 Task: Look for space in Schönebeck, Germany from 10th July, 2023 to 25th July, 2023 for 3 adults, 1 child in price range Rs.15000 to Rs.25000. Place can be shared room with 2 bedrooms having 3 beds and 2 bathrooms. Property type can be house, flat, guest house. Amenities needed are: wifi, TV, free parkinig on premises, gym, breakfast. Booking option can be shelf check-in. Required host language is English.
Action: Mouse pressed left at (560, 131)
Screenshot: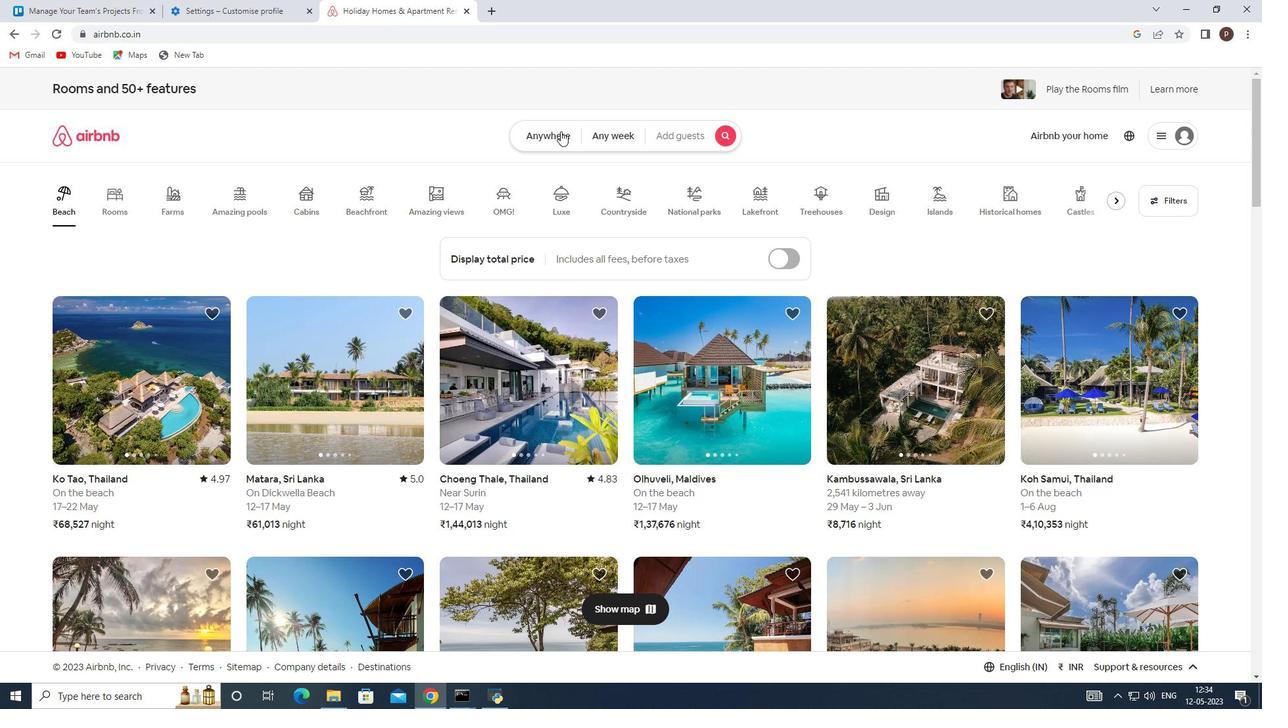 
Action: Mouse moved to (449, 189)
Screenshot: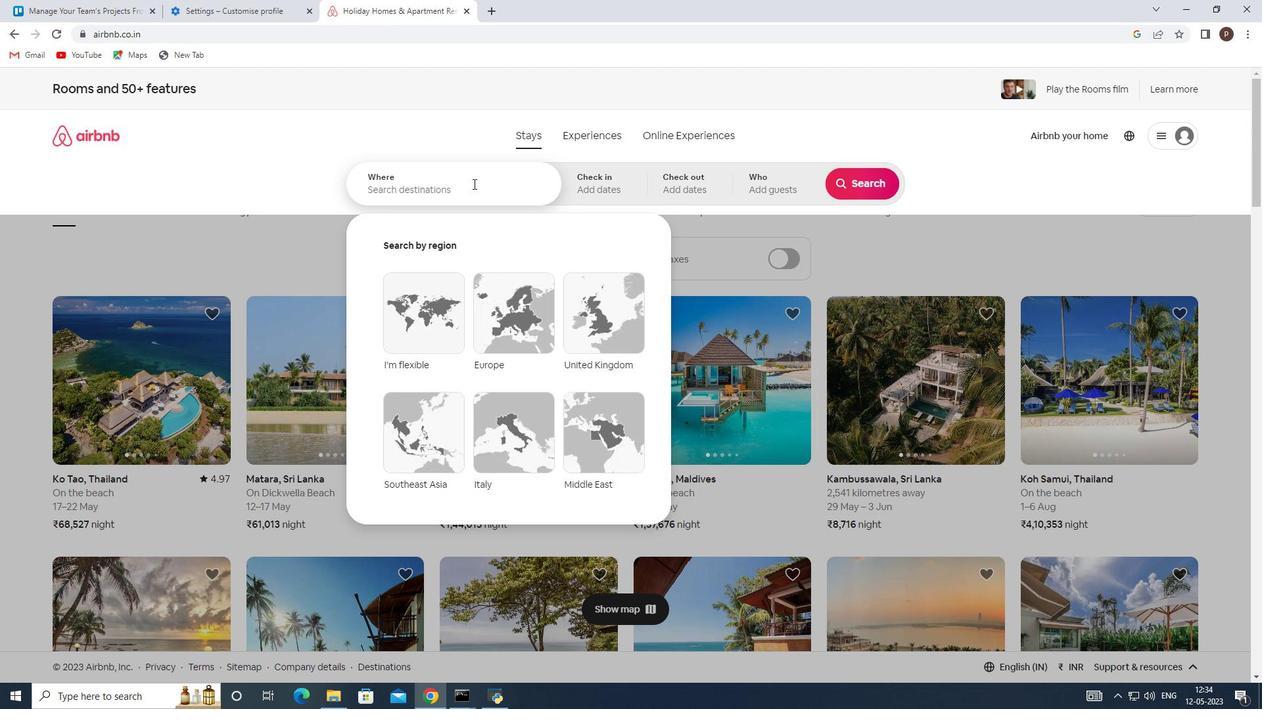 
Action: Mouse pressed left at (449, 189)
Screenshot: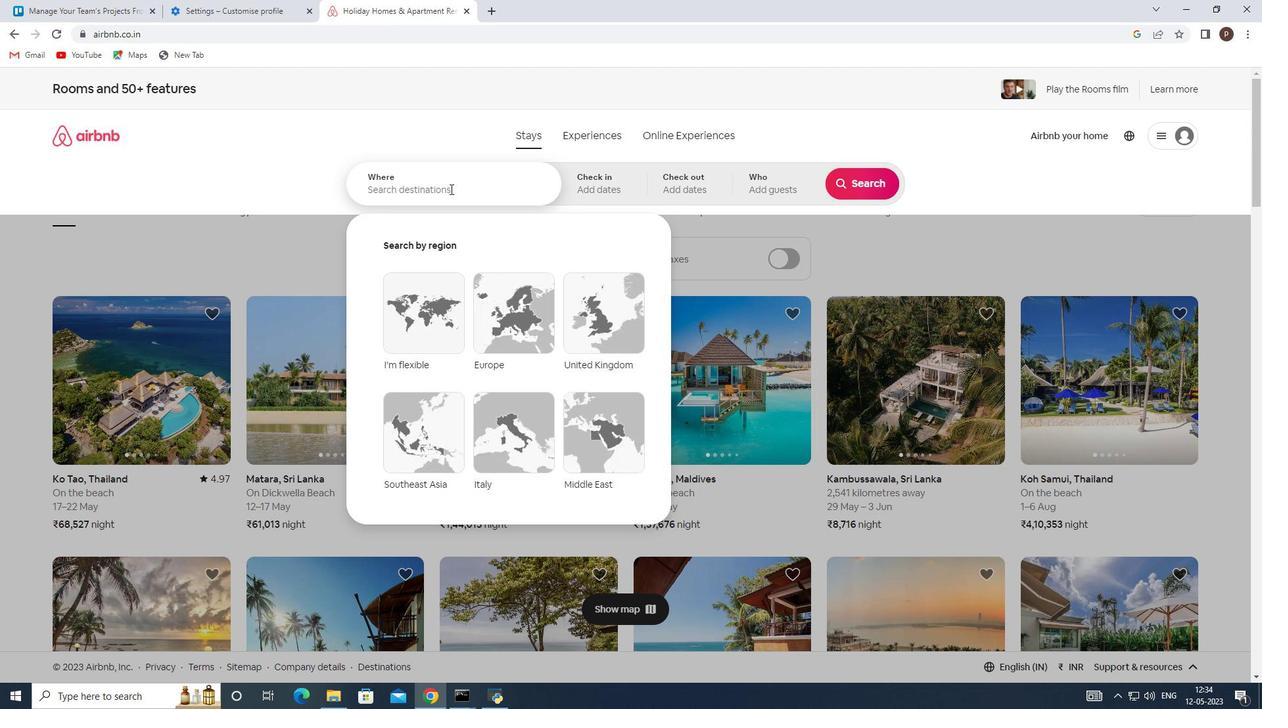 
Action: Key pressed <Key.caps_lock>S<Key.caps_lock>chonebeck,<Key.space><Key.caps_lock>G<Key.caps_lock>ermany
Screenshot: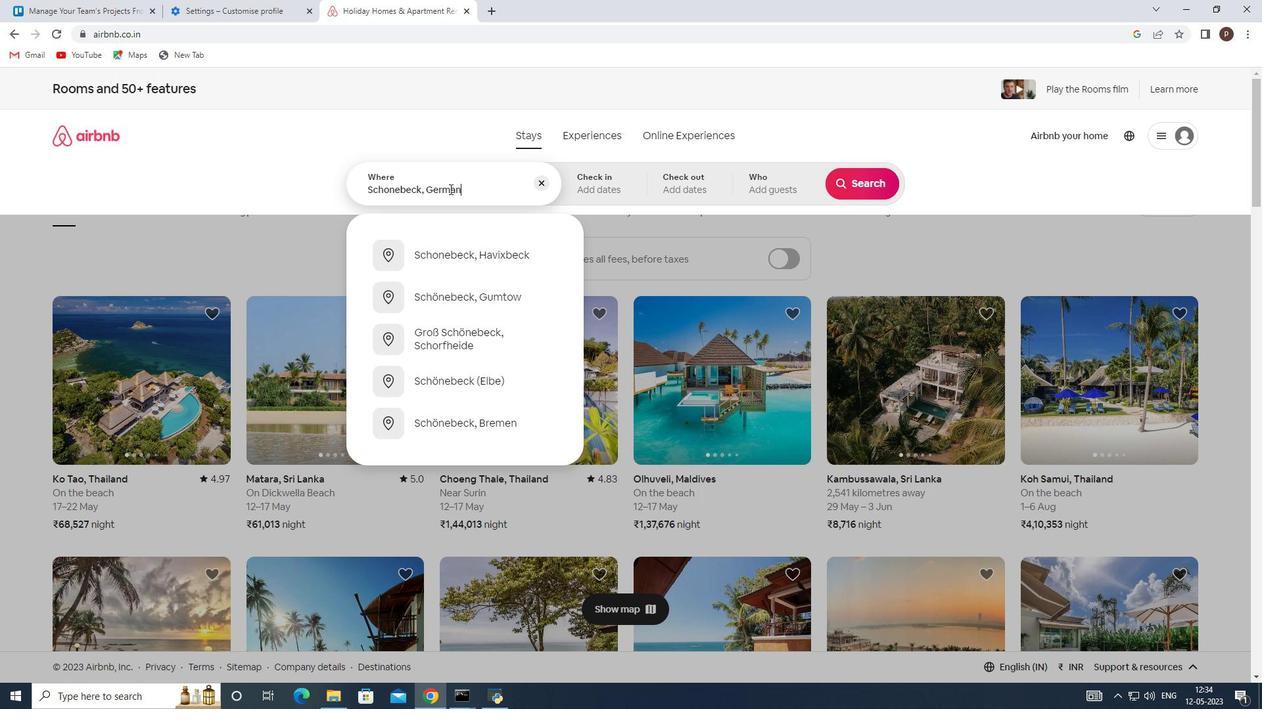 
Action: Mouse moved to (506, 254)
Screenshot: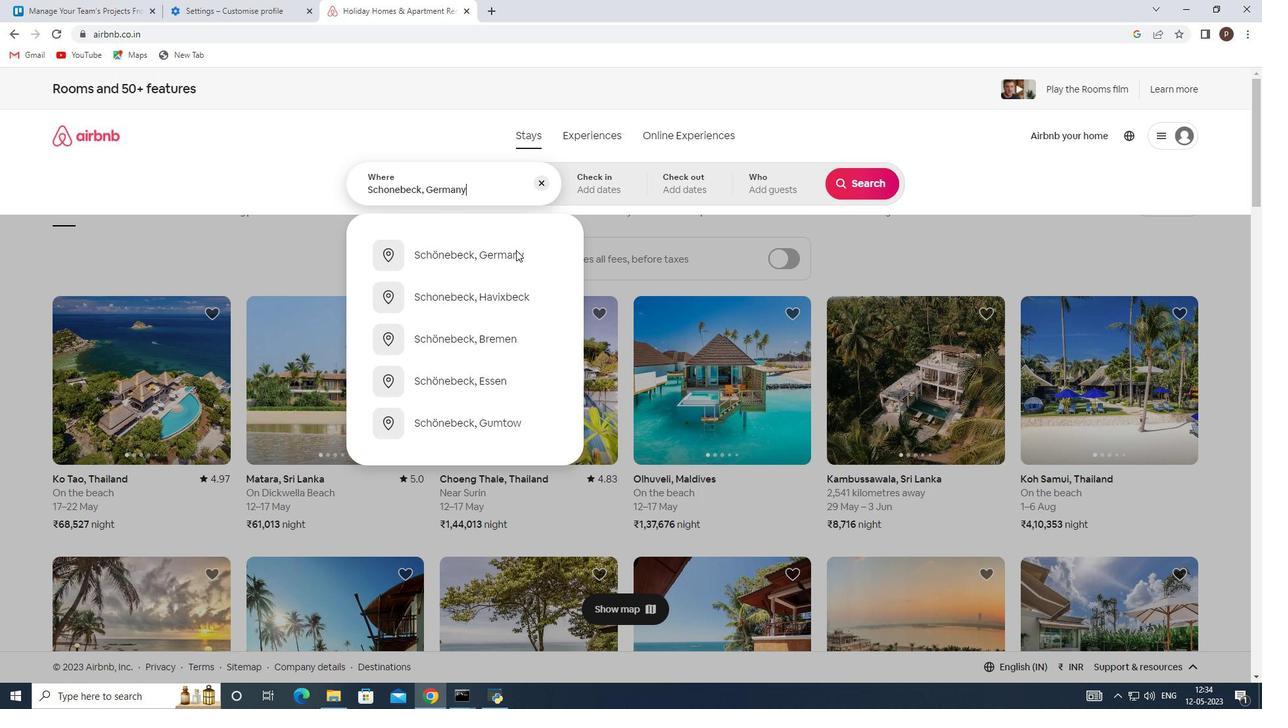 
Action: Mouse pressed left at (506, 254)
Screenshot: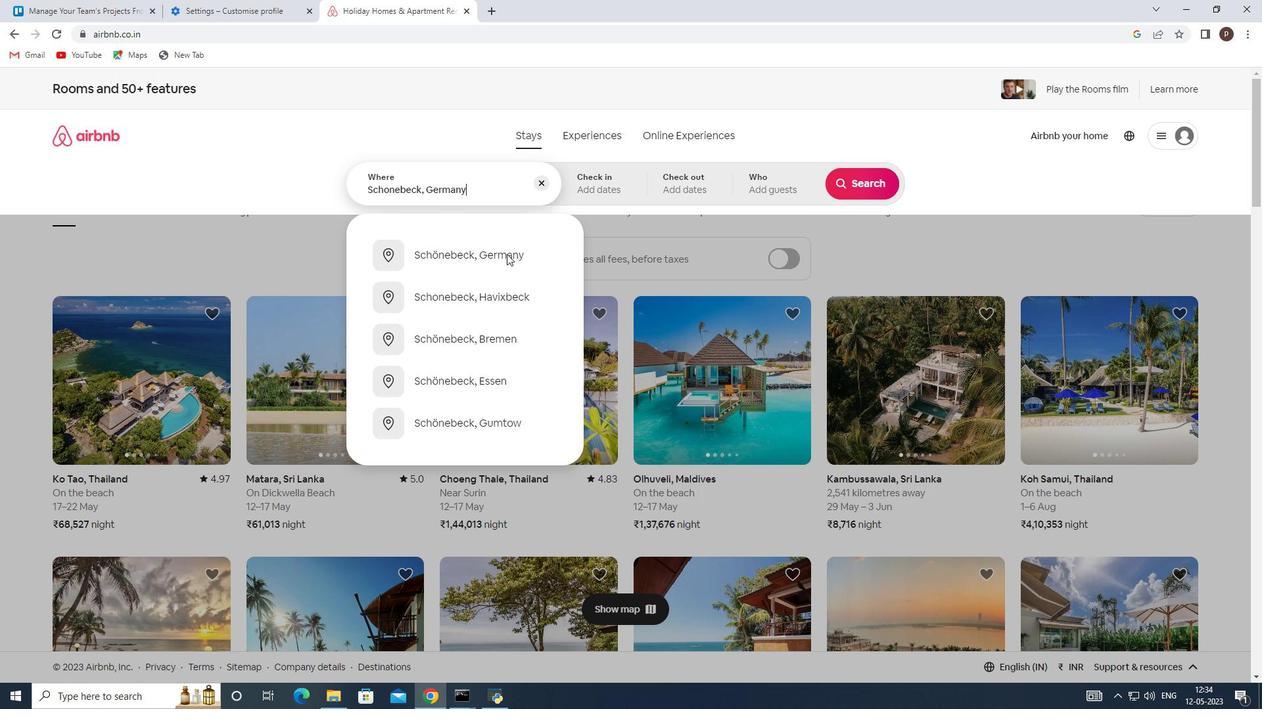 
Action: Mouse moved to (853, 282)
Screenshot: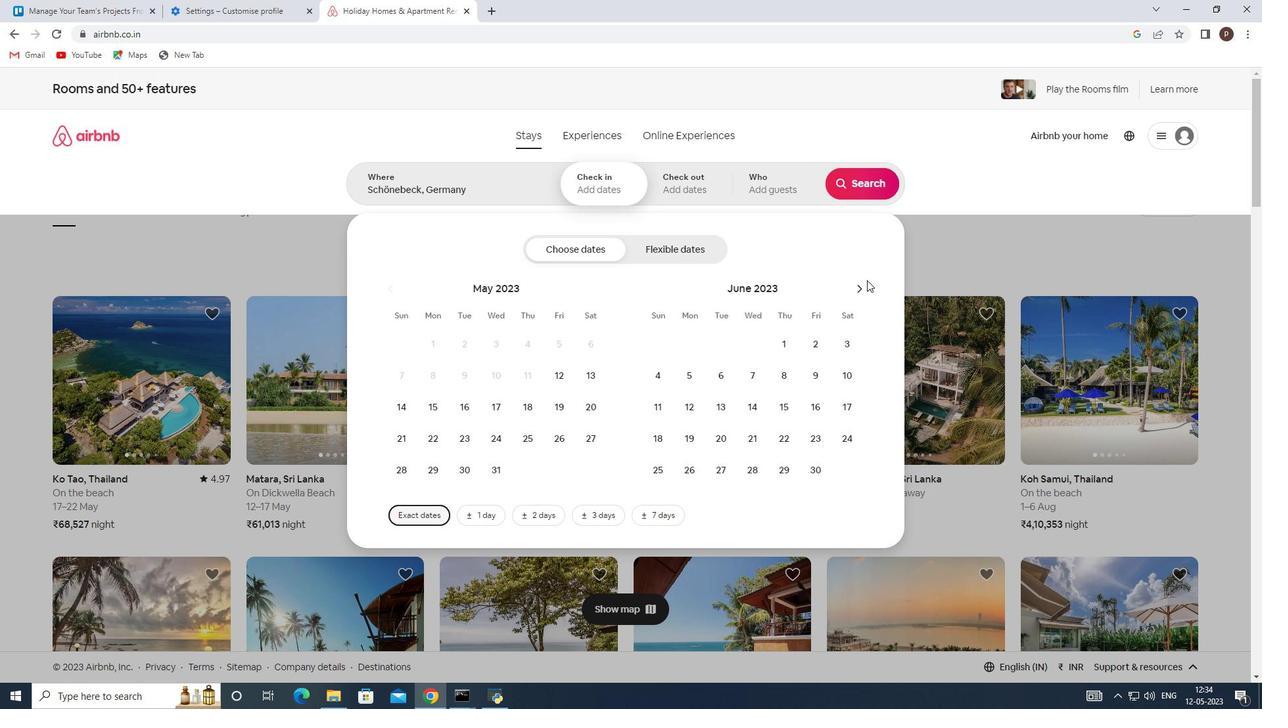 
Action: Mouse pressed left at (853, 282)
Screenshot: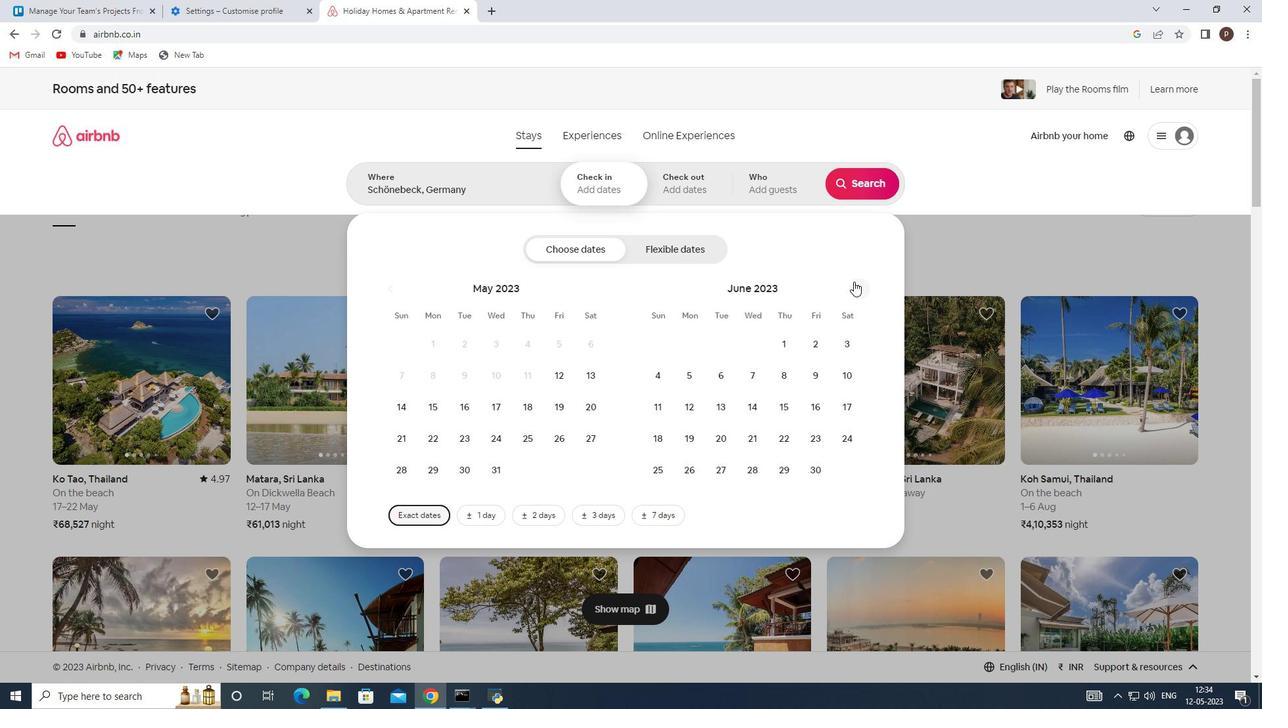 
Action: Mouse moved to (688, 406)
Screenshot: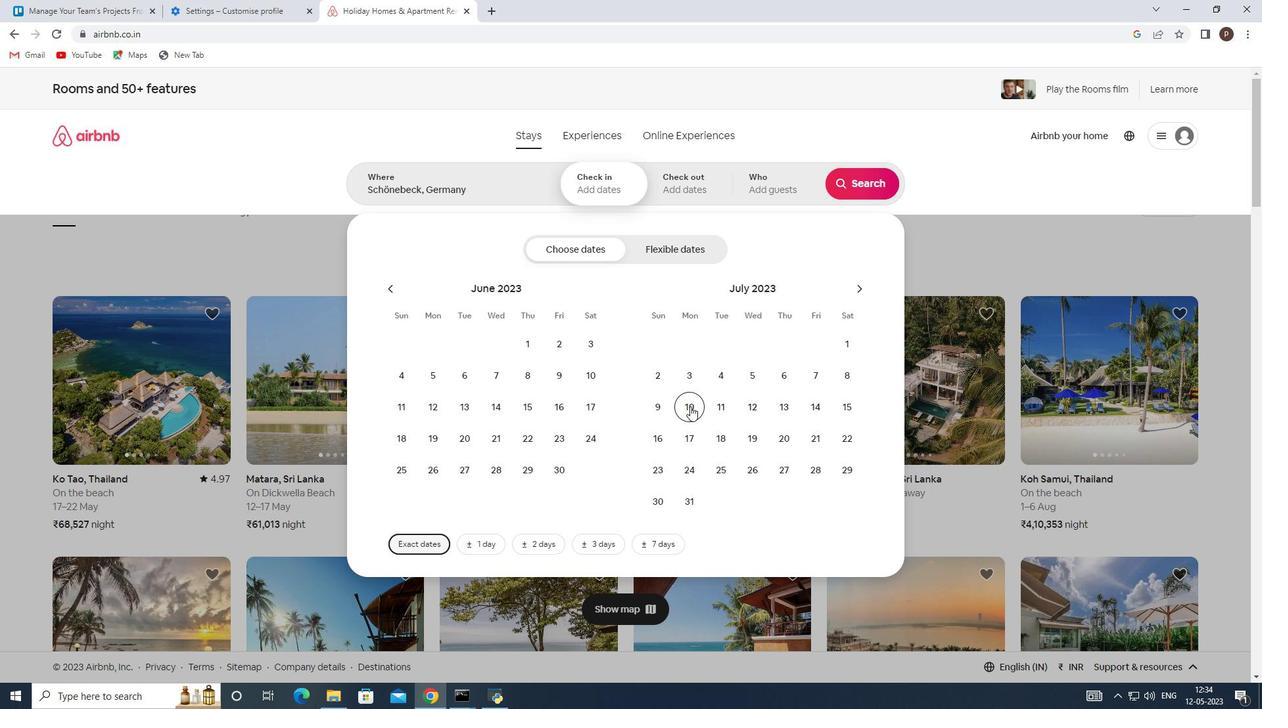 
Action: Mouse pressed left at (688, 406)
Screenshot: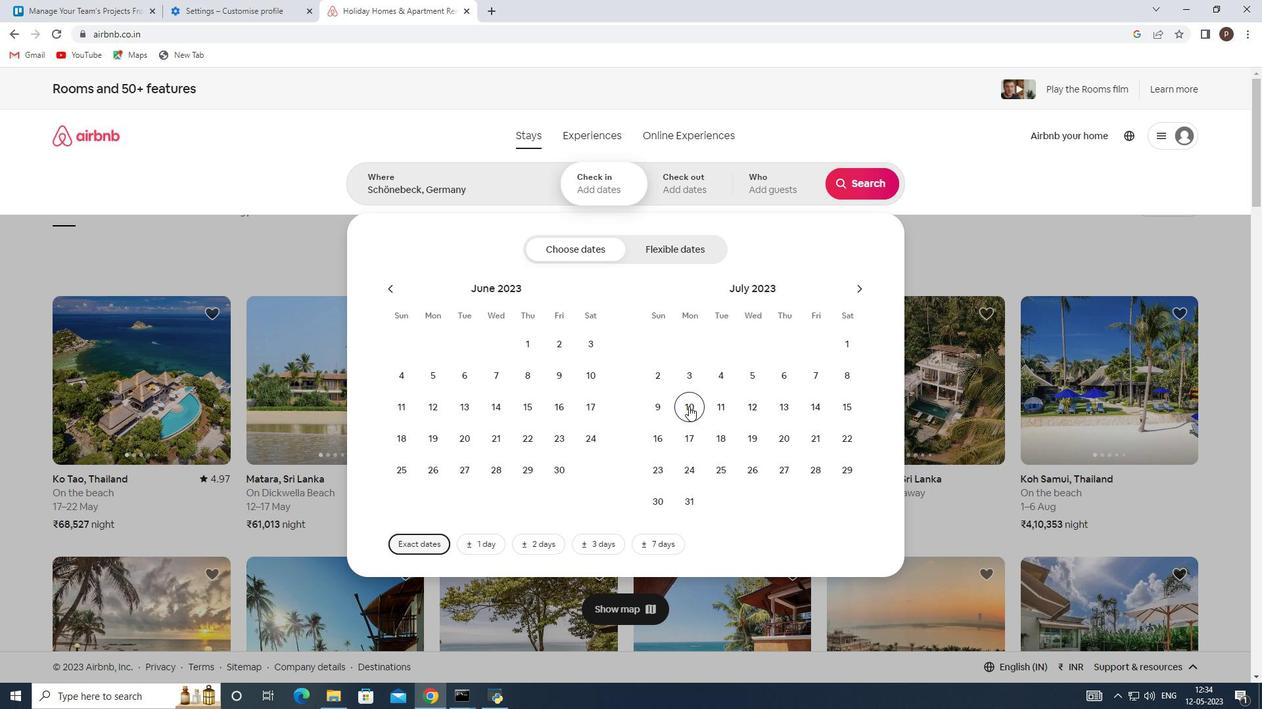 
Action: Mouse moved to (720, 472)
Screenshot: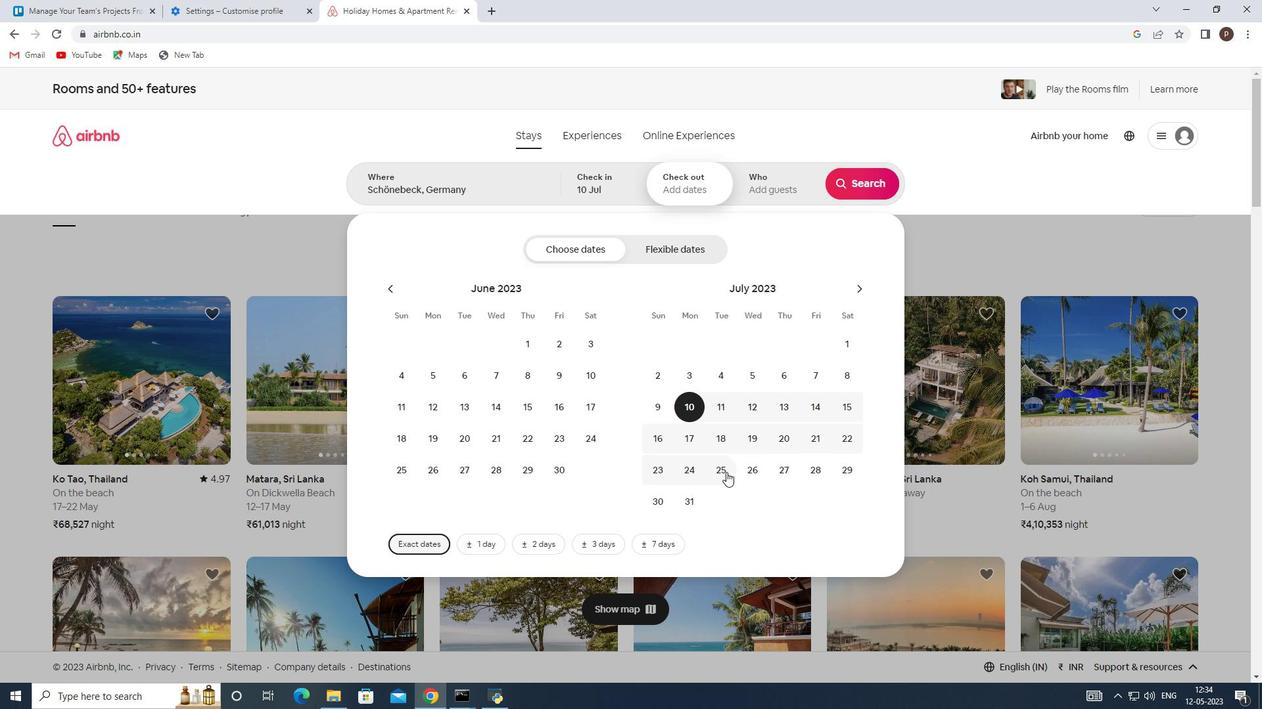 
Action: Mouse pressed left at (720, 472)
Screenshot: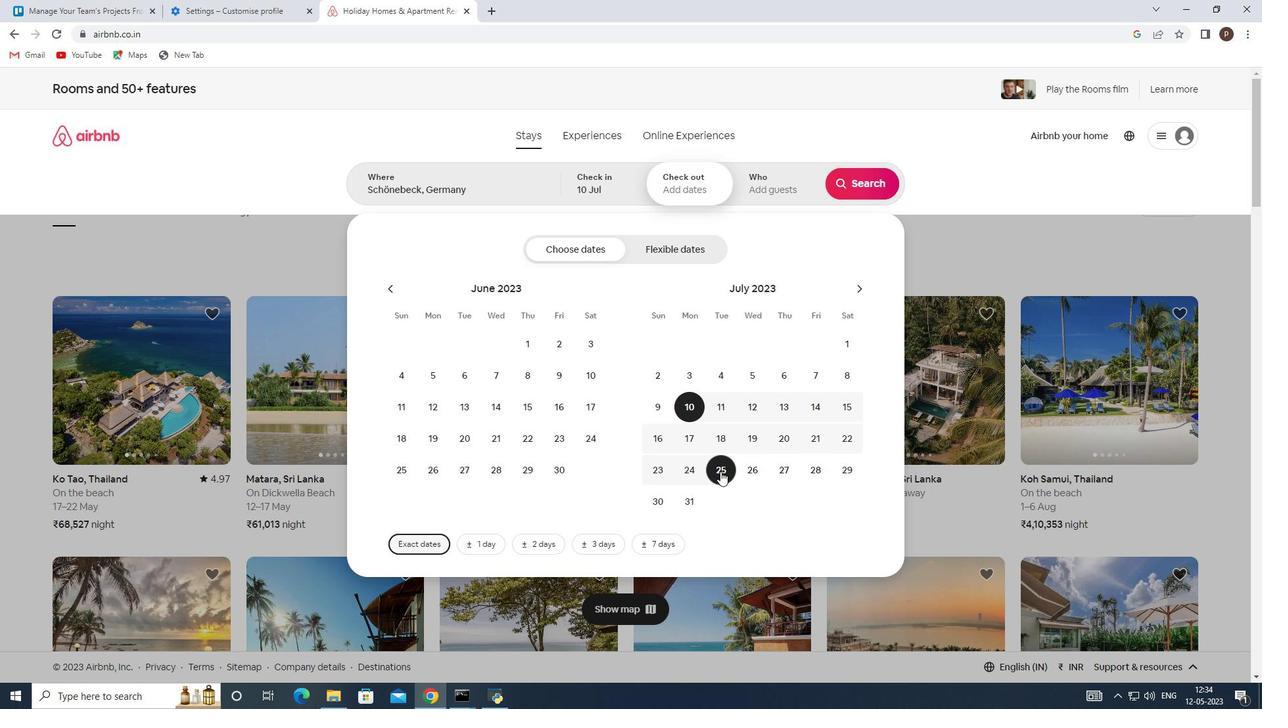 
Action: Mouse moved to (786, 186)
Screenshot: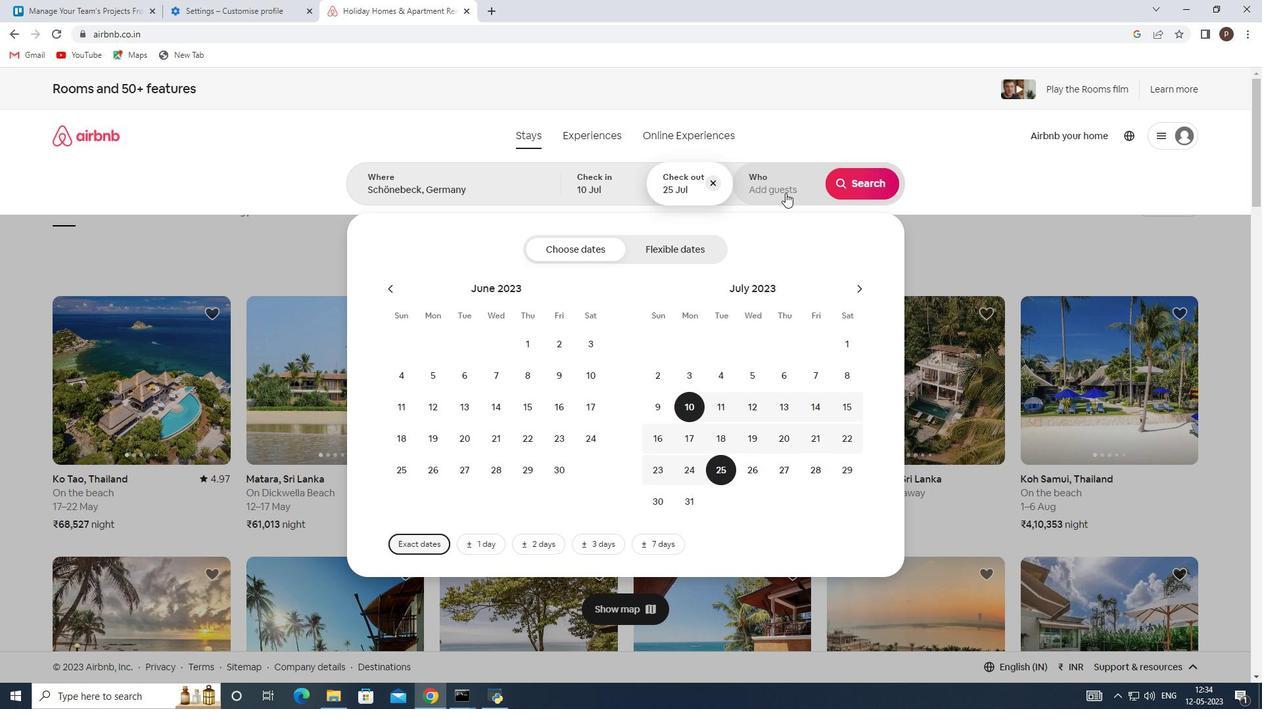 
Action: Mouse pressed left at (786, 186)
Screenshot: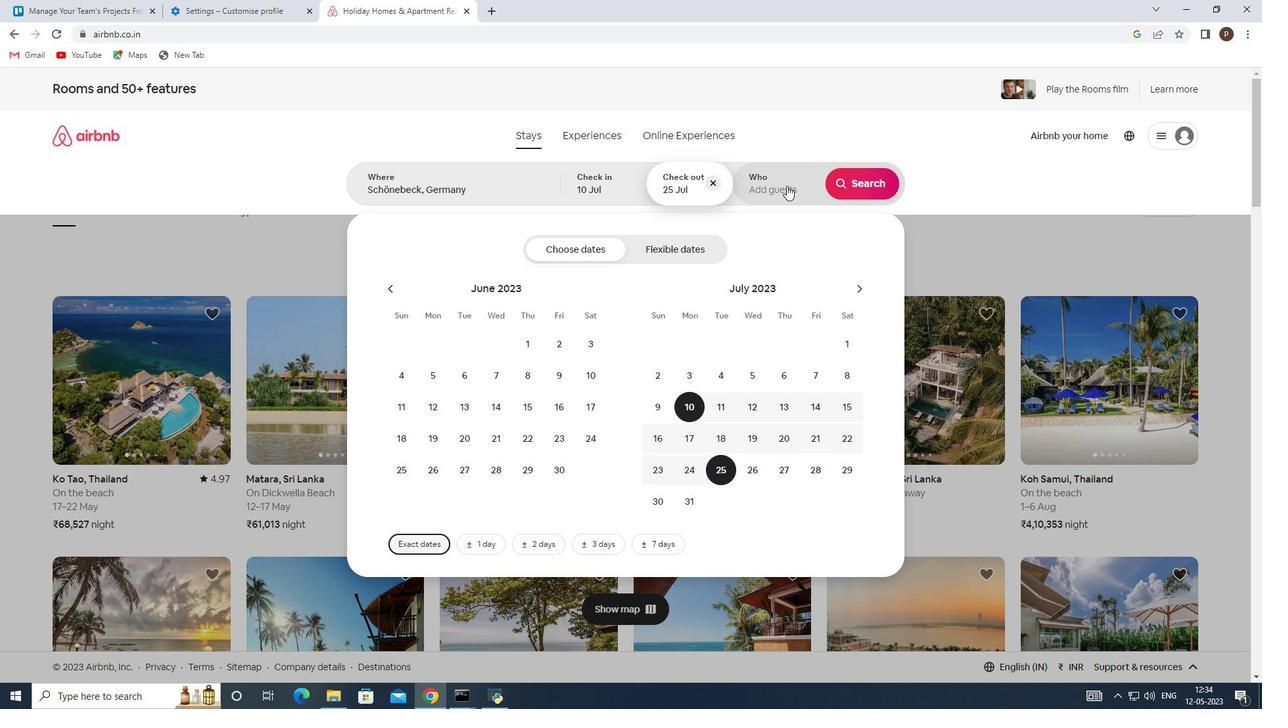 
Action: Mouse moved to (860, 249)
Screenshot: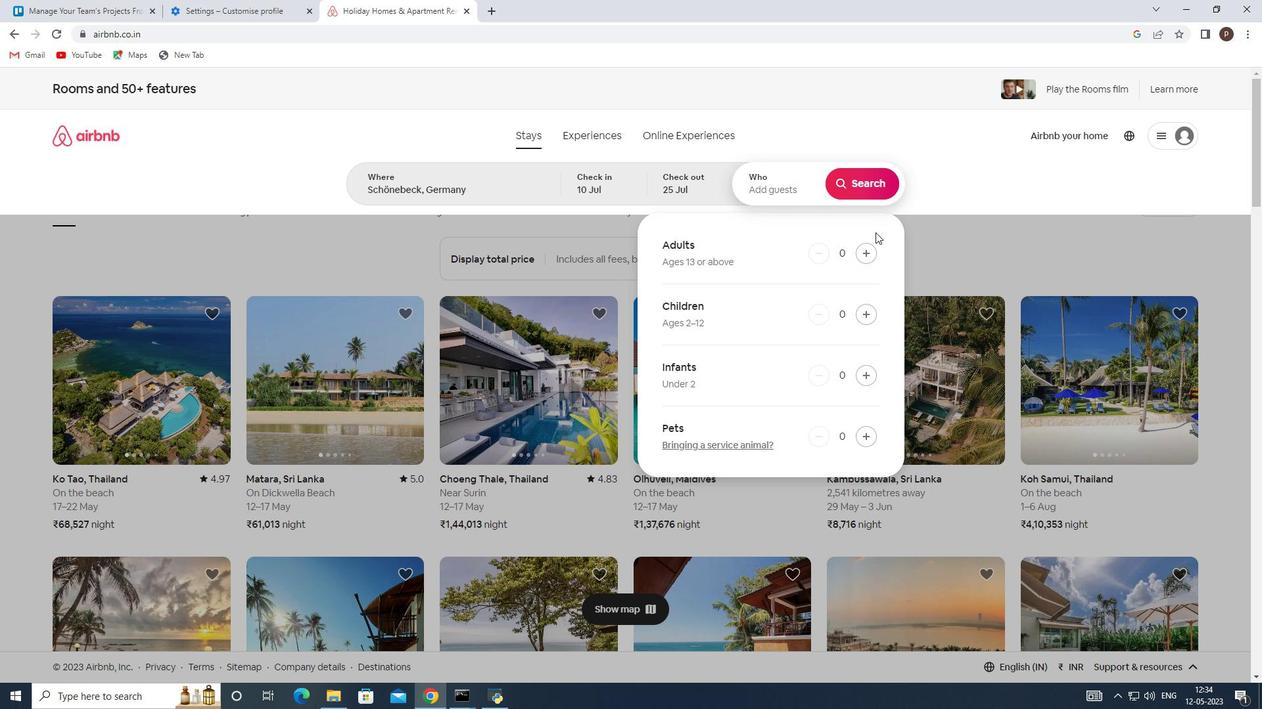 
Action: Mouse pressed left at (860, 249)
Screenshot: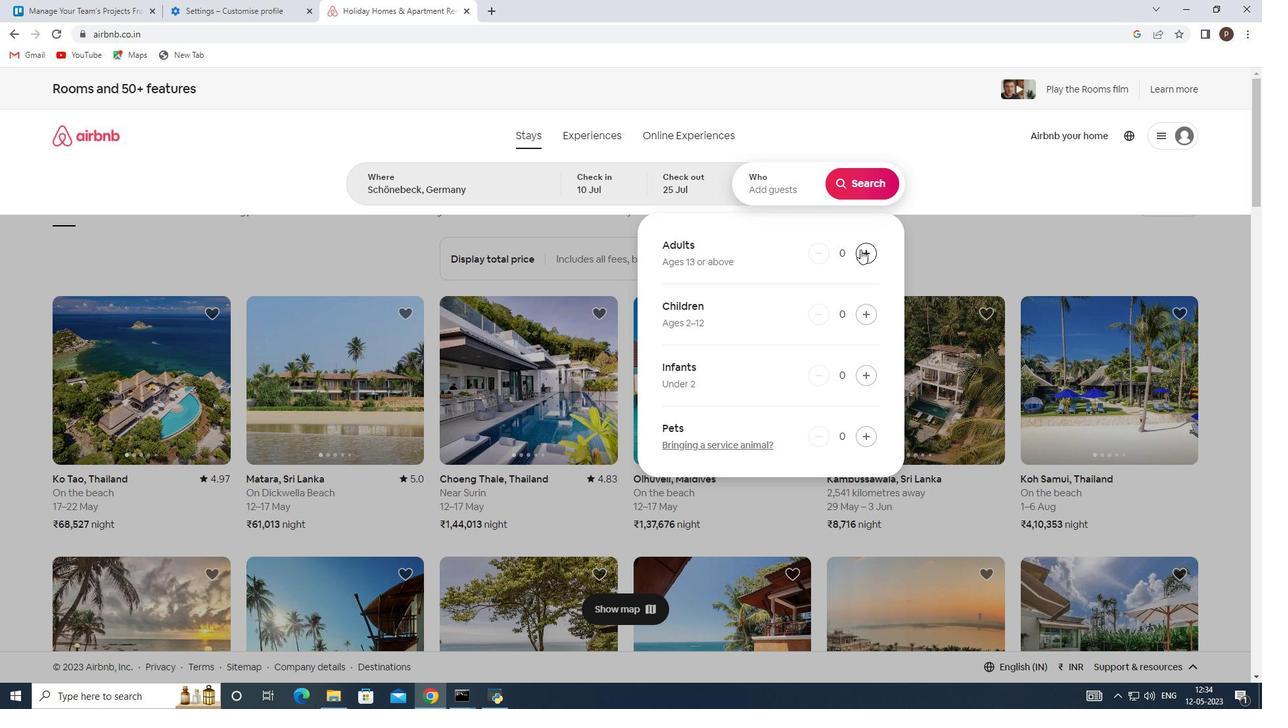 
Action: Mouse pressed left at (860, 249)
Screenshot: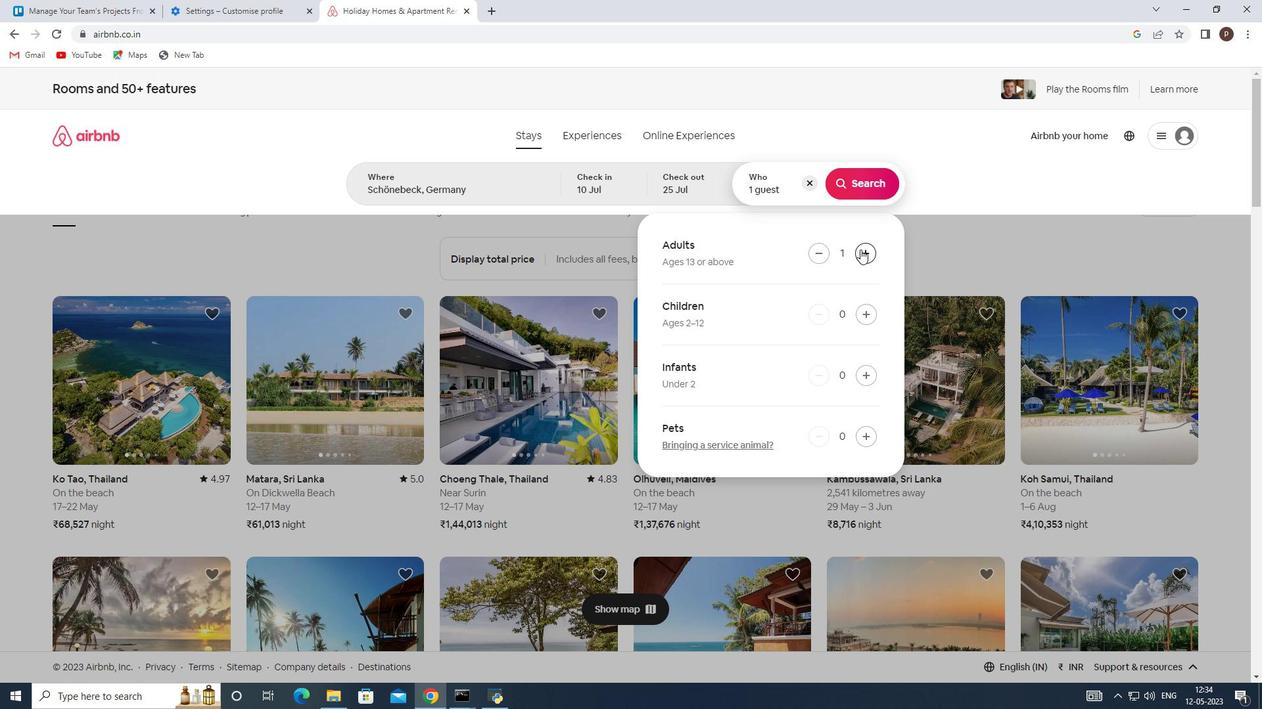 
Action: Mouse pressed left at (860, 249)
Screenshot: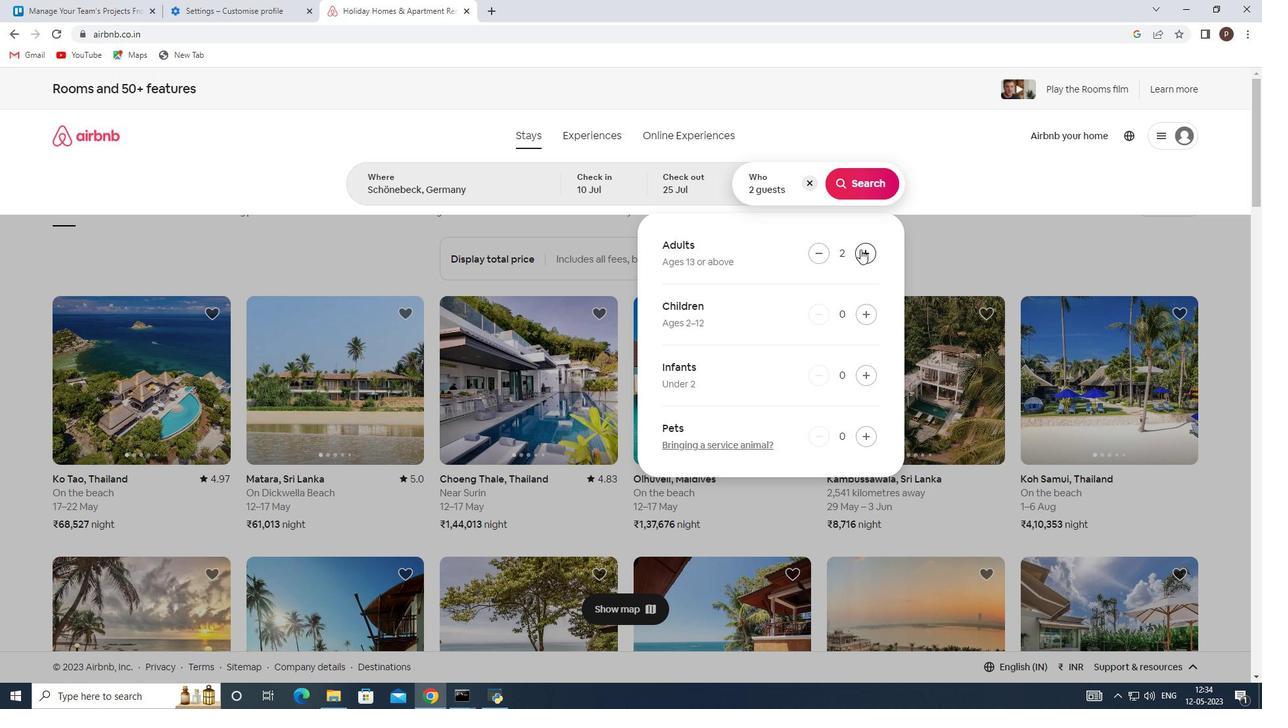 
Action: Mouse moved to (866, 321)
Screenshot: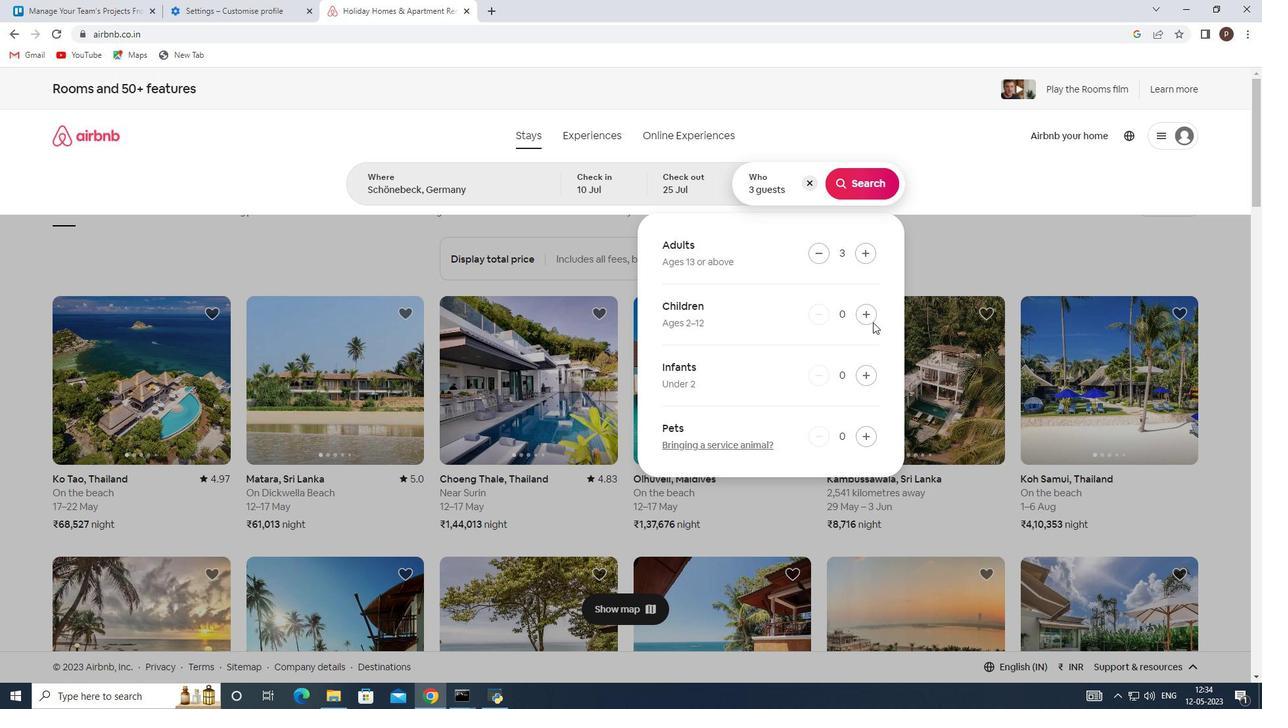 
Action: Mouse pressed left at (866, 321)
Screenshot: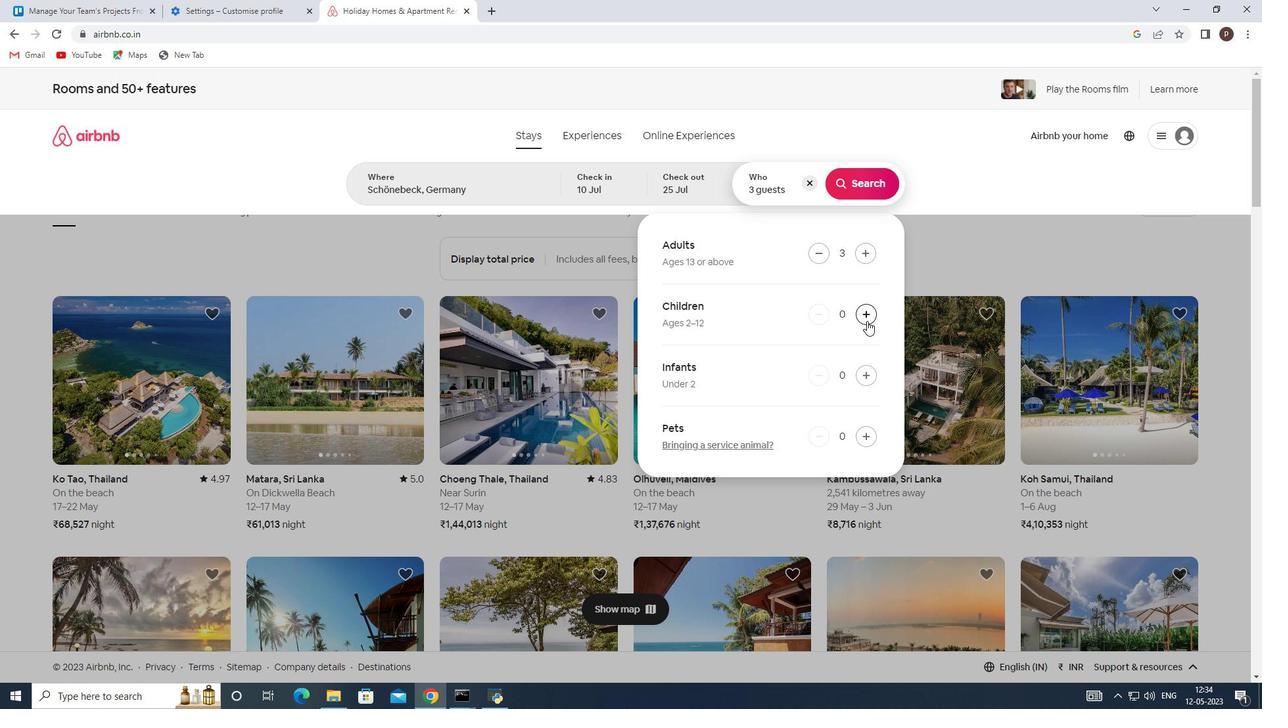 
Action: Mouse moved to (861, 180)
Screenshot: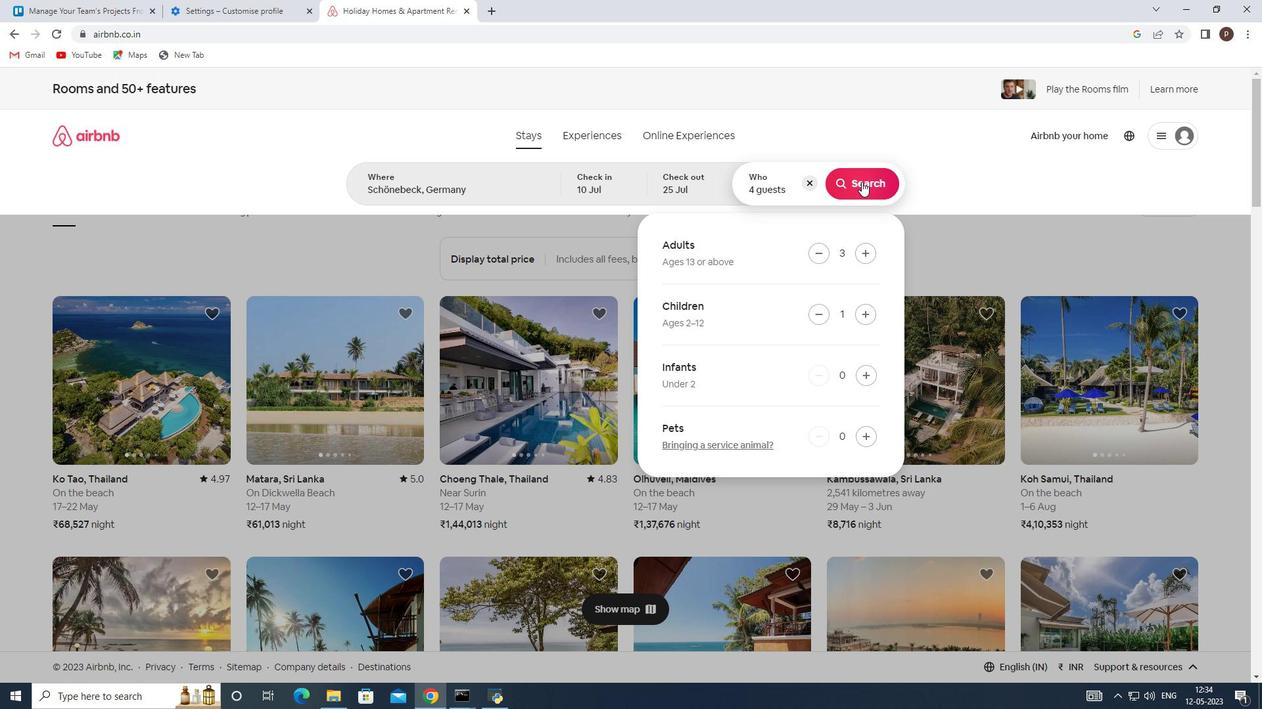 
Action: Mouse pressed left at (861, 180)
Screenshot: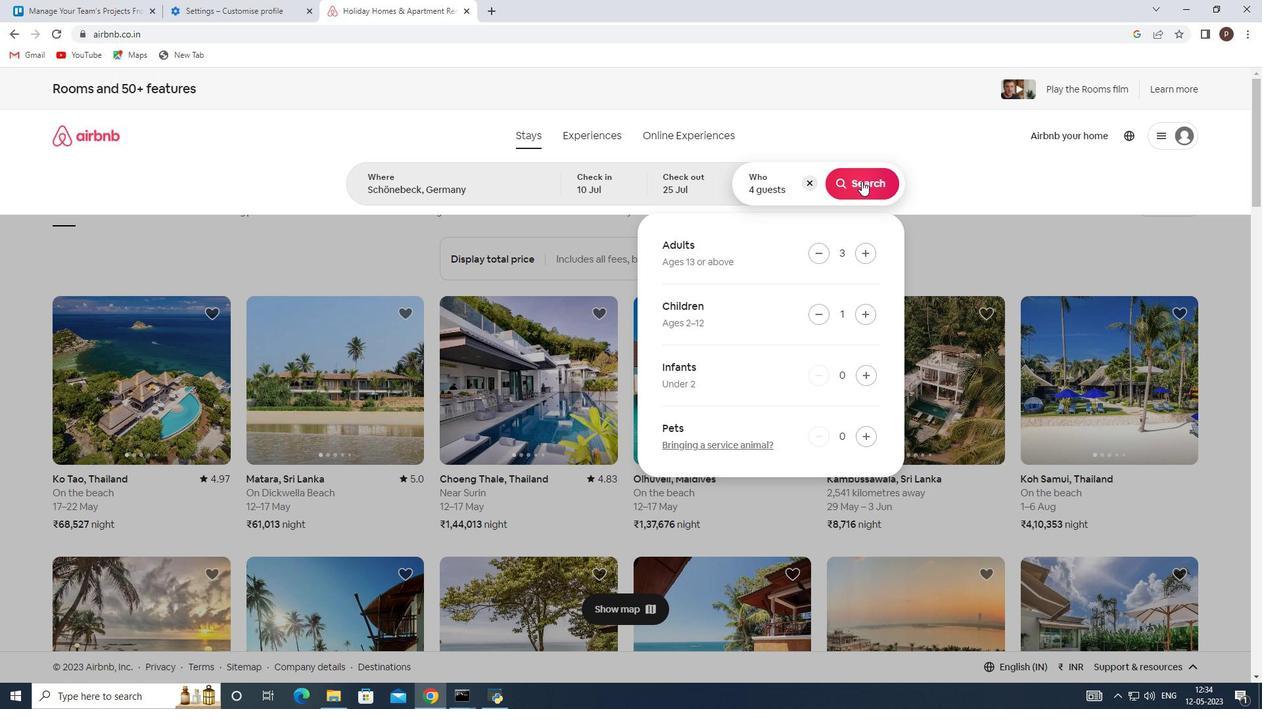 
Action: Mouse moved to (1193, 149)
Screenshot: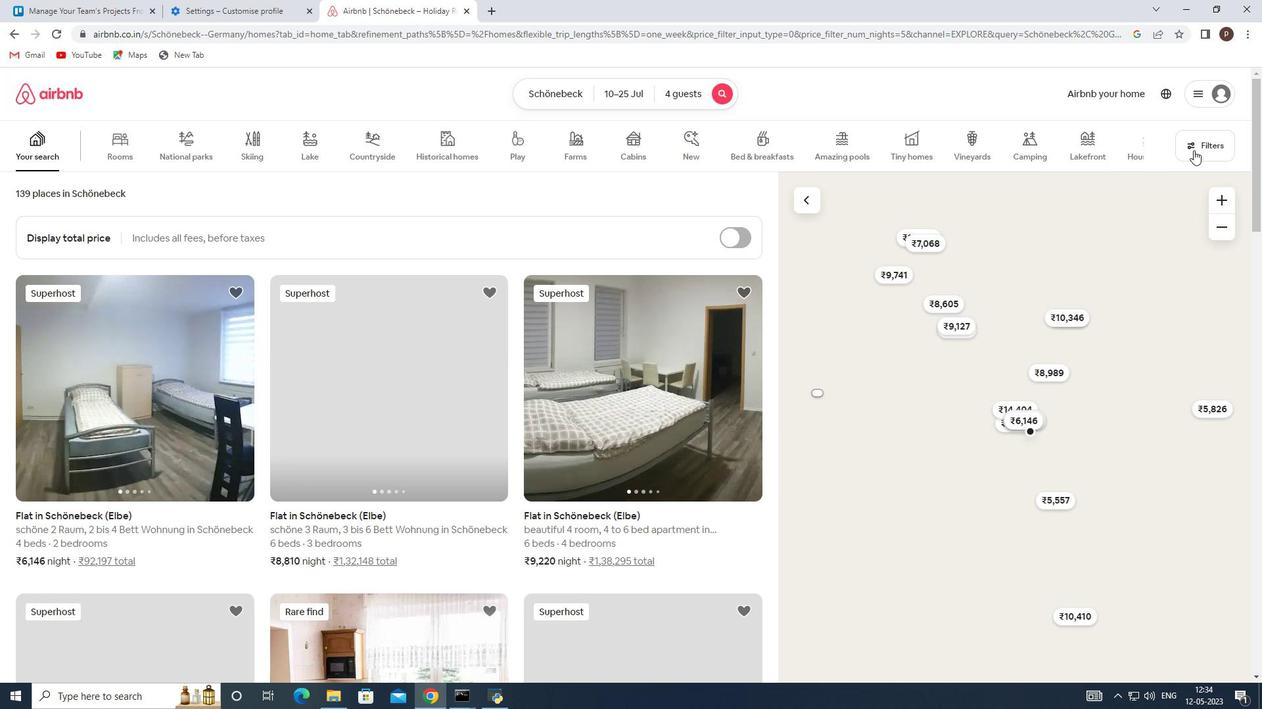 
Action: Mouse pressed left at (1193, 149)
Screenshot: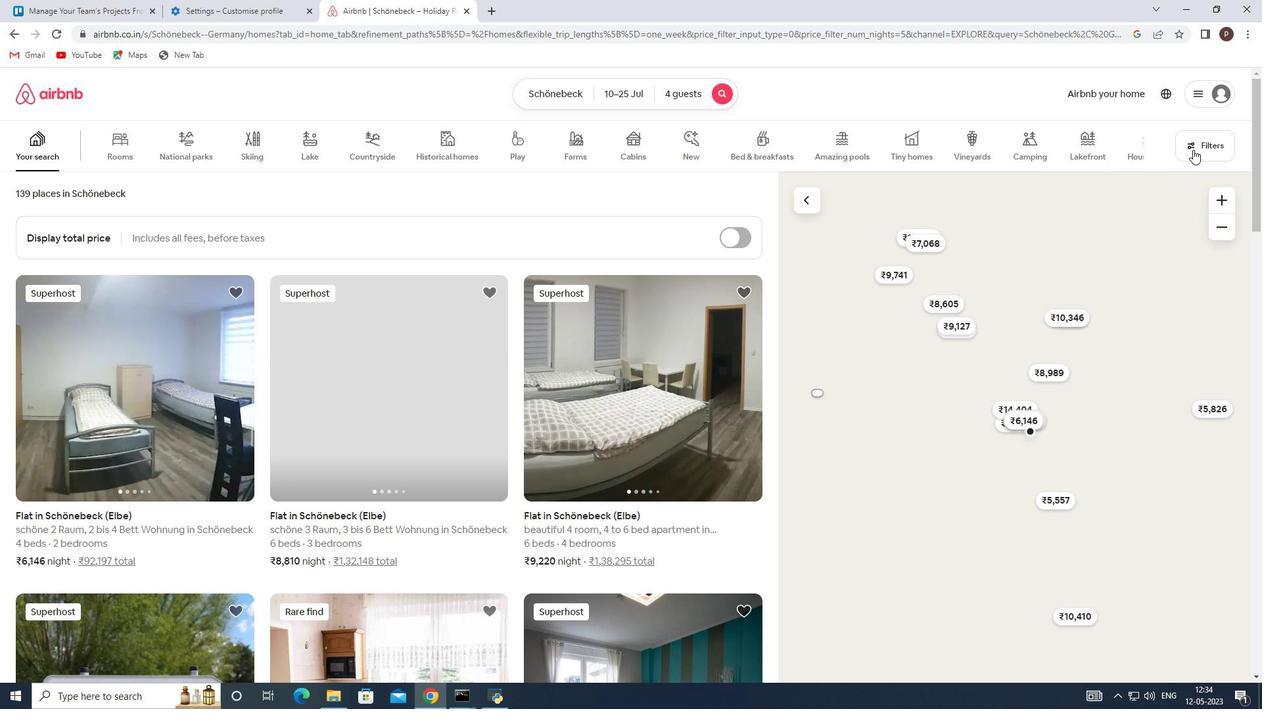
Action: Mouse moved to (439, 472)
Screenshot: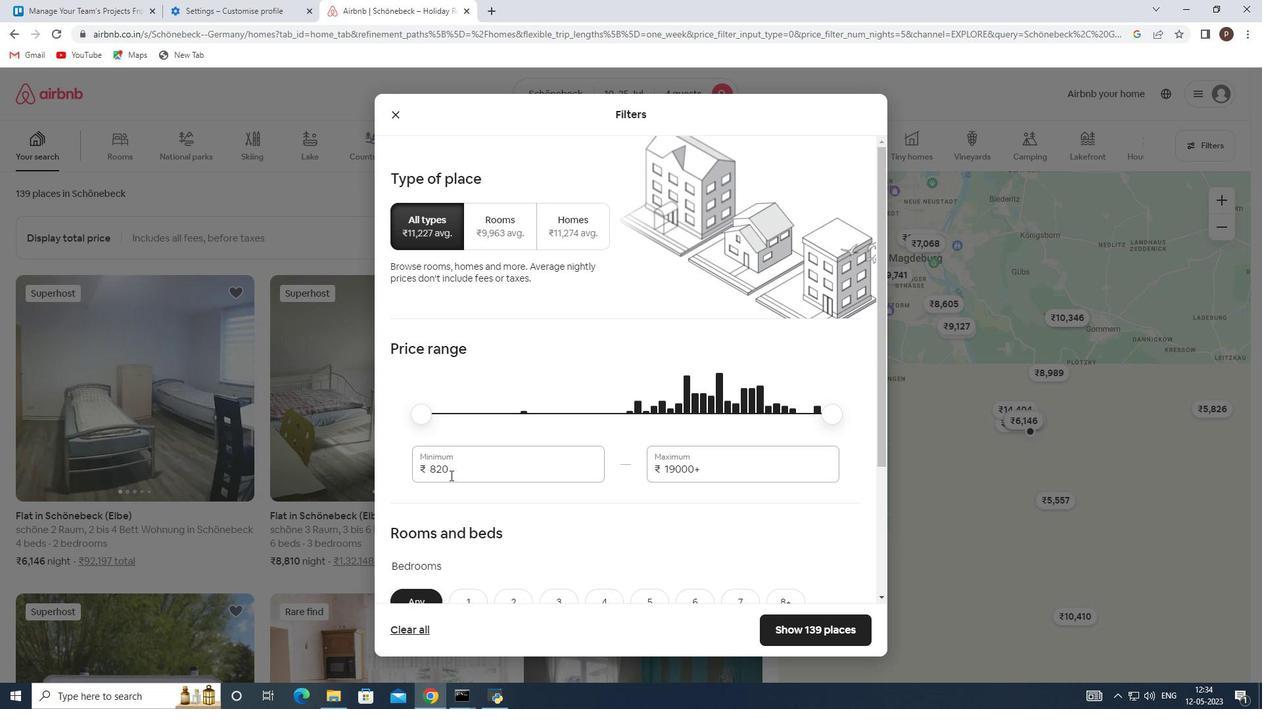 
Action: Mouse pressed left at (439, 472)
Screenshot: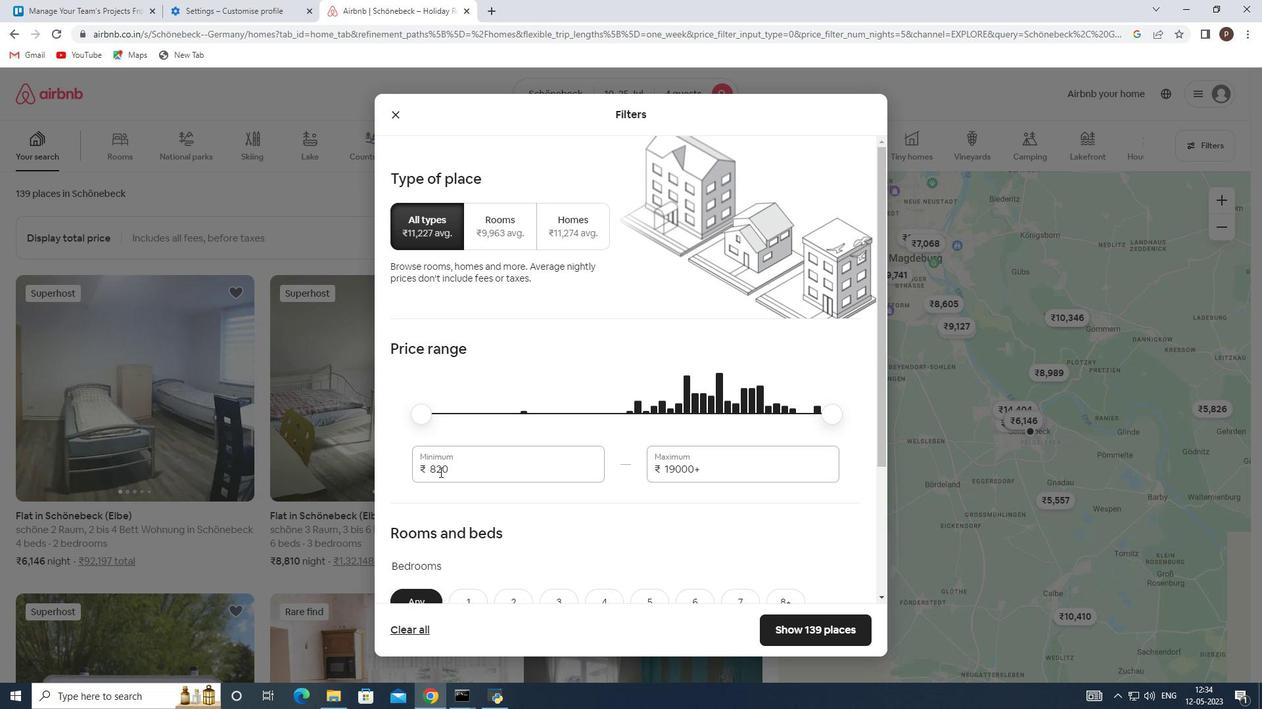 
Action: Mouse moved to (439, 472)
Screenshot: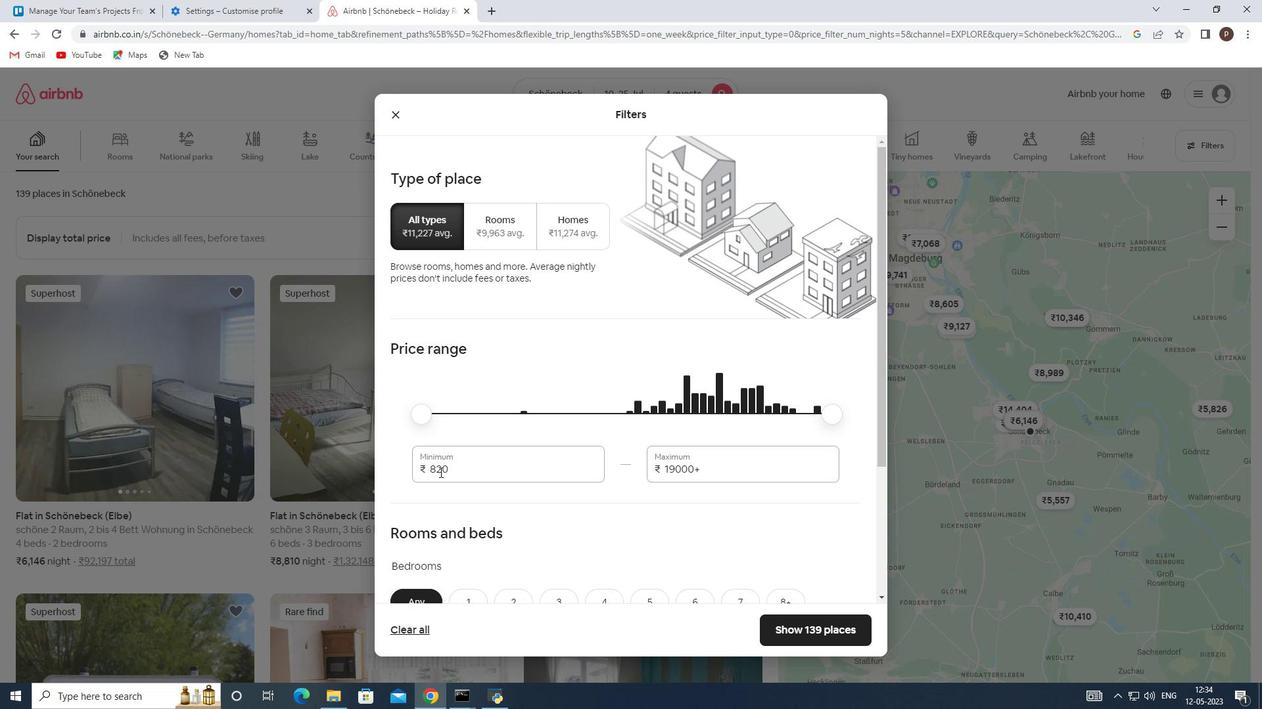 
Action: Mouse pressed left at (439, 472)
Screenshot: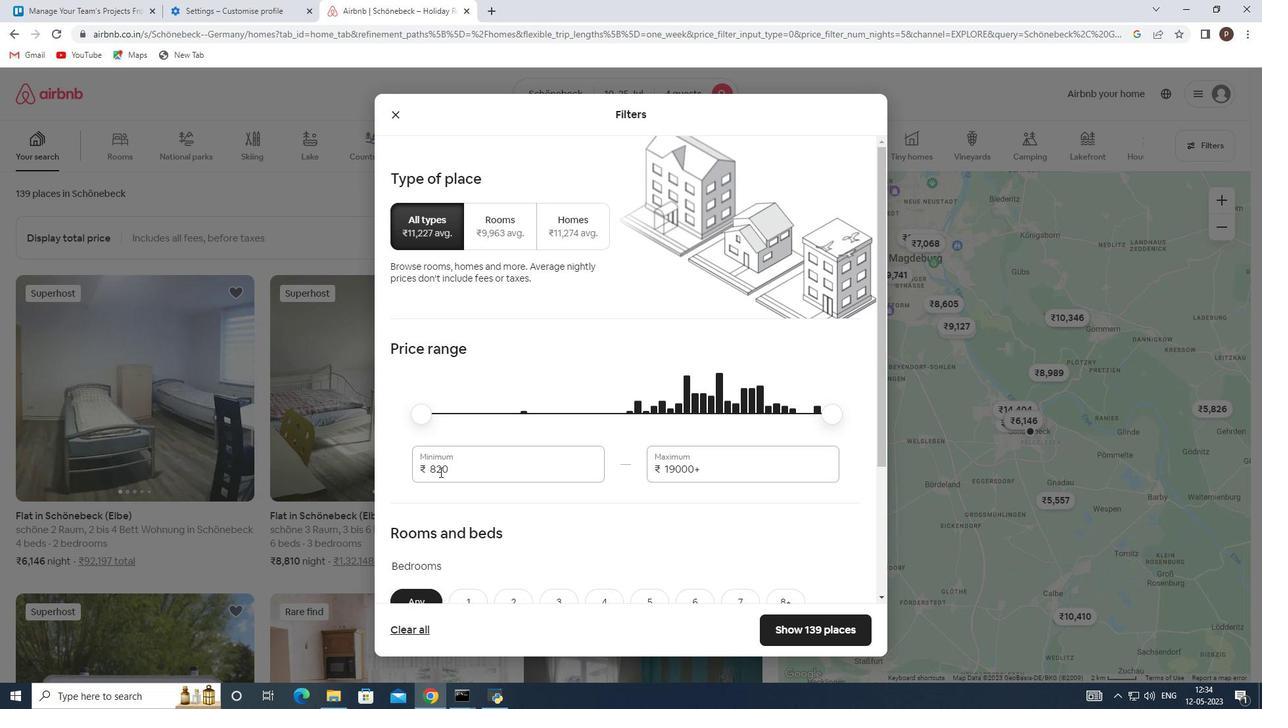 
Action: Key pressed 15000<Key.tab>25000
Screenshot: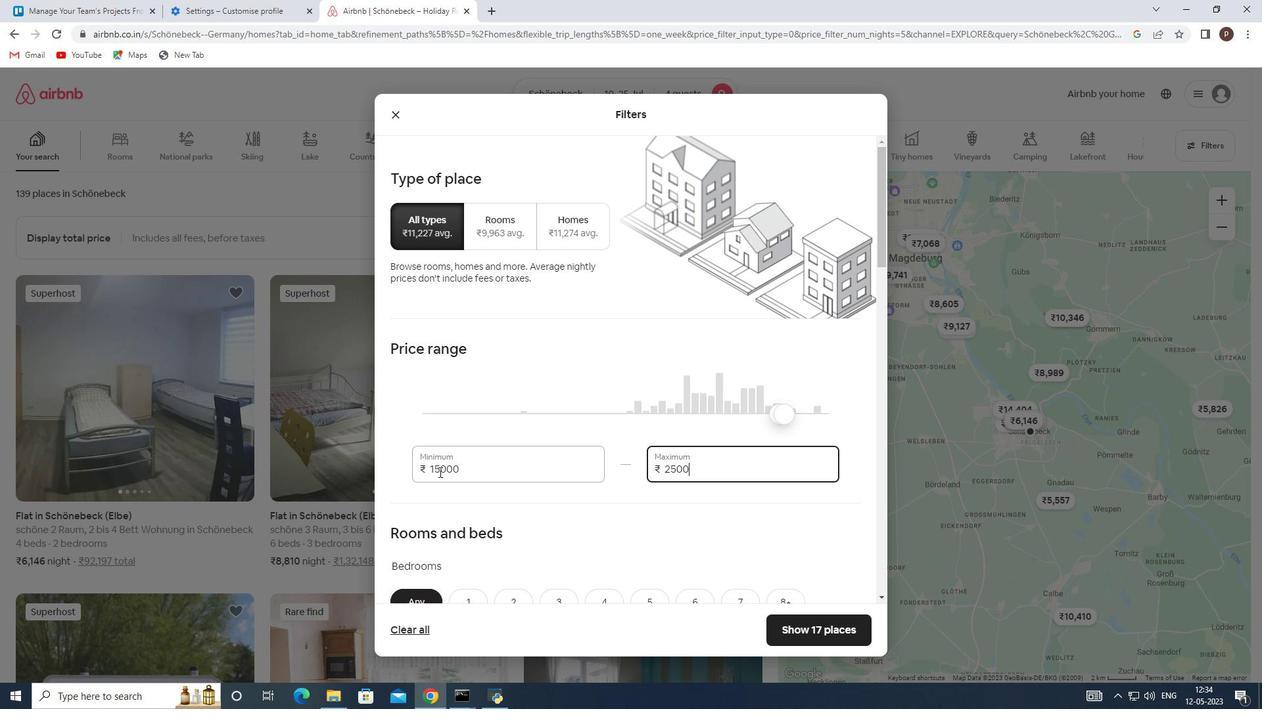 
Action: Mouse moved to (493, 466)
Screenshot: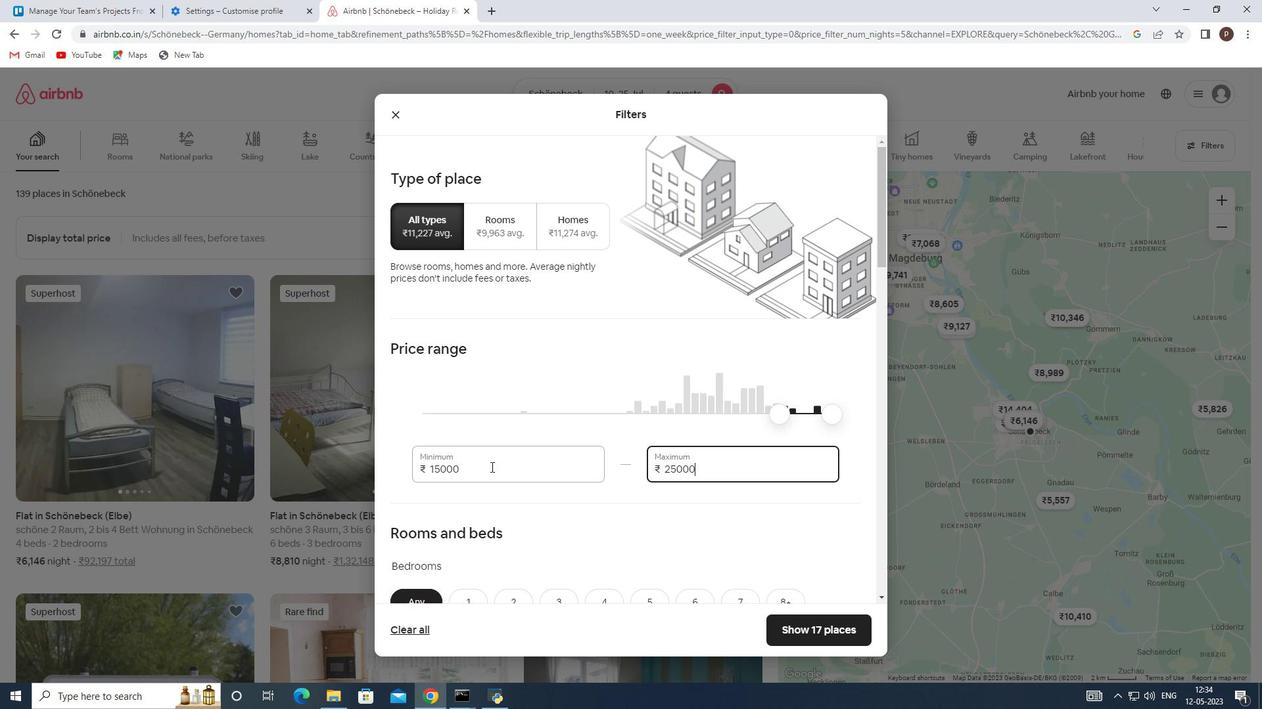 
Action: Mouse scrolled (493, 466) with delta (0, 0)
Screenshot: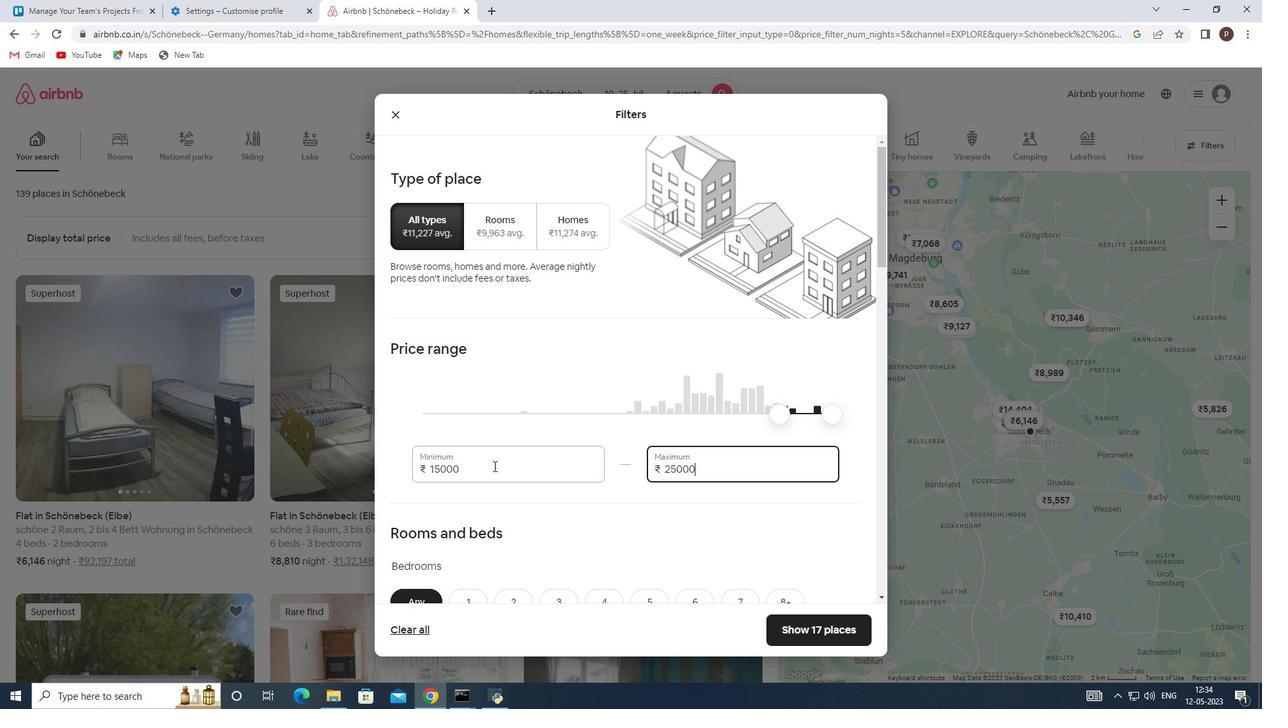 
Action: Mouse moved to (524, 450)
Screenshot: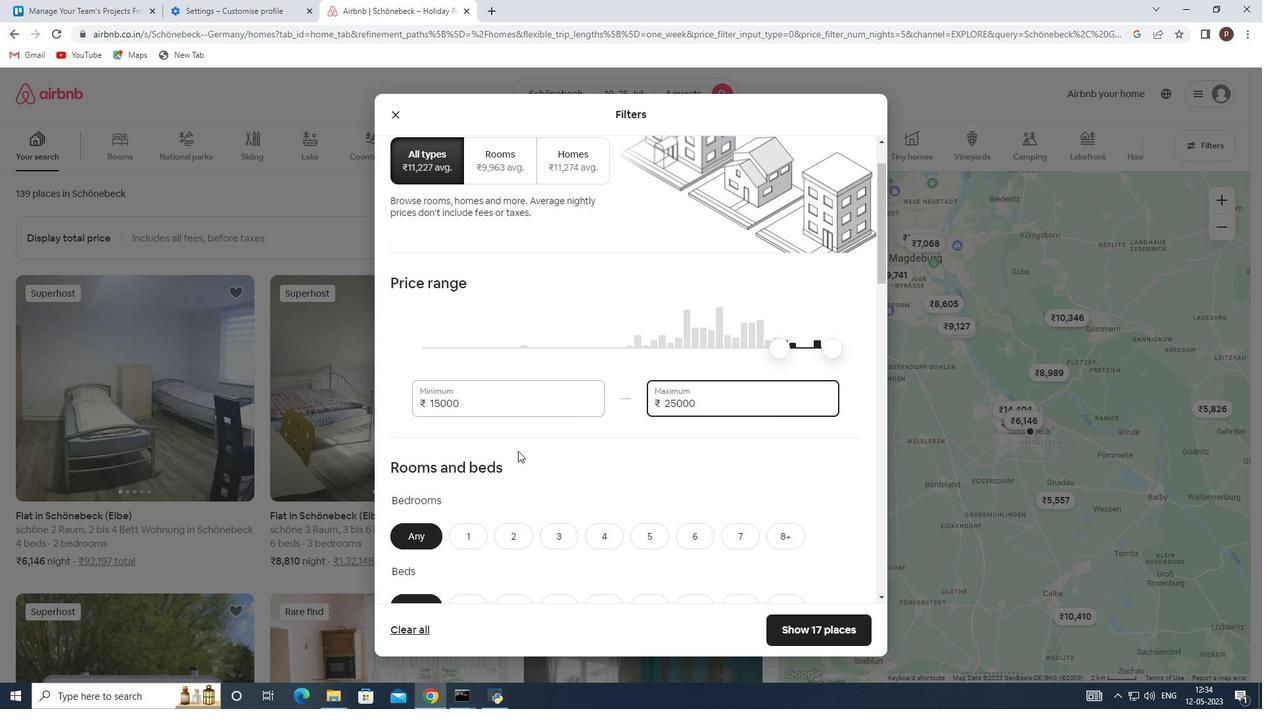 
Action: Mouse scrolled (524, 449) with delta (0, 0)
Screenshot: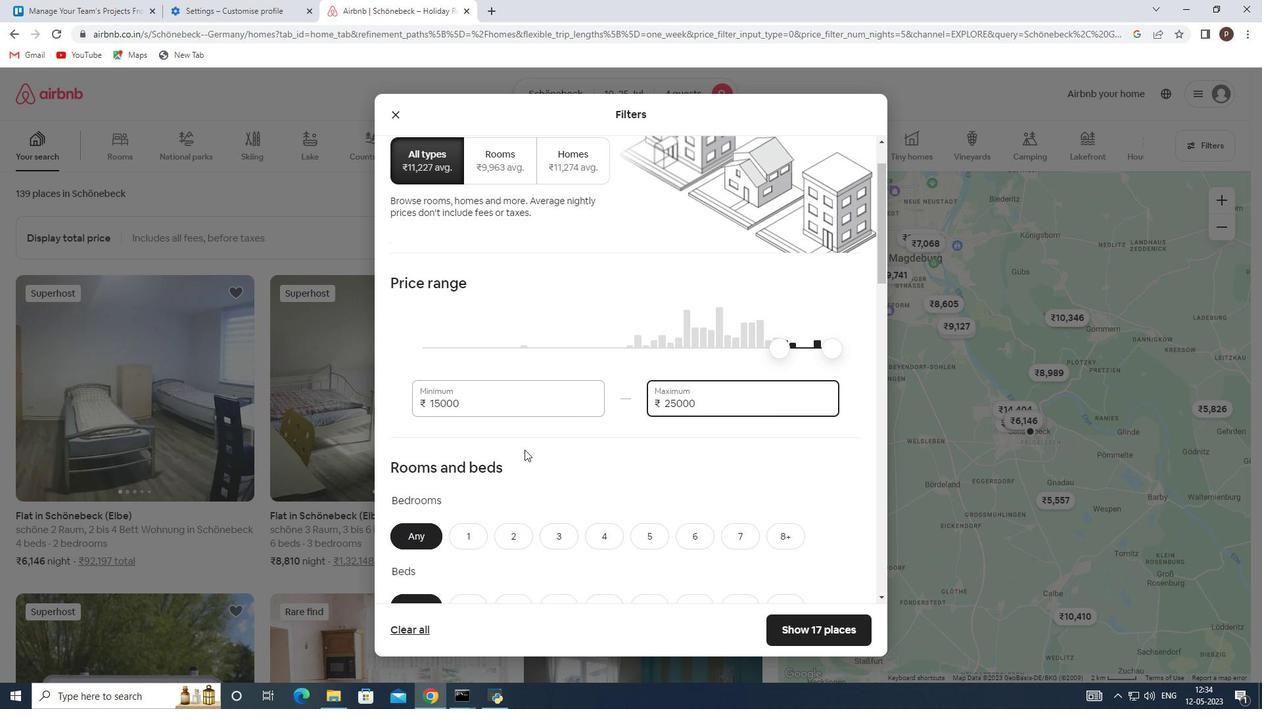 
Action: Mouse scrolled (524, 449) with delta (0, 0)
Screenshot: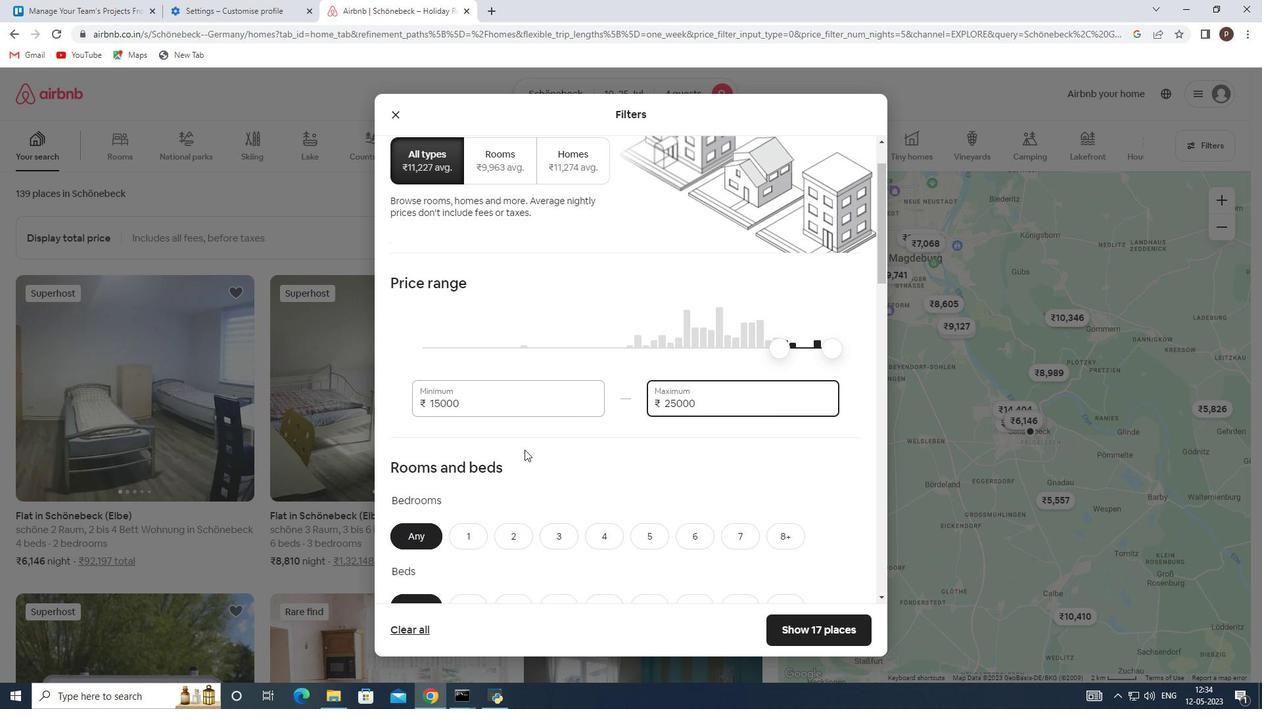 
Action: Mouse moved to (517, 405)
Screenshot: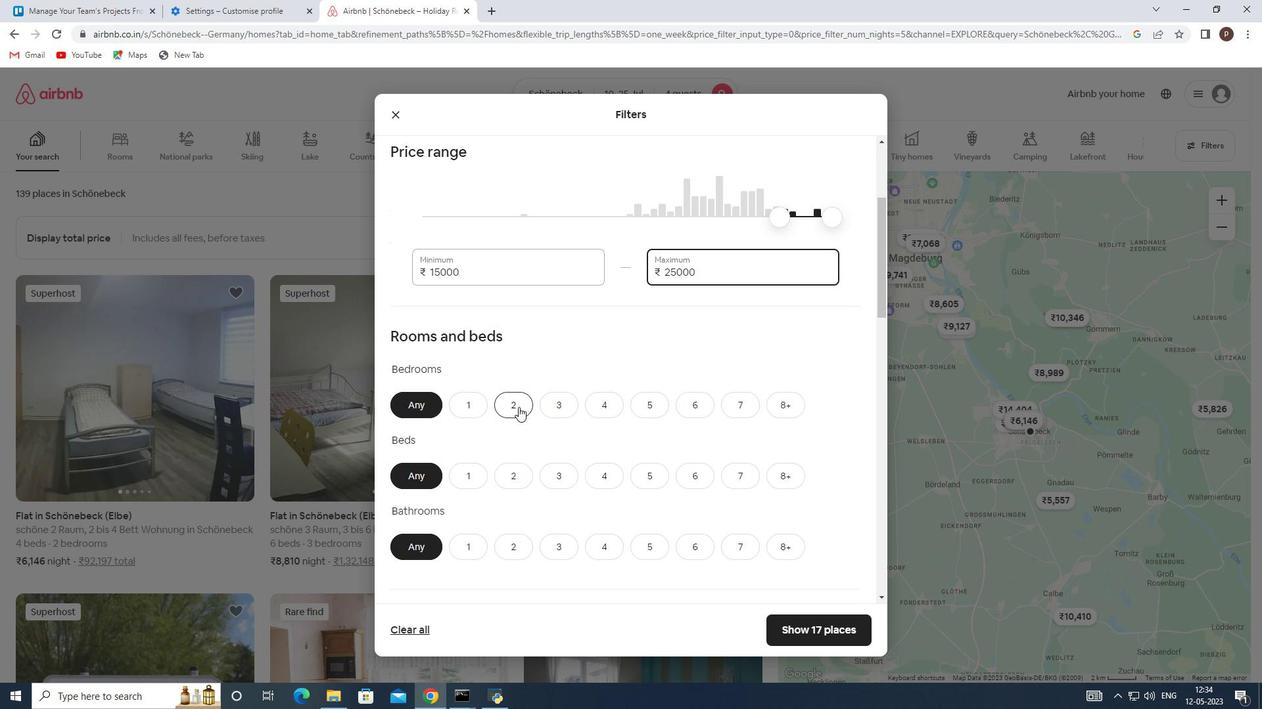 
Action: Mouse pressed left at (517, 405)
Screenshot: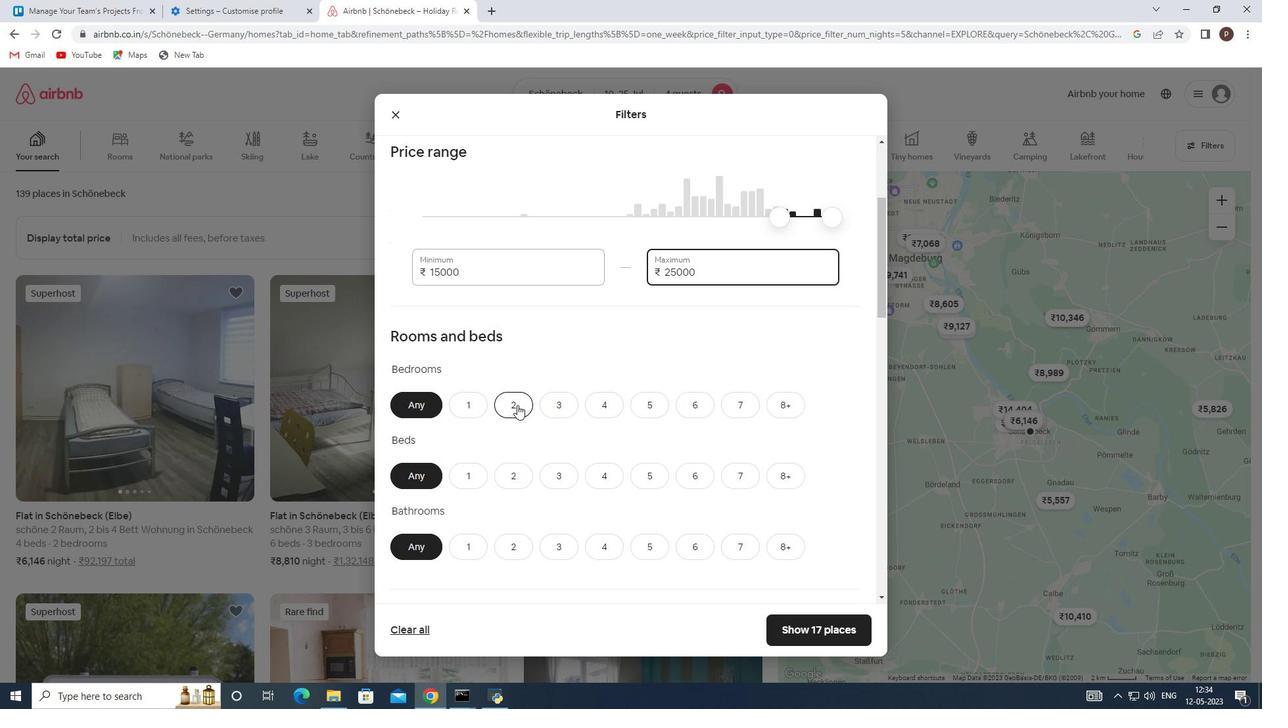 
Action: Mouse moved to (575, 471)
Screenshot: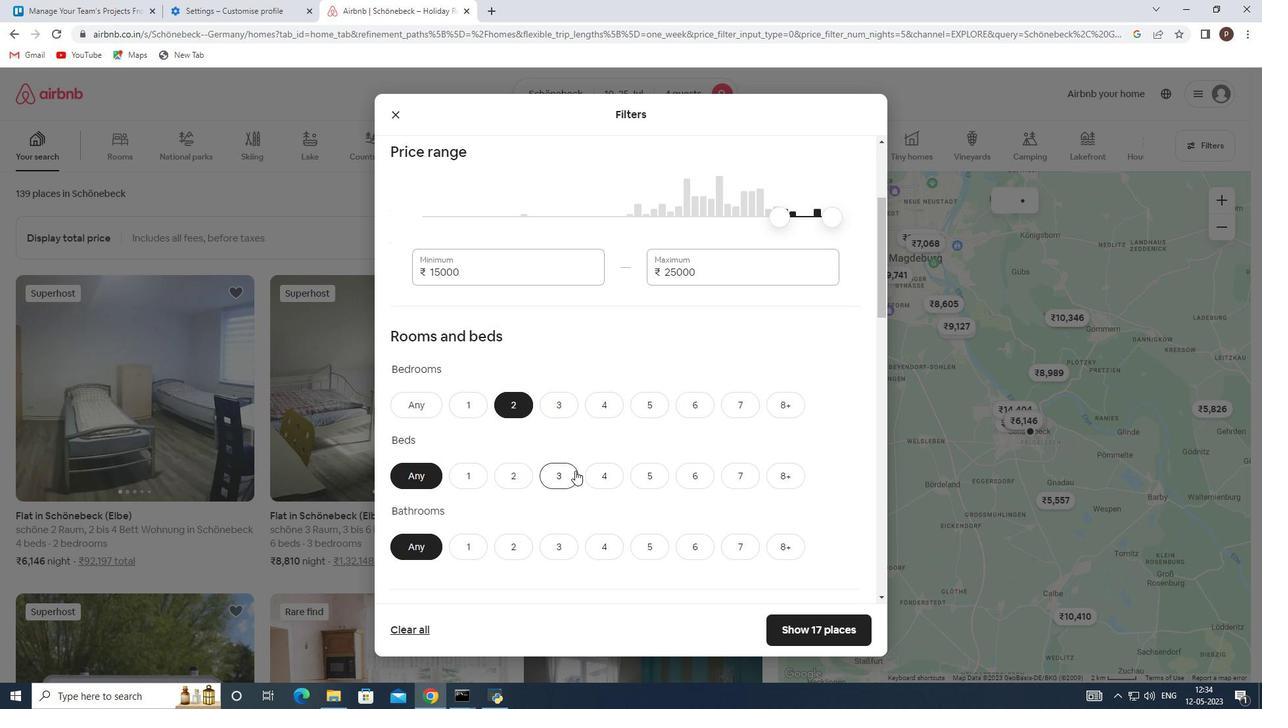 
Action: Mouse pressed left at (575, 471)
Screenshot: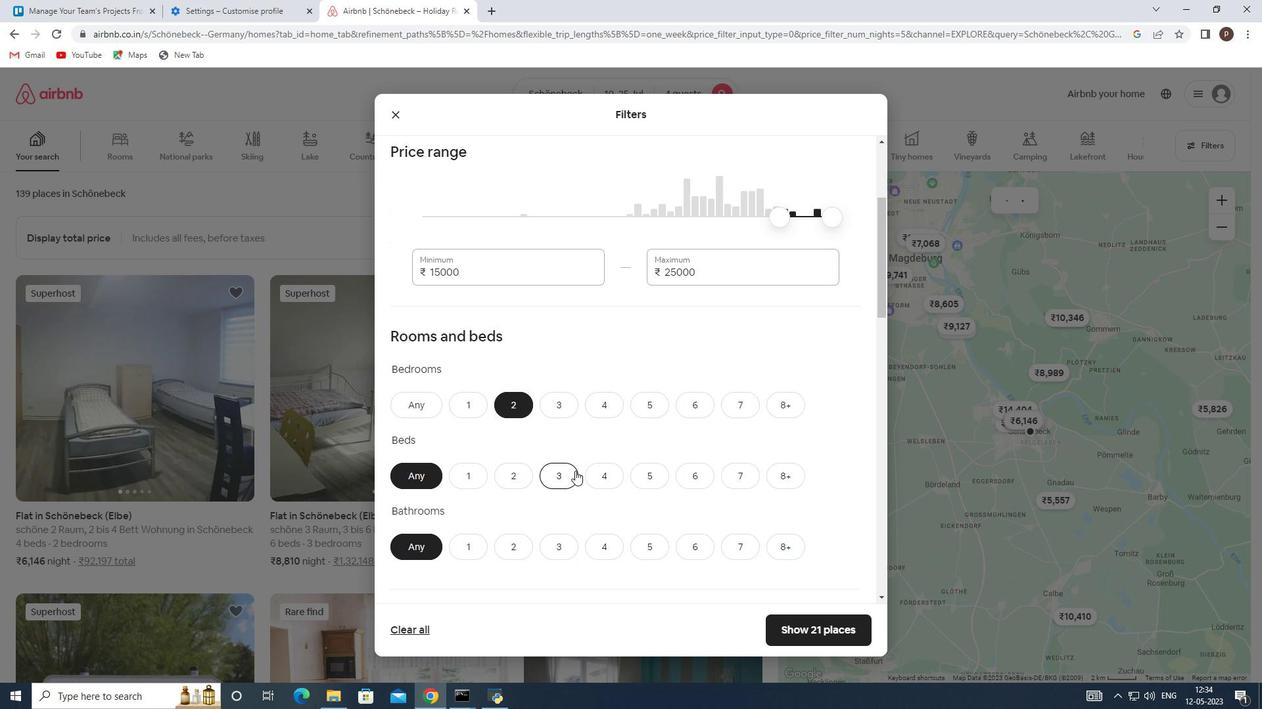
Action: Mouse moved to (512, 544)
Screenshot: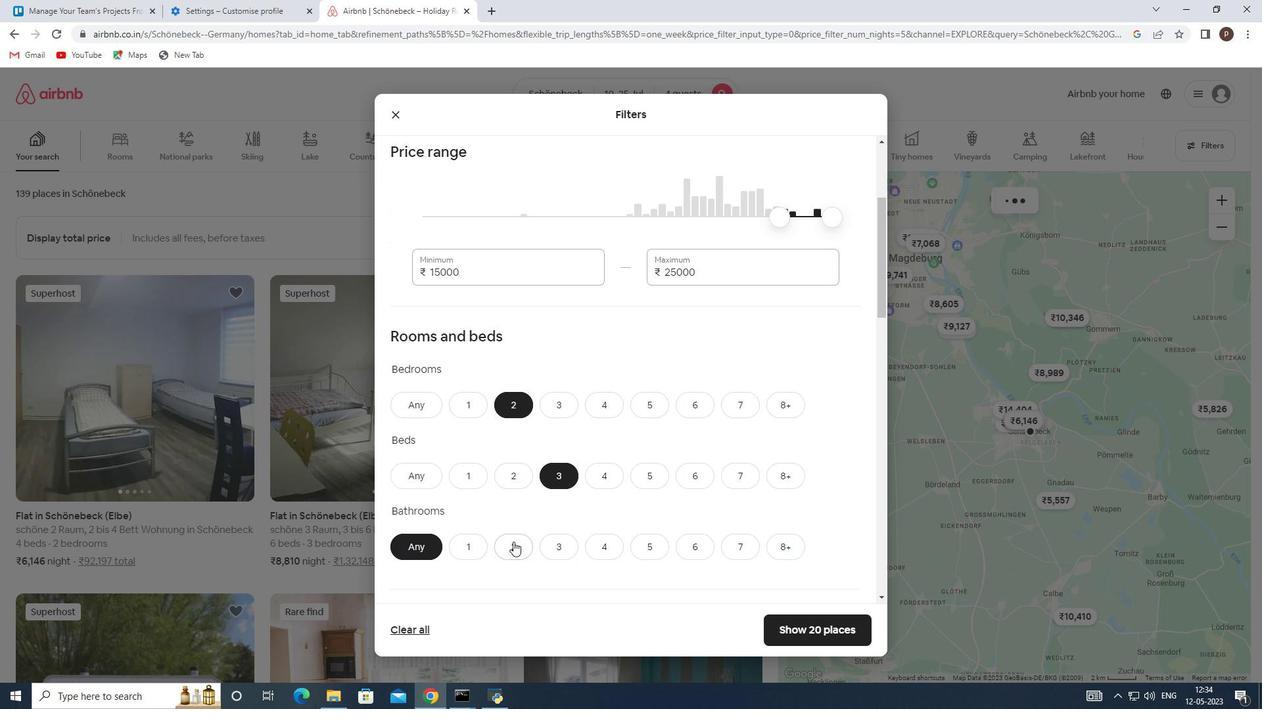 
Action: Mouse pressed left at (512, 544)
Screenshot: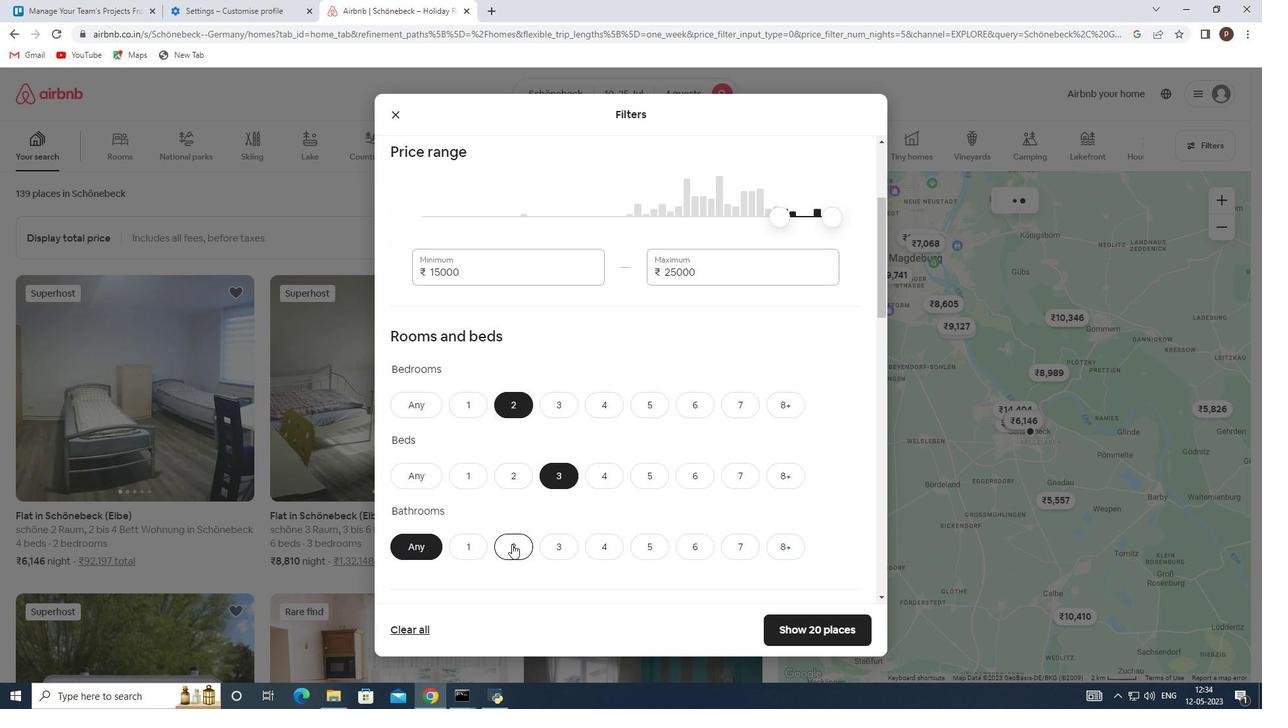 
Action: Mouse moved to (570, 452)
Screenshot: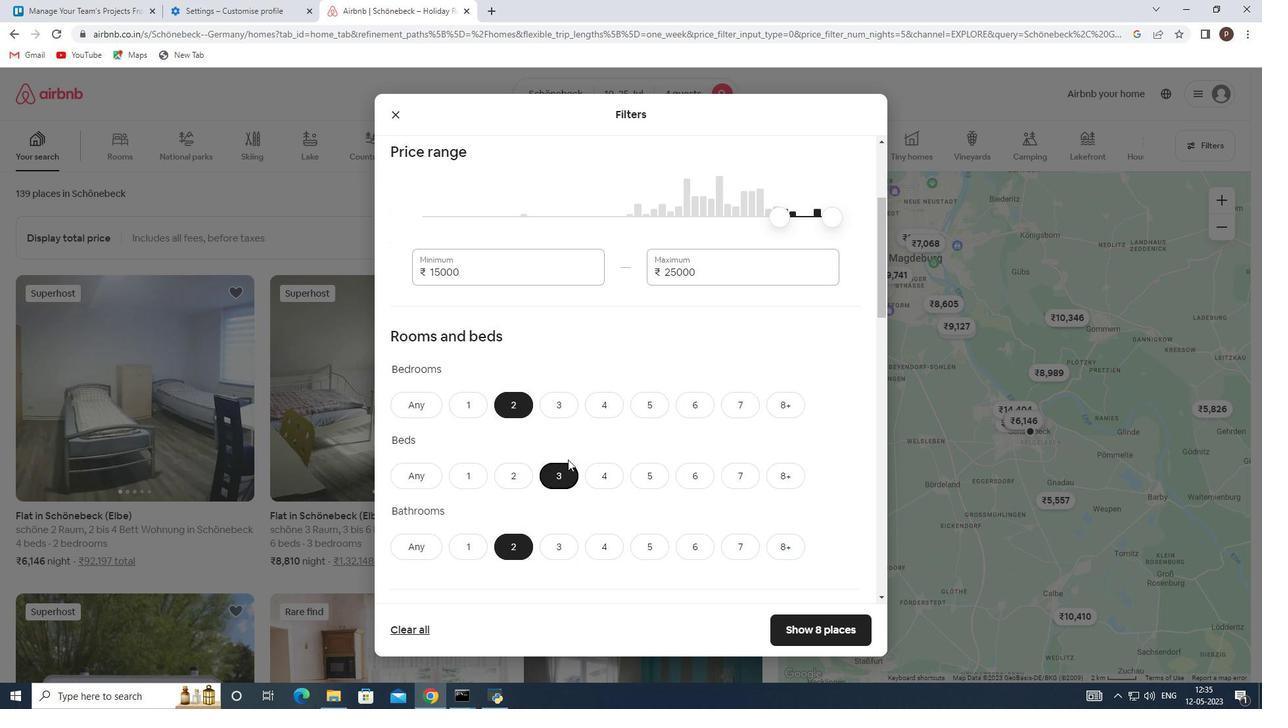 
Action: Mouse scrolled (570, 451) with delta (0, 0)
Screenshot: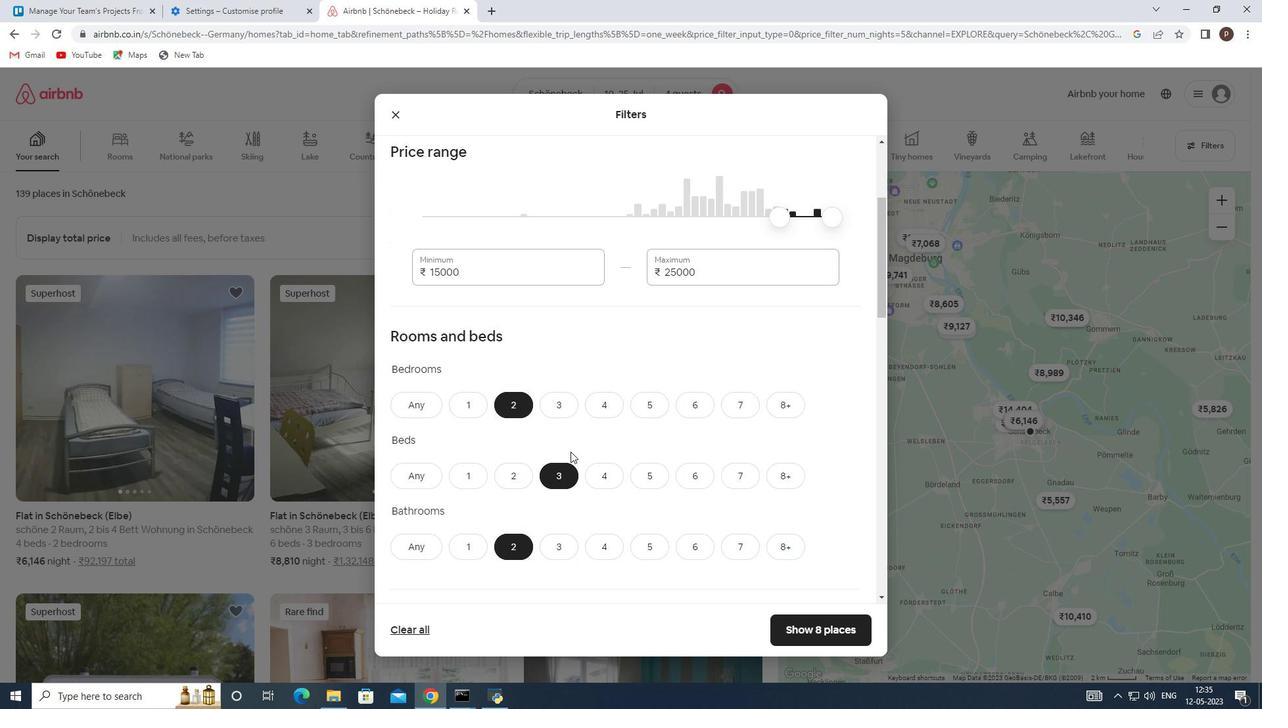 
Action: Mouse moved to (569, 422)
Screenshot: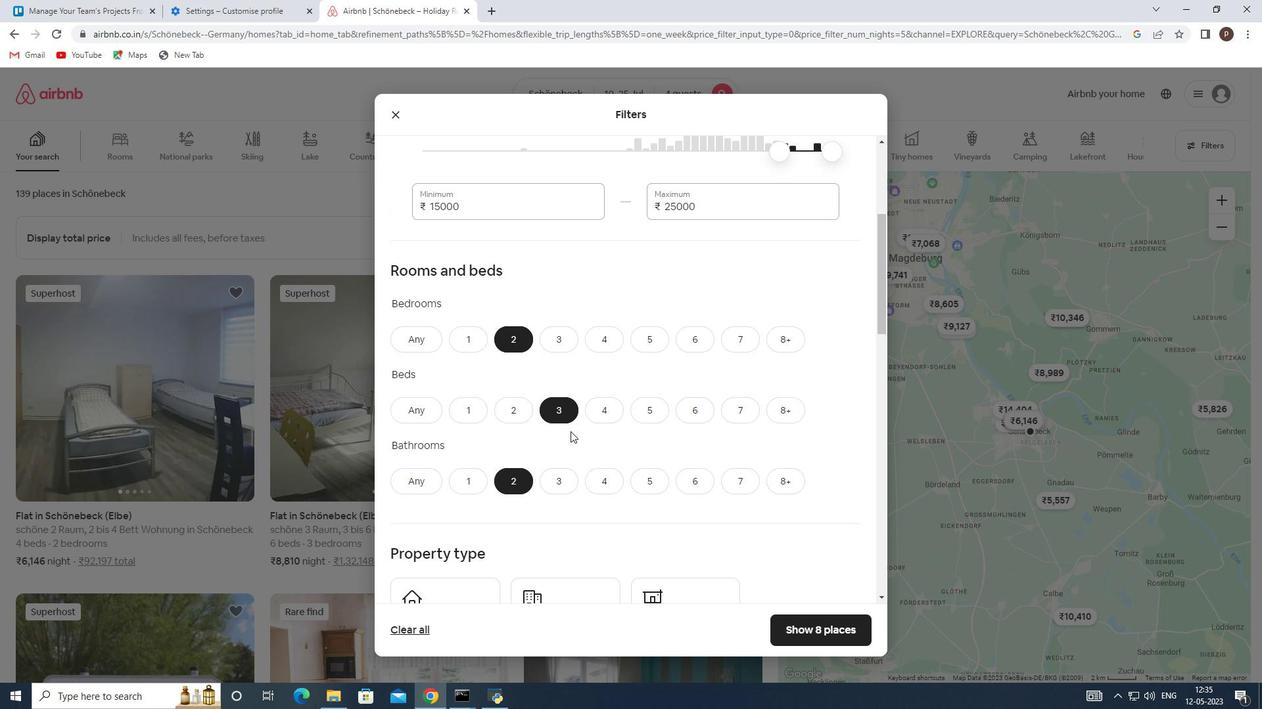
Action: Mouse scrolled (569, 421) with delta (0, 0)
Screenshot: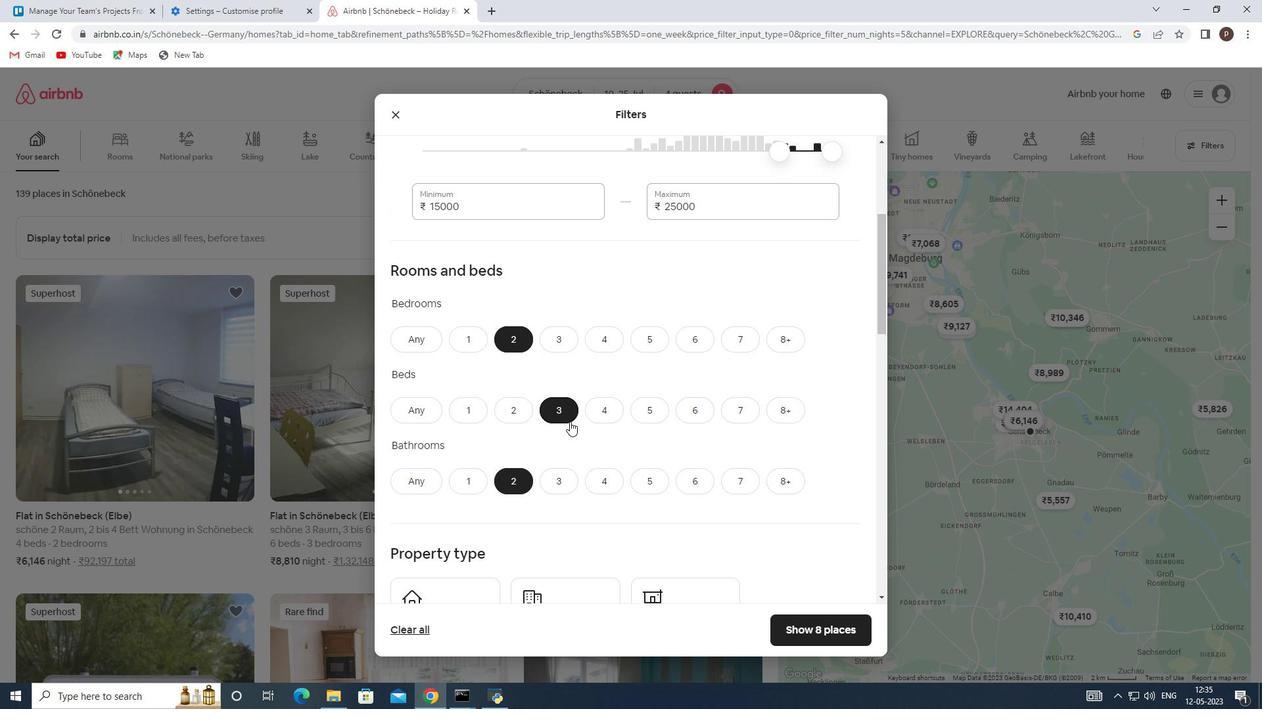
Action: Mouse moved to (571, 421)
Screenshot: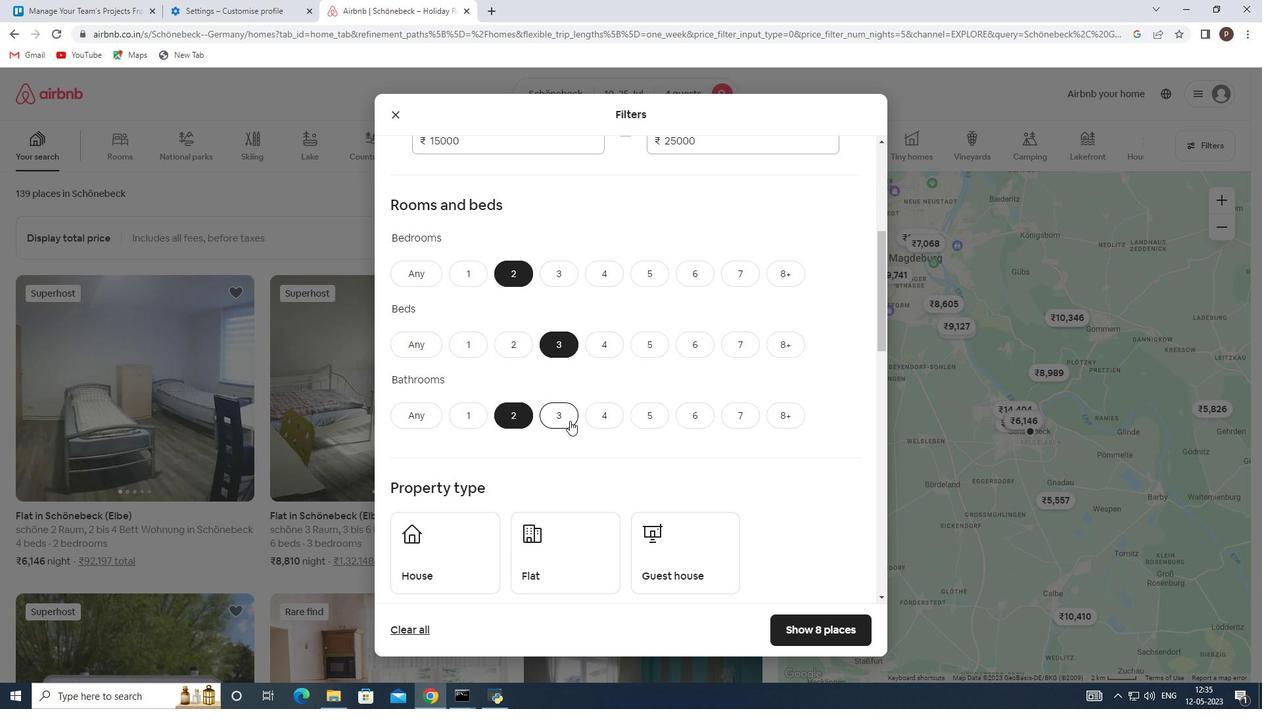 
Action: Mouse scrolled (571, 420) with delta (0, 0)
Screenshot: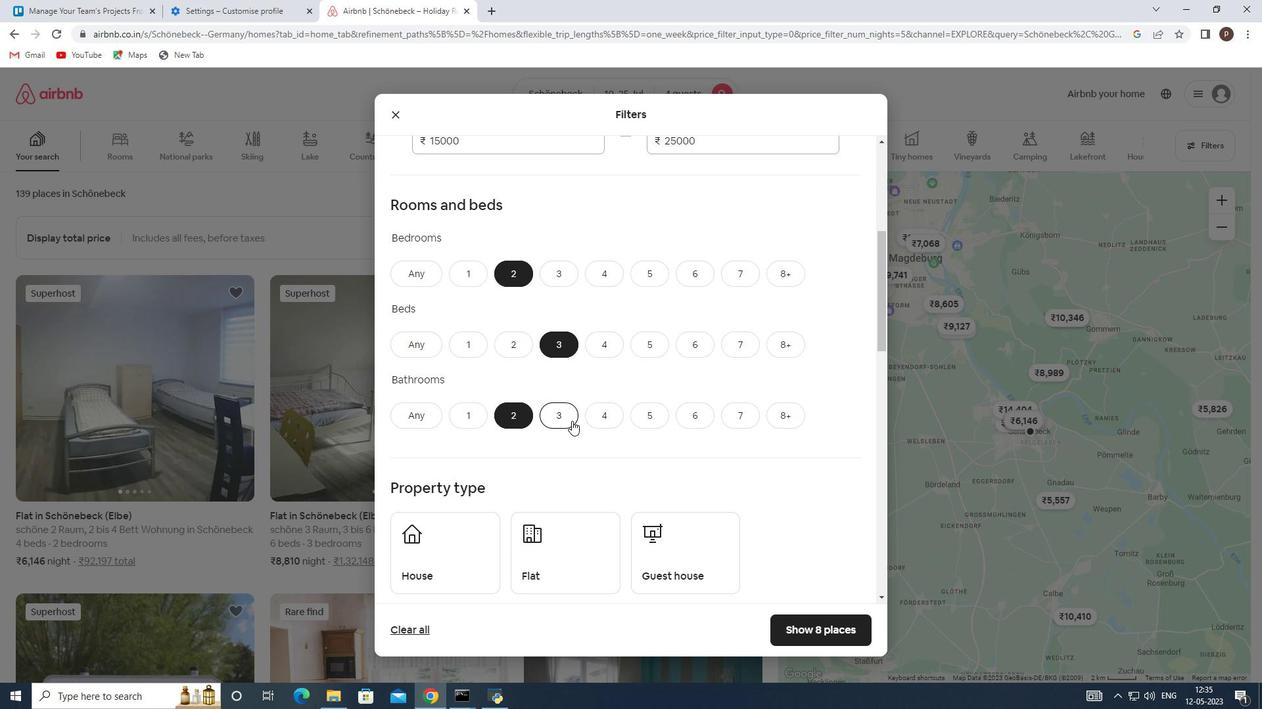 
Action: Mouse moved to (465, 486)
Screenshot: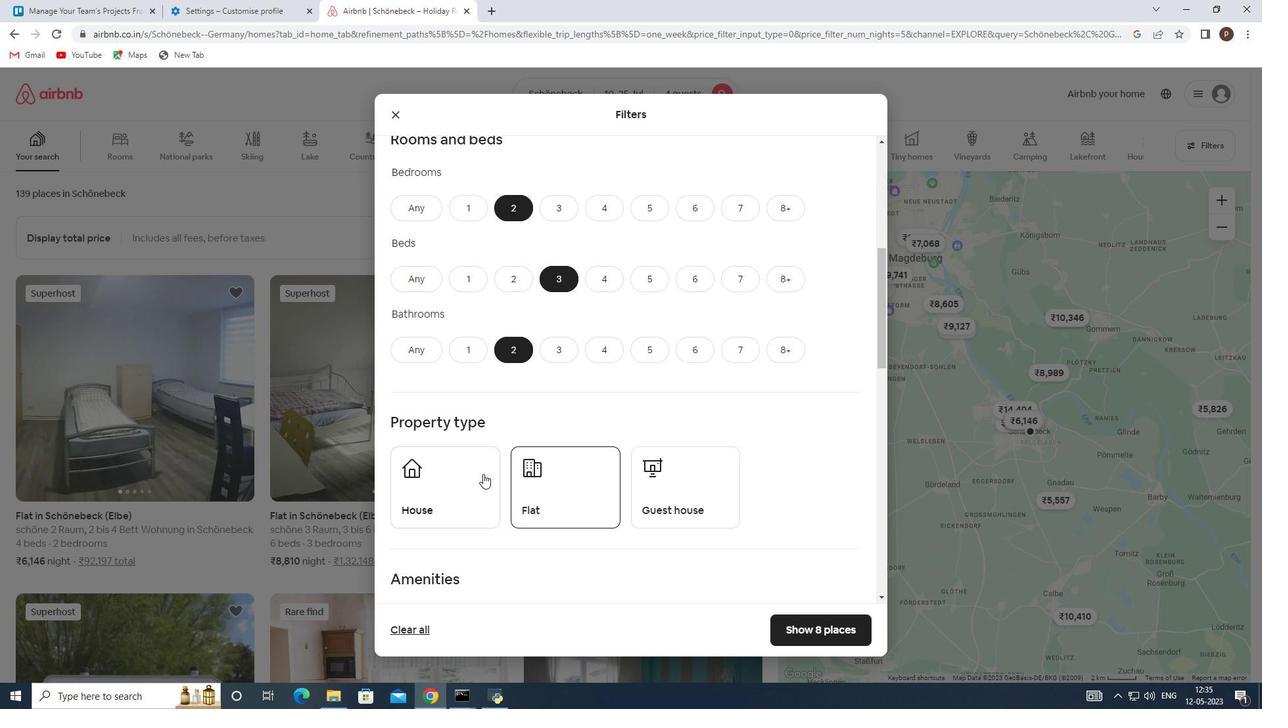 
Action: Mouse pressed left at (465, 486)
Screenshot: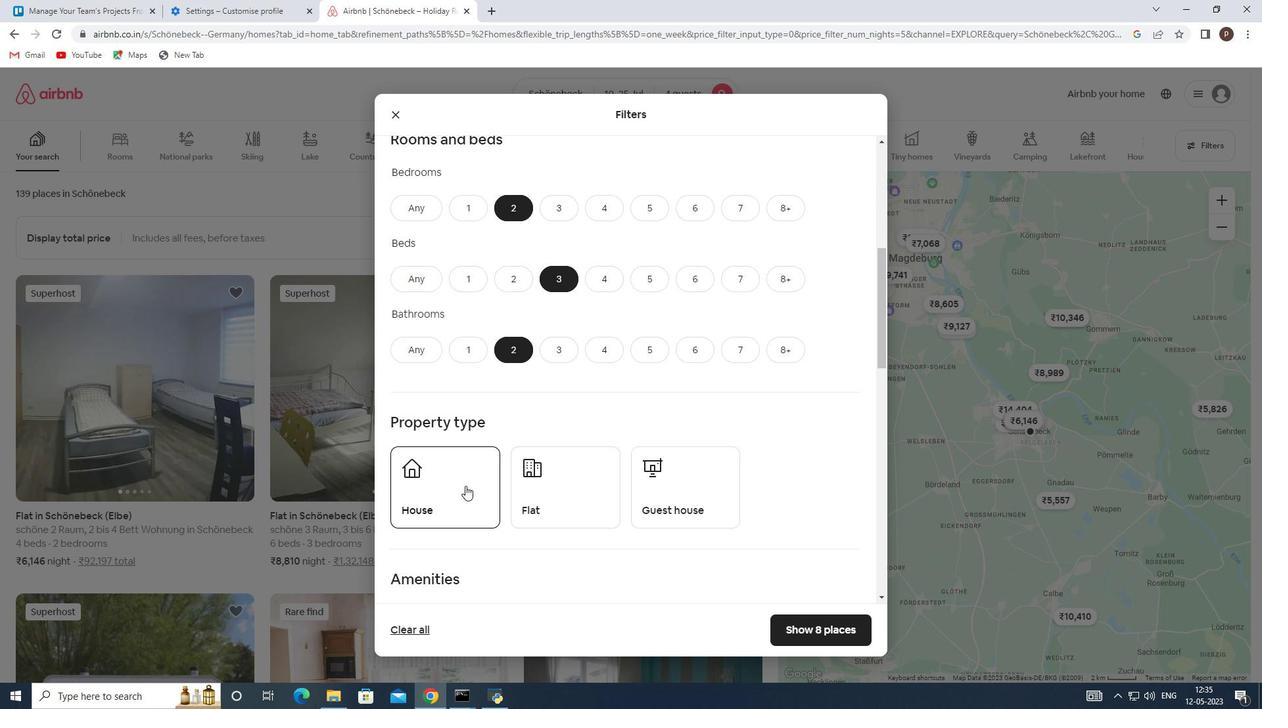 
Action: Mouse moved to (549, 487)
Screenshot: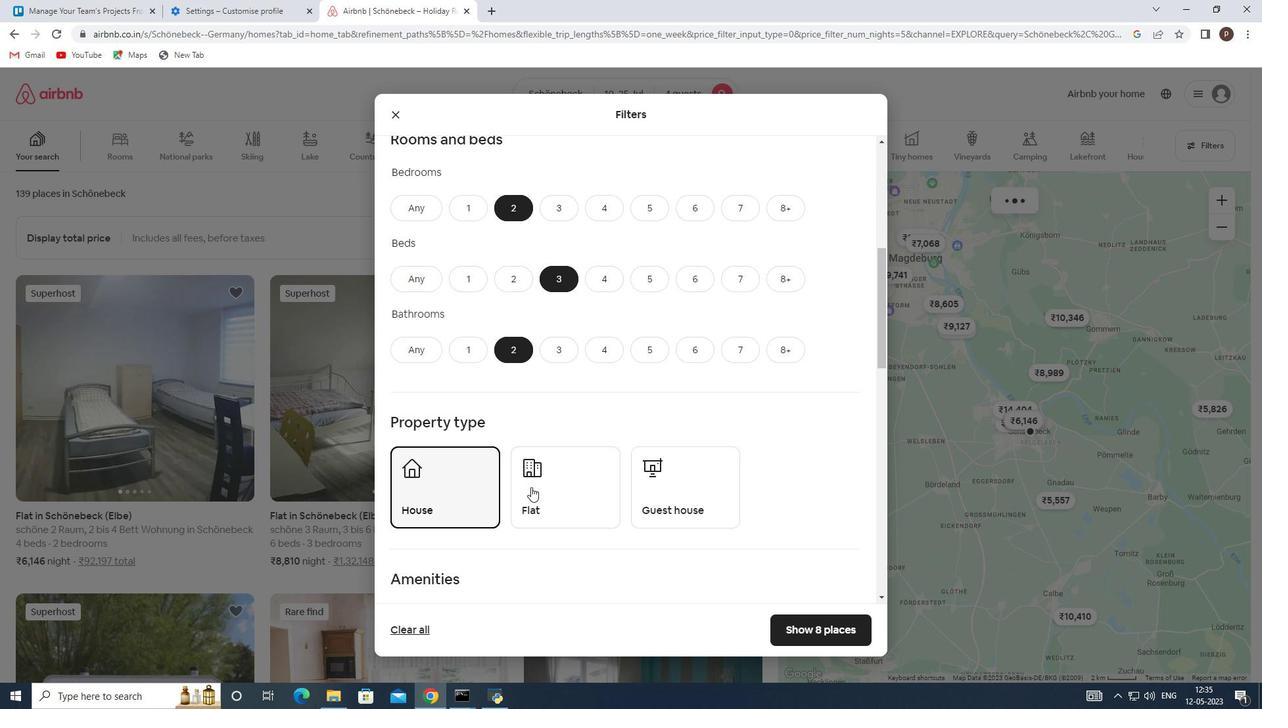 
Action: Mouse pressed left at (549, 487)
Screenshot: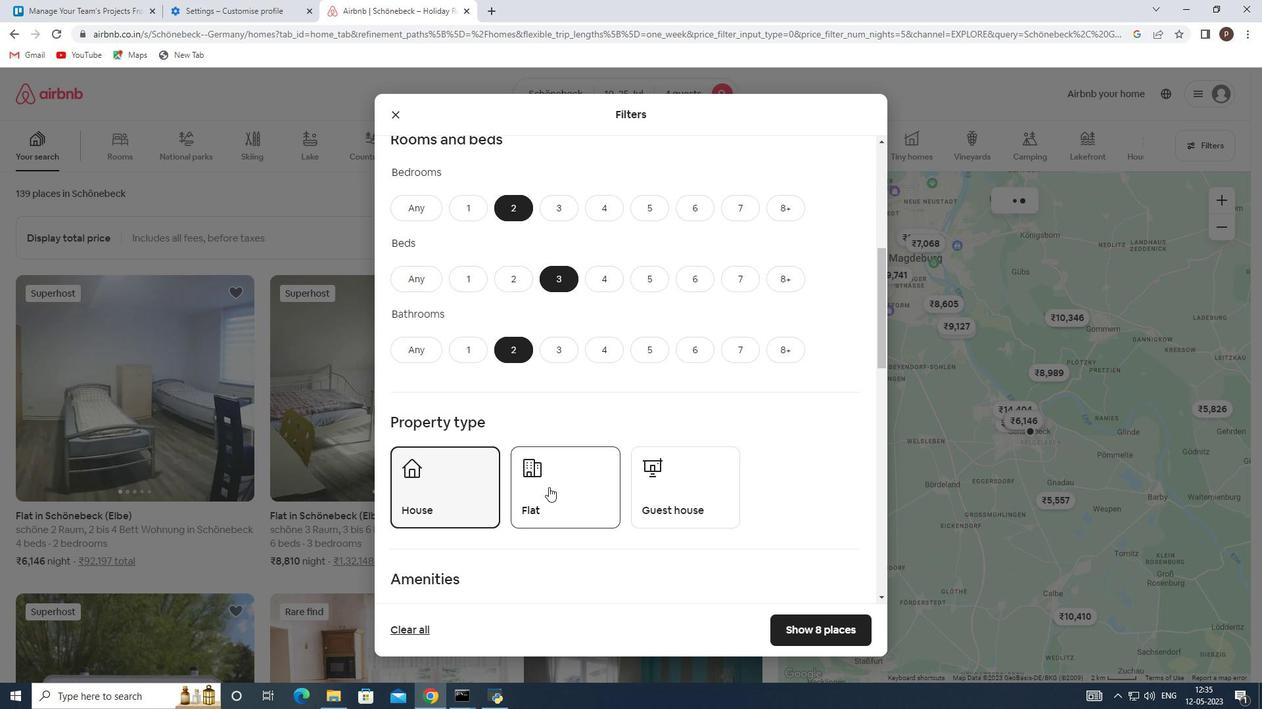 
Action: Mouse moved to (662, 486)
Screenshot: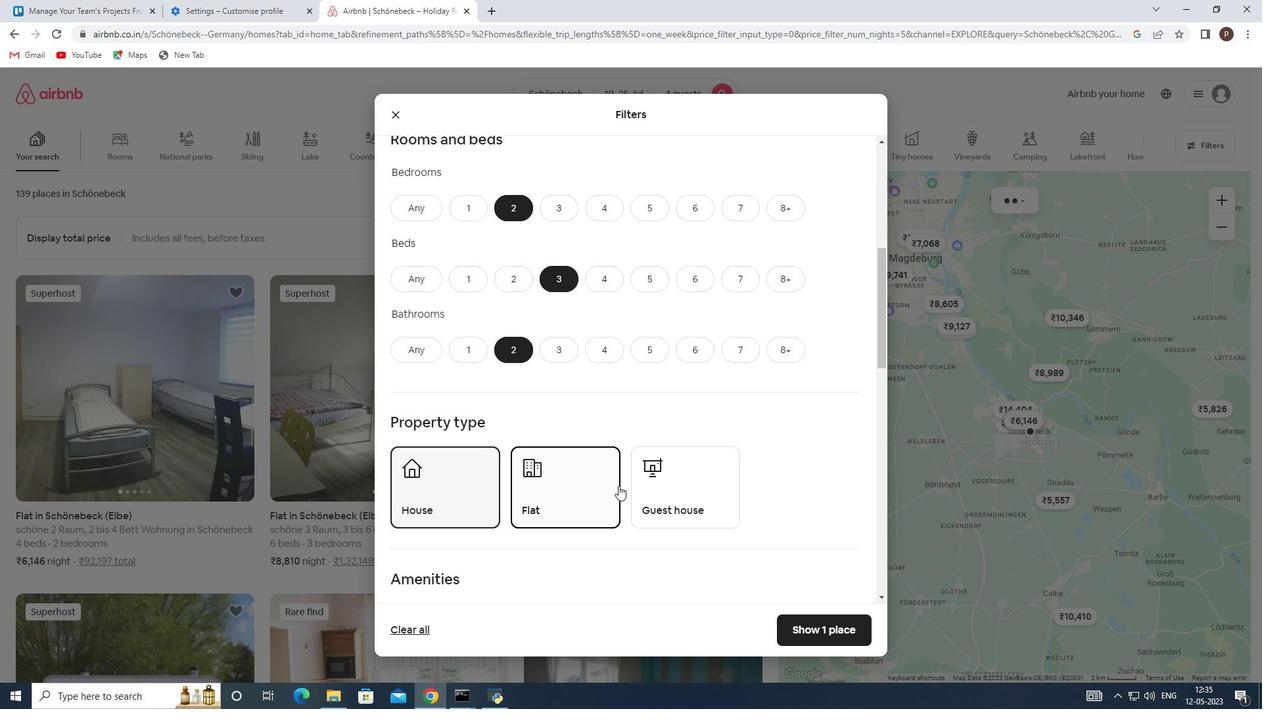 
Action: Mouse pressed left at (662, 486)
Screenshot: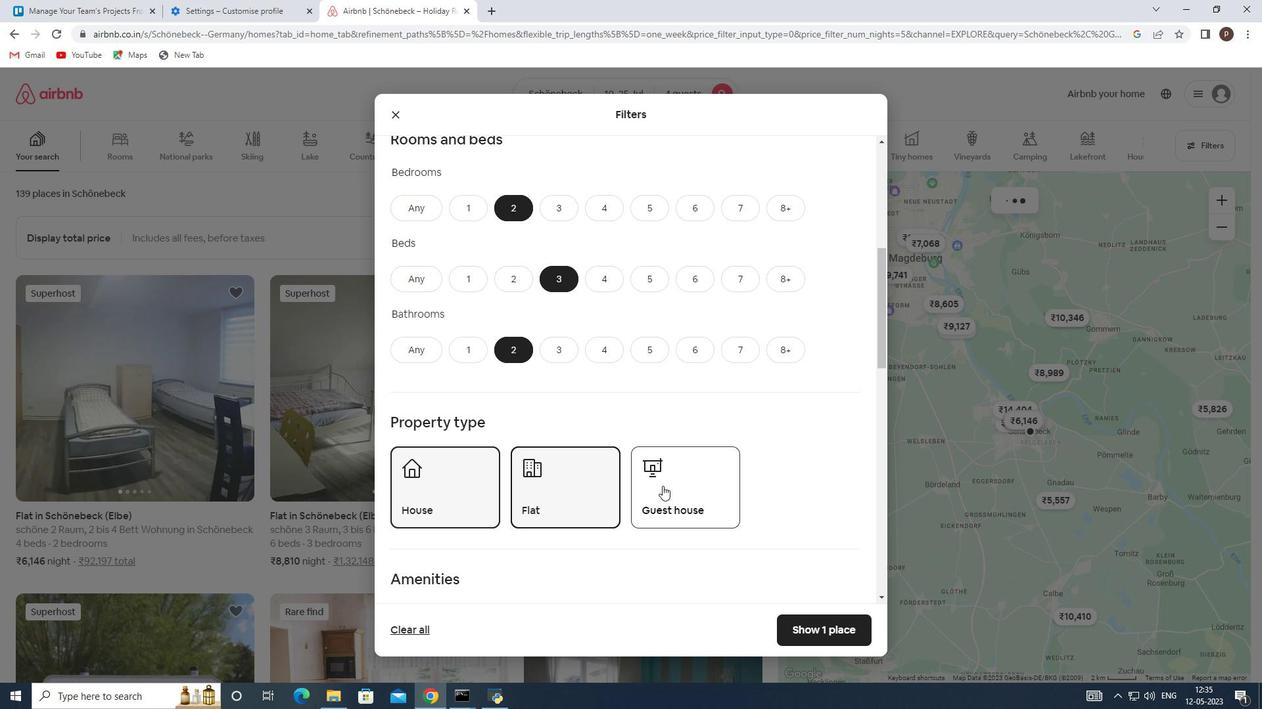 
Action: Mouse moved to (647, 495)
Screenshot: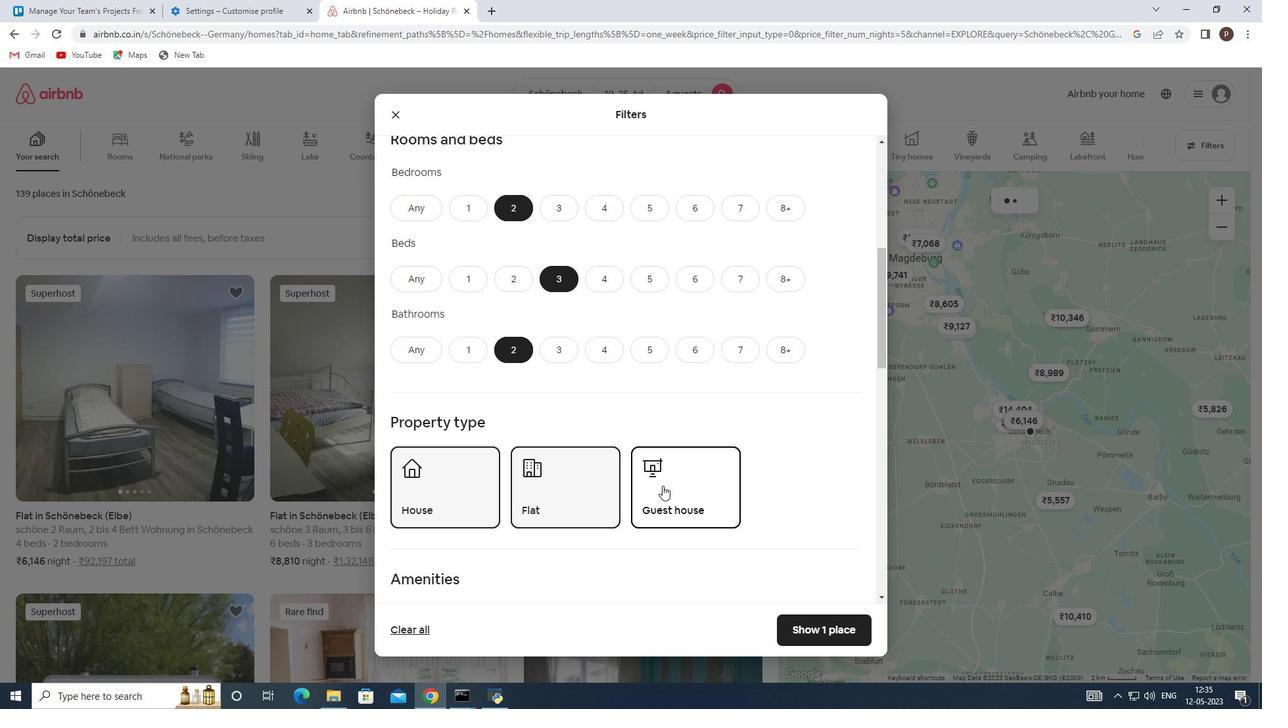 
Action: Mouse scrolled (647, 495) with delta (0, 0)
Screenshot: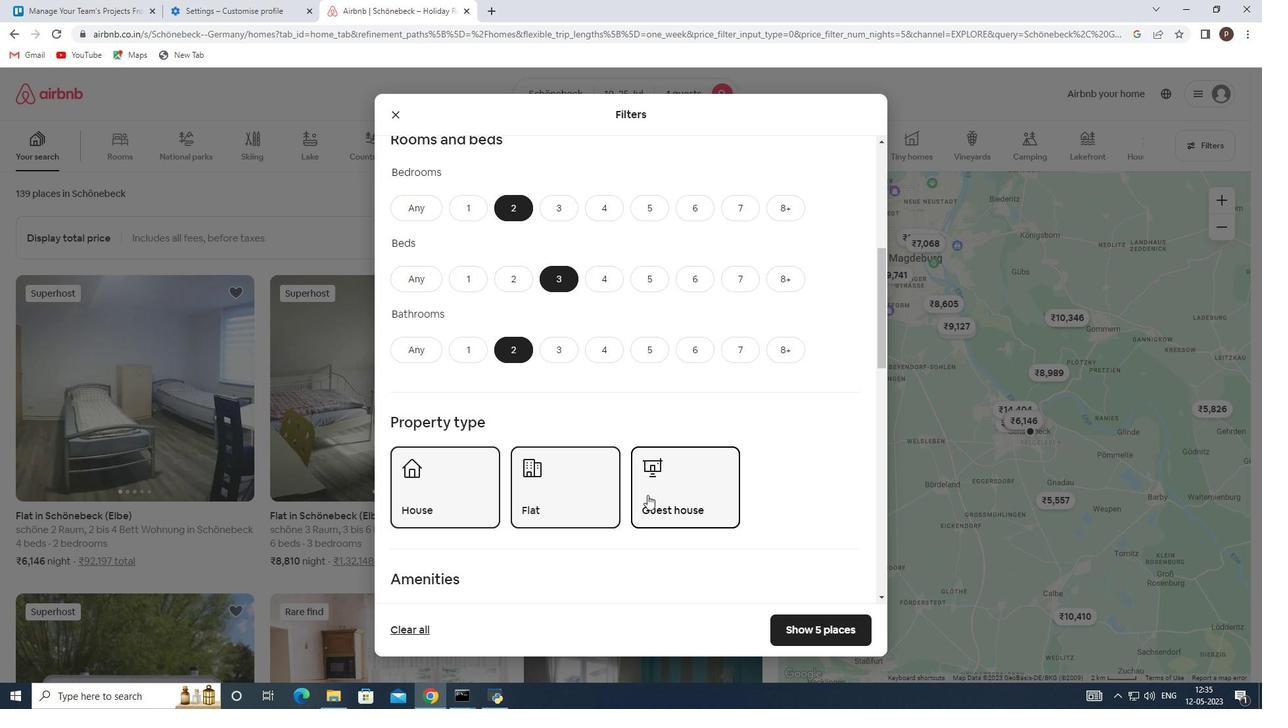 
Action: Mouse scrolled (647, 495) with delta (0, 0)
Screenshot: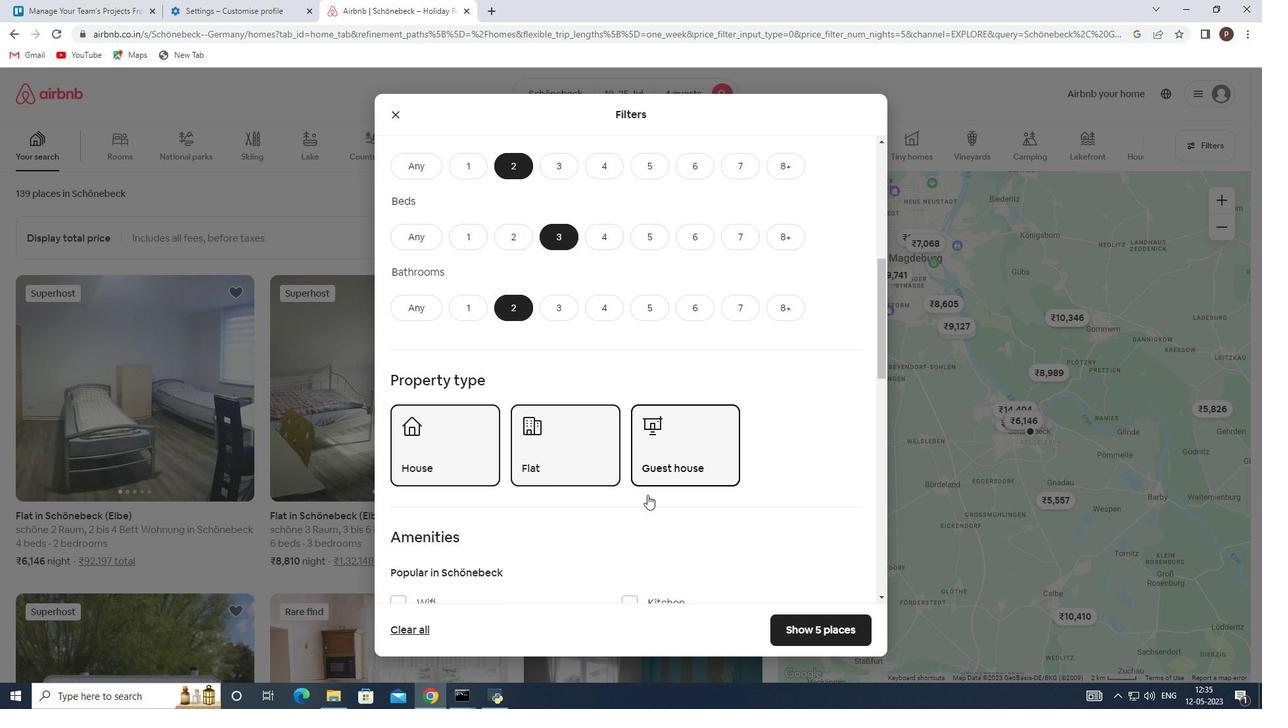 
Action: Mouse scrolled (647, 495) with delta (0, 0)
Screenshot: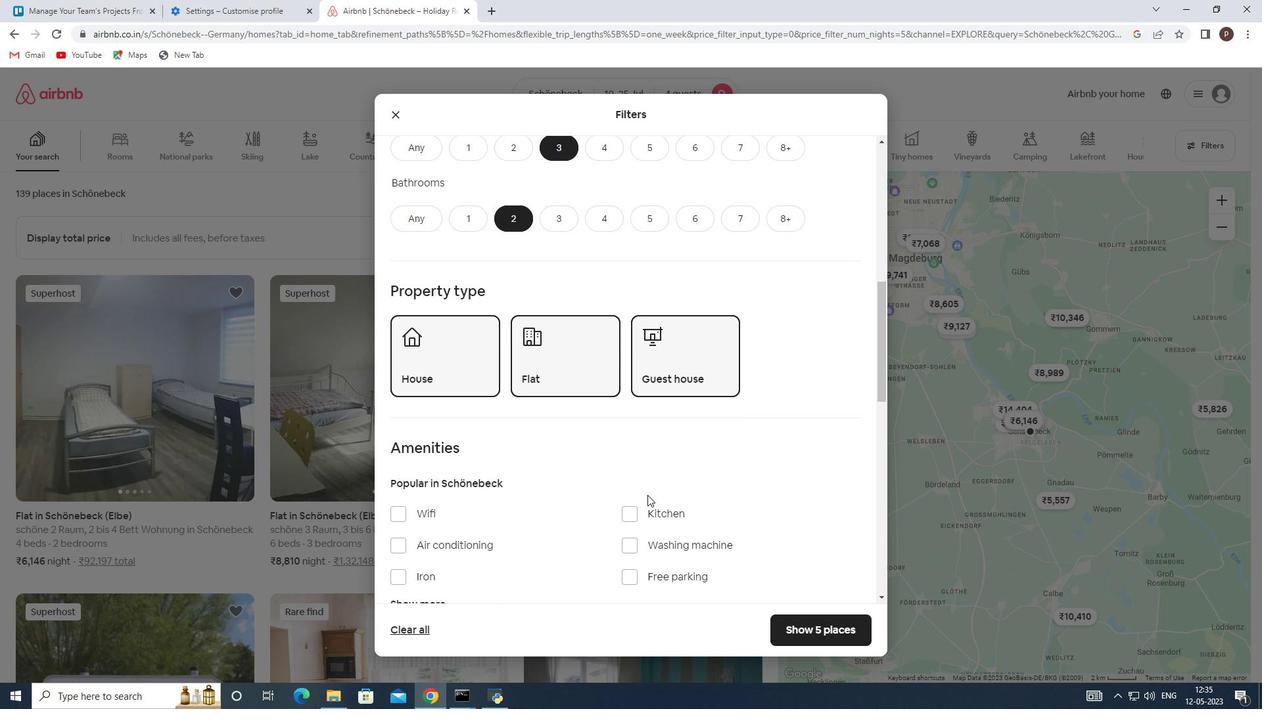 
Action: Mouse moved to (667, 472)
Screenshot: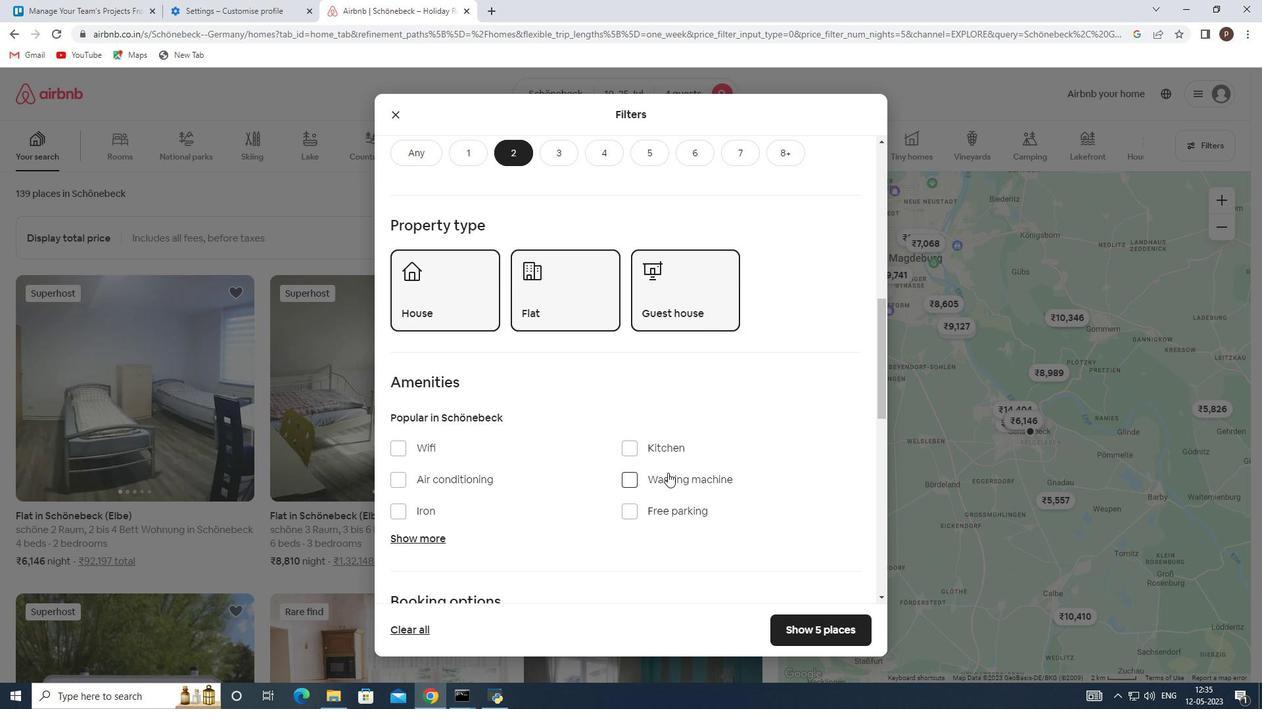 
Action: Mouse scrolled (667, 472) with delta (0, 0)
Screenshot: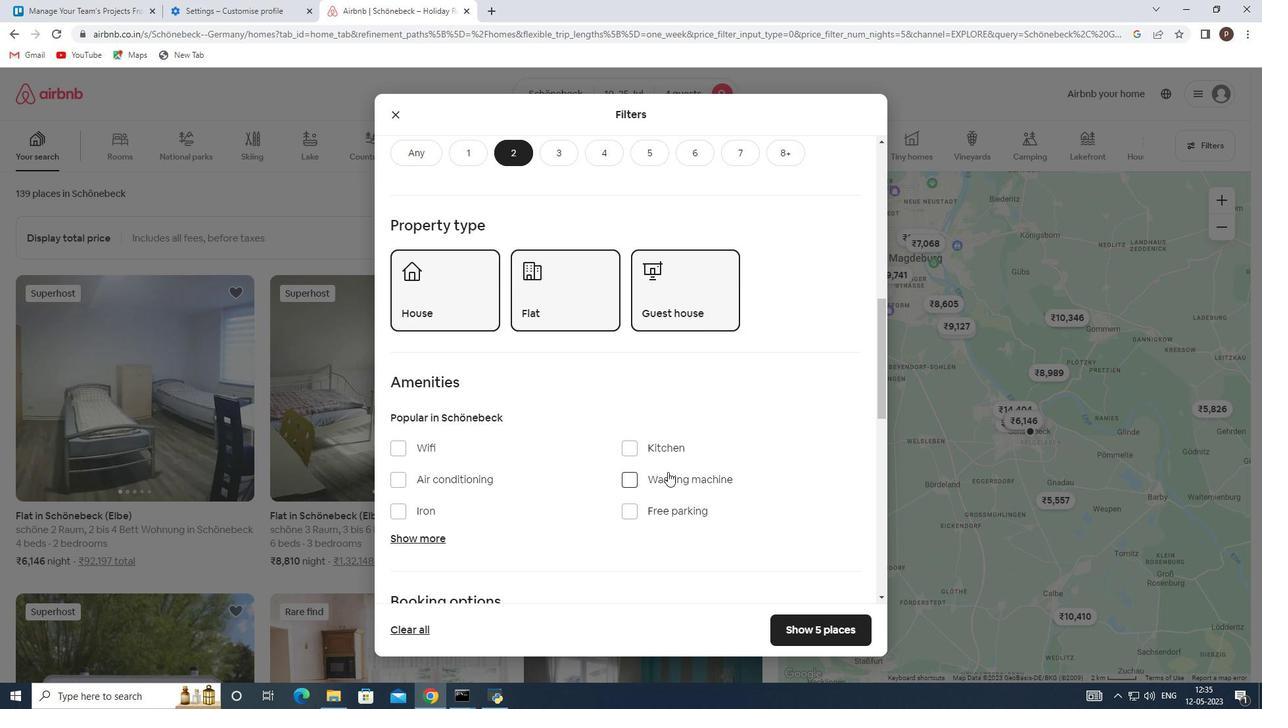 
Action: Mouse moved to (405, 385)
Screenshot: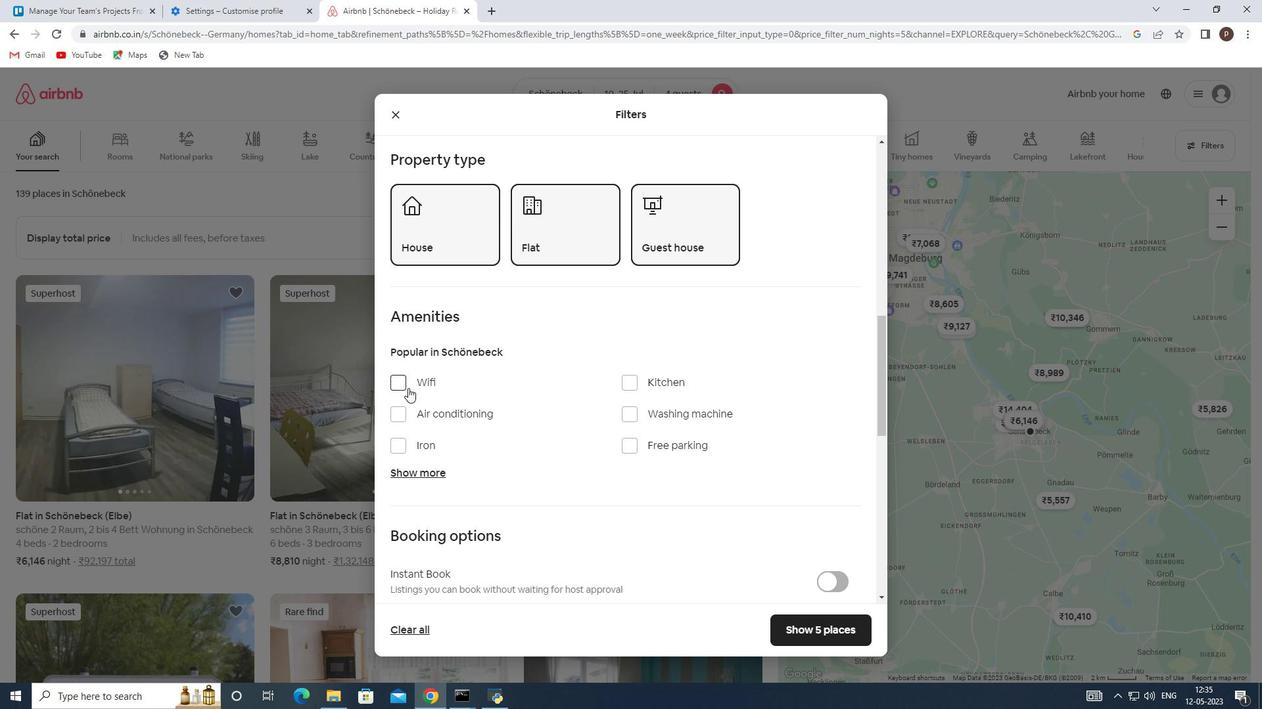 
Action: Mouse pressed left at (405, 385)
Screenshot: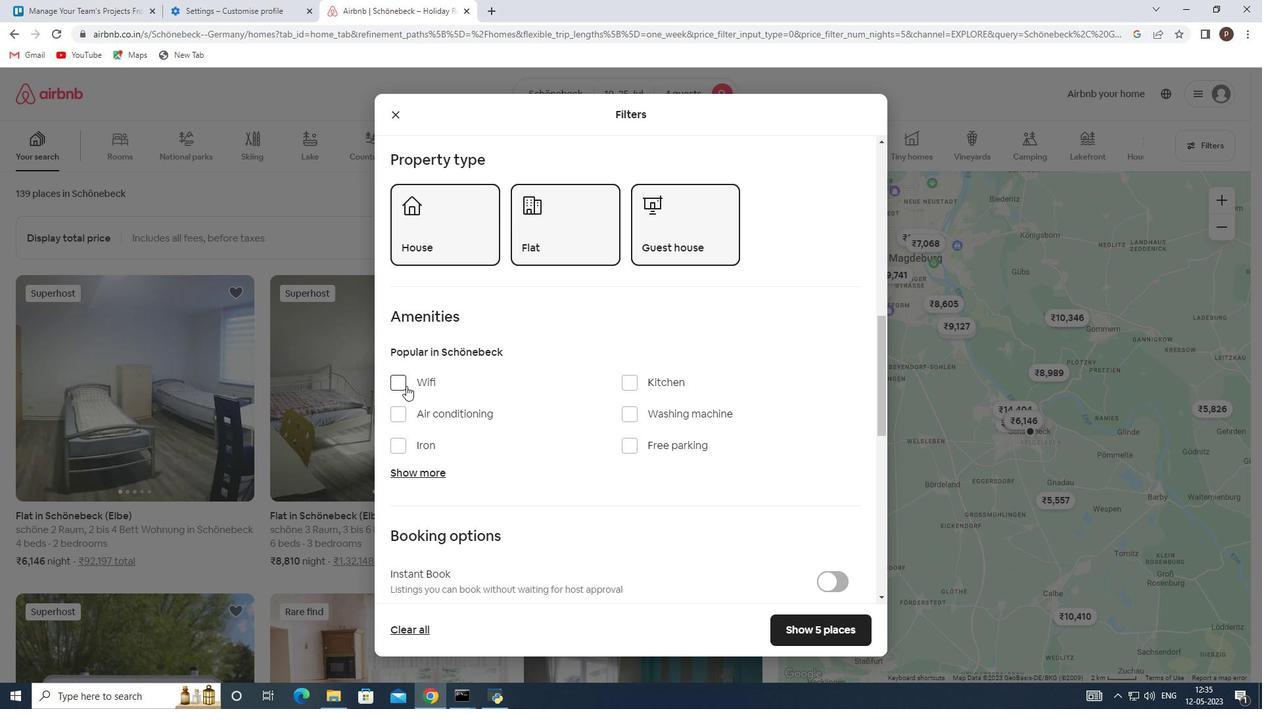 
Action: Mouse moved to (630, 440)
Screenshot: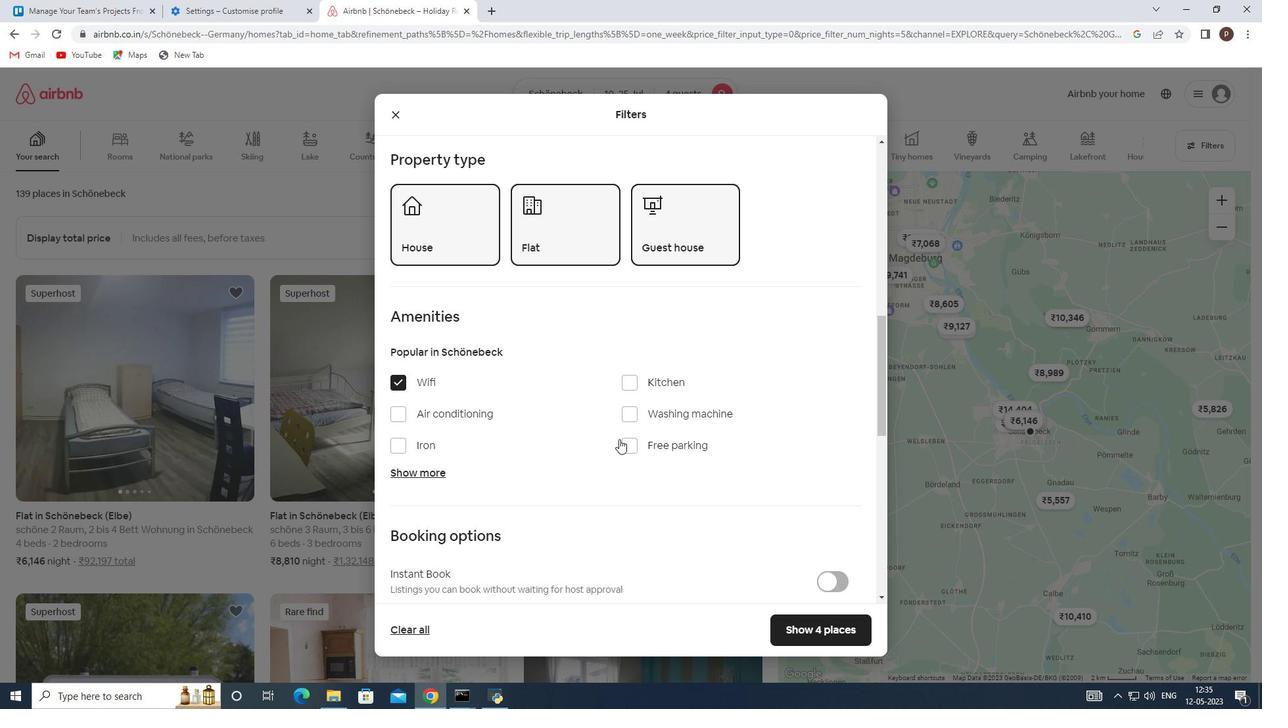 
Action: Mouse pressed left at (630, 440)
Screenshot: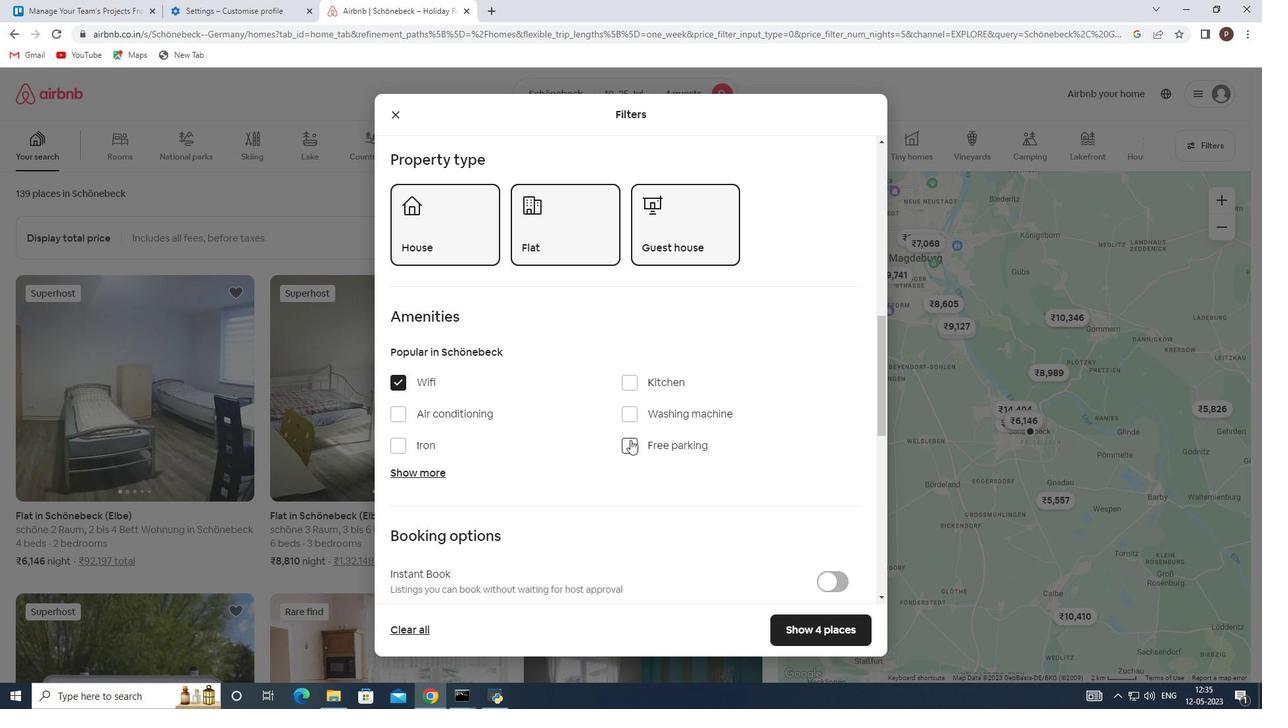 
Action: Mouse moved to (418, 469)
Screenshot: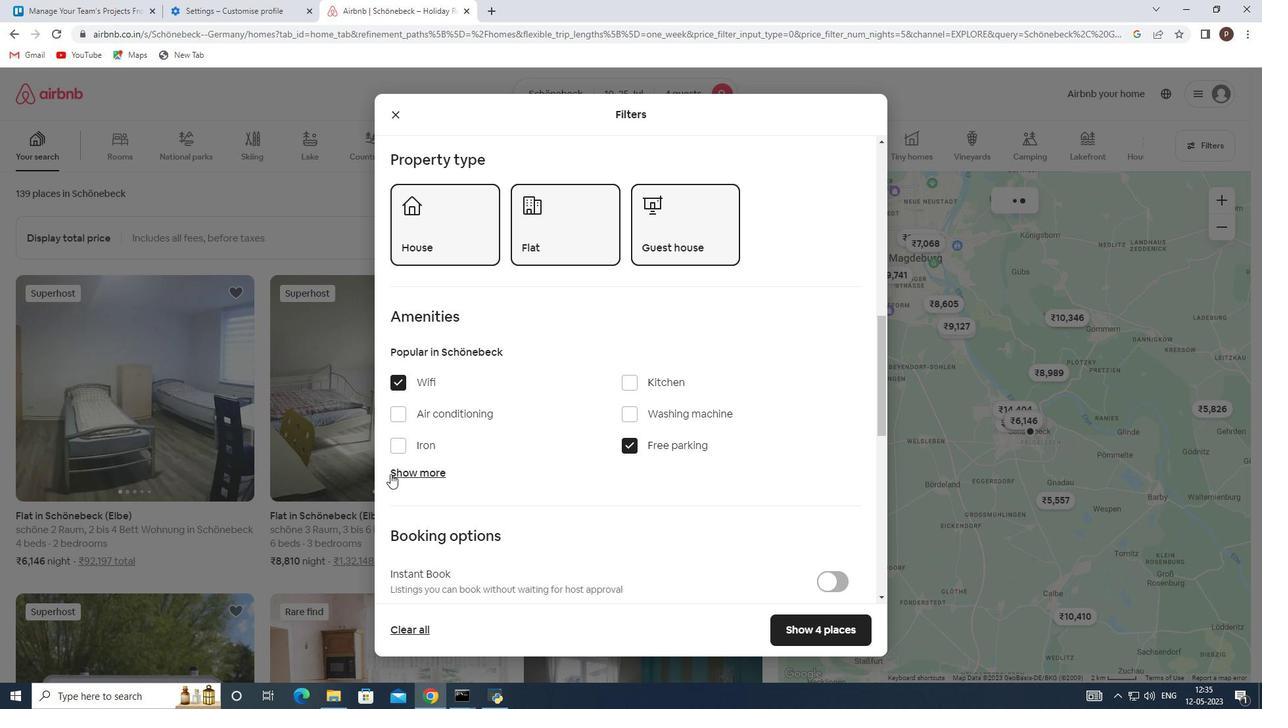 
Action: Mouse pressed left at (418, 469)
Screenshot: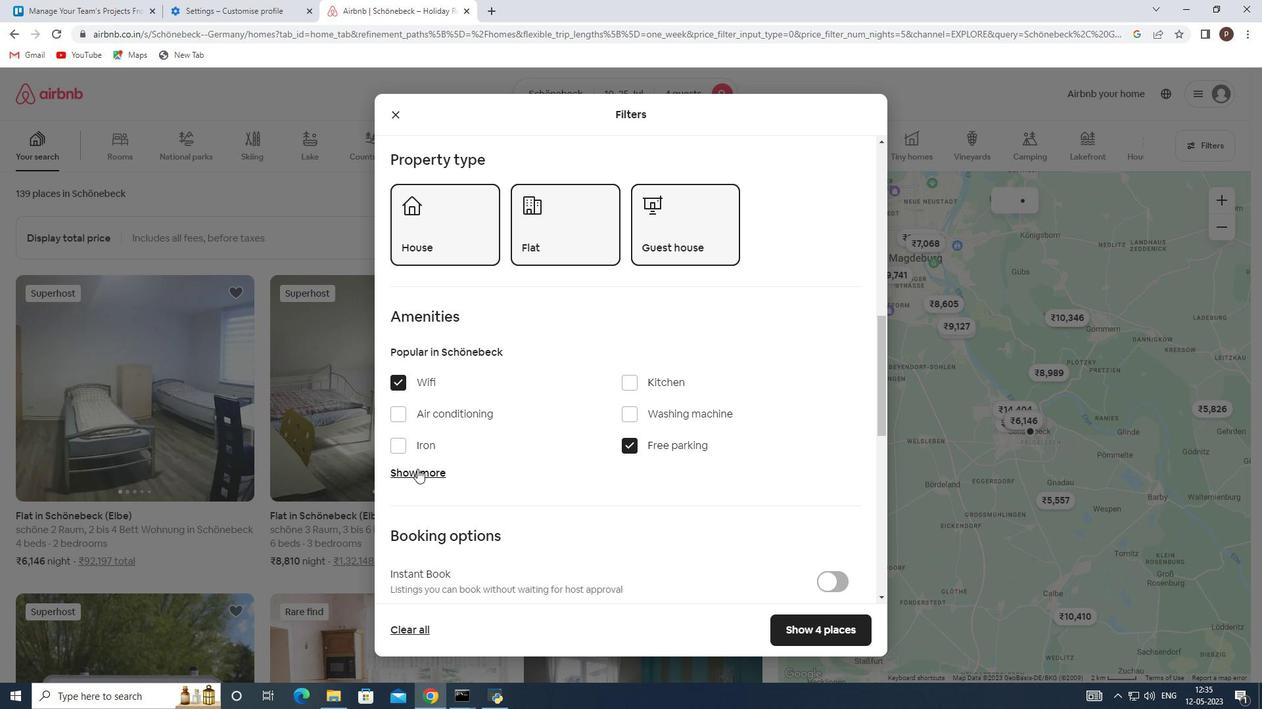 
Action: Mouse moved to (470, 478)
Screenshot: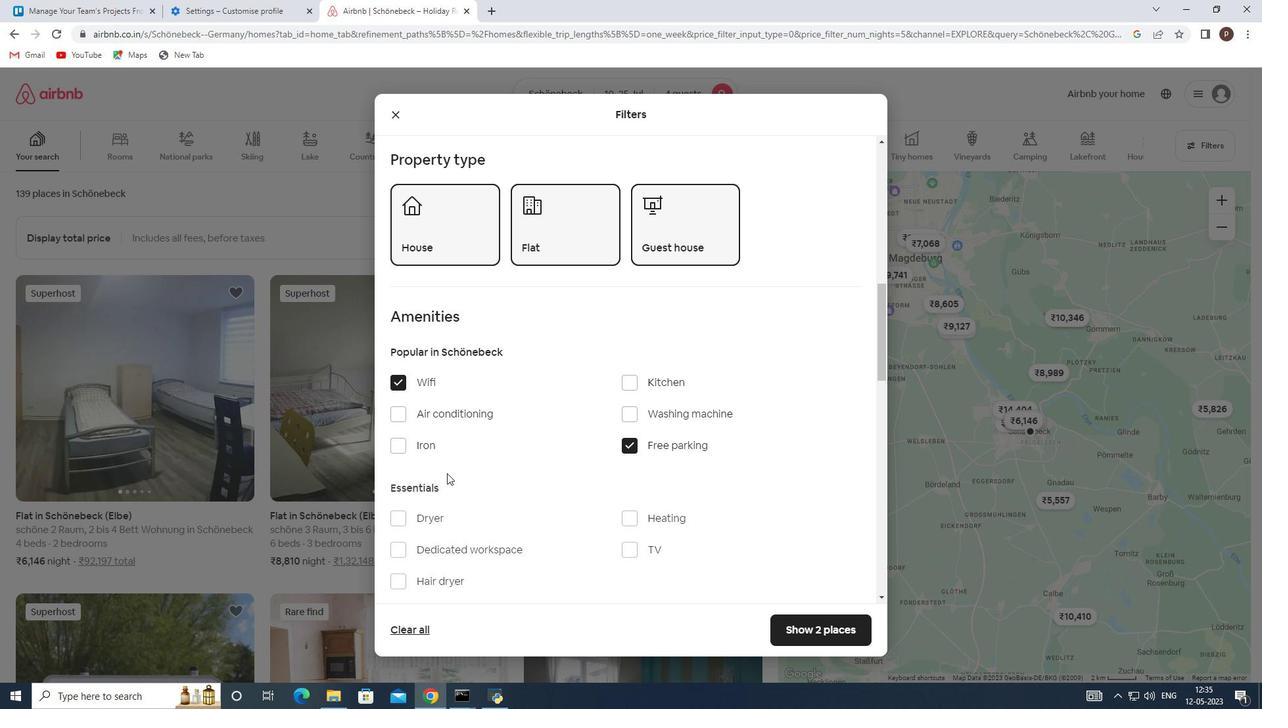 
Action: Mouse scrolled (470, 477) with delta (0, 0)
Screenshot: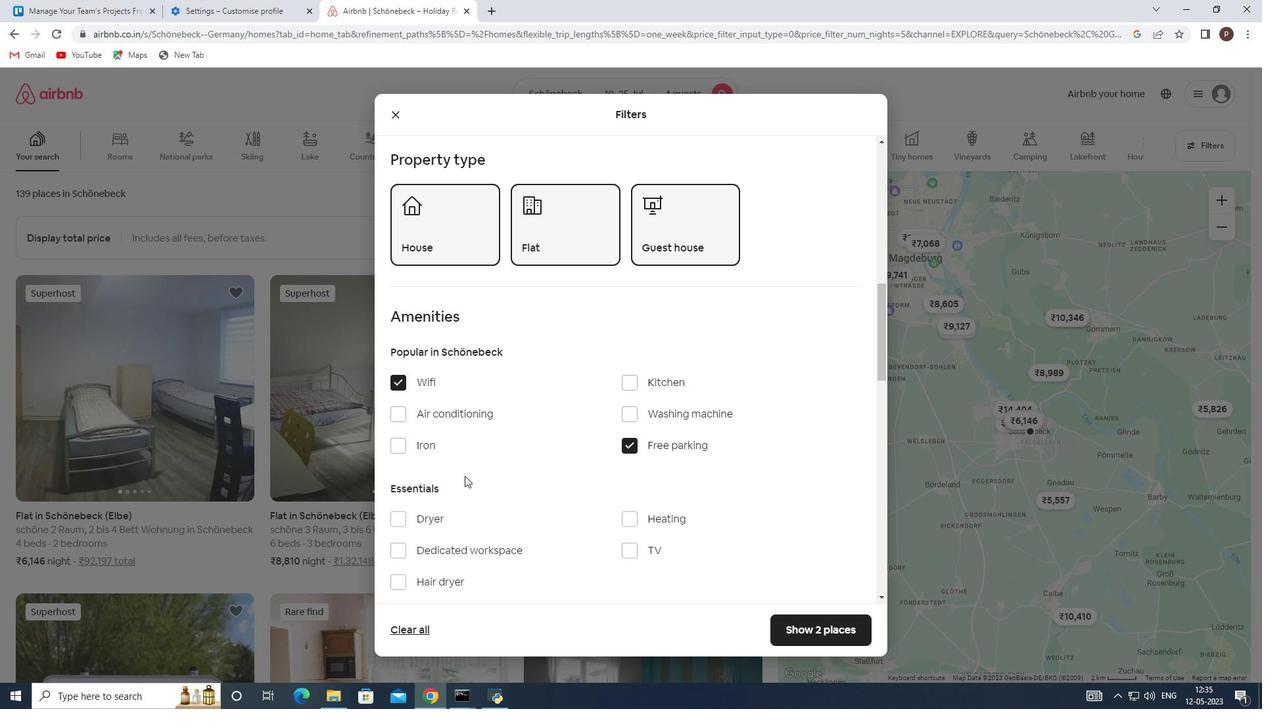 
Action: Mouse moved to (470, 479)
Screenshot: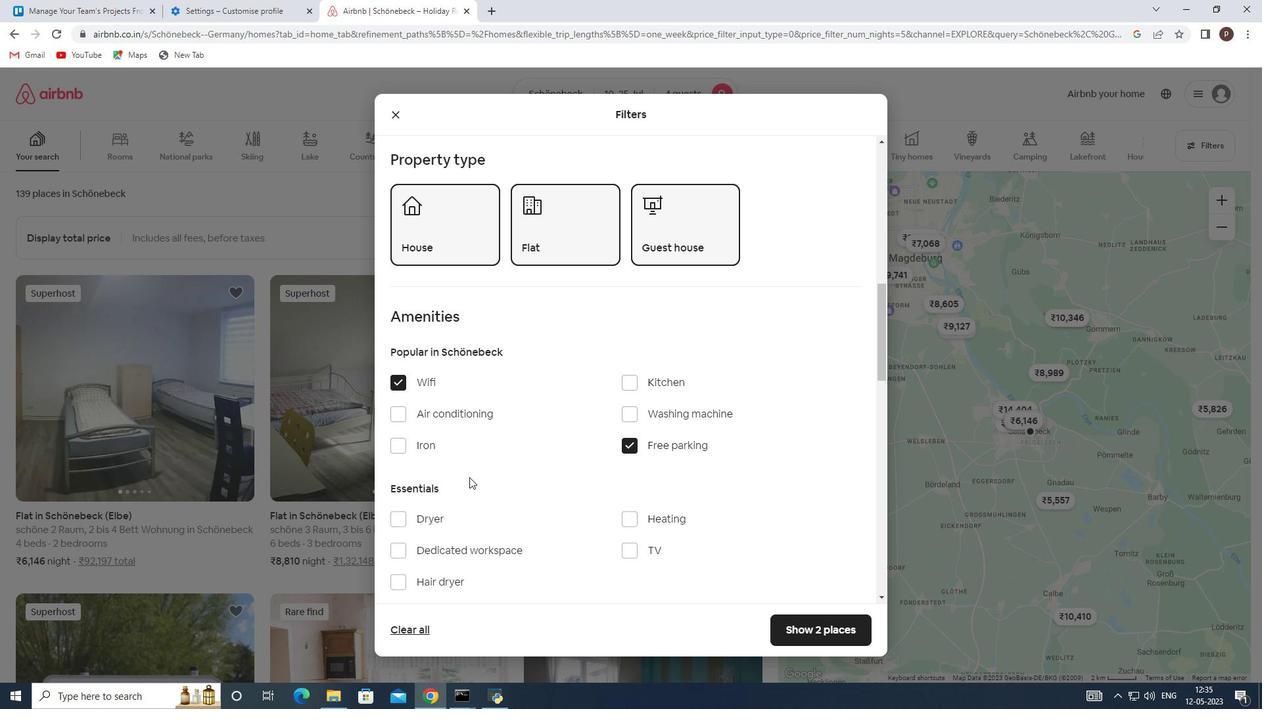 
Action: Mouse scrolled (470, 478) with delta (0, 0)
Screenshot: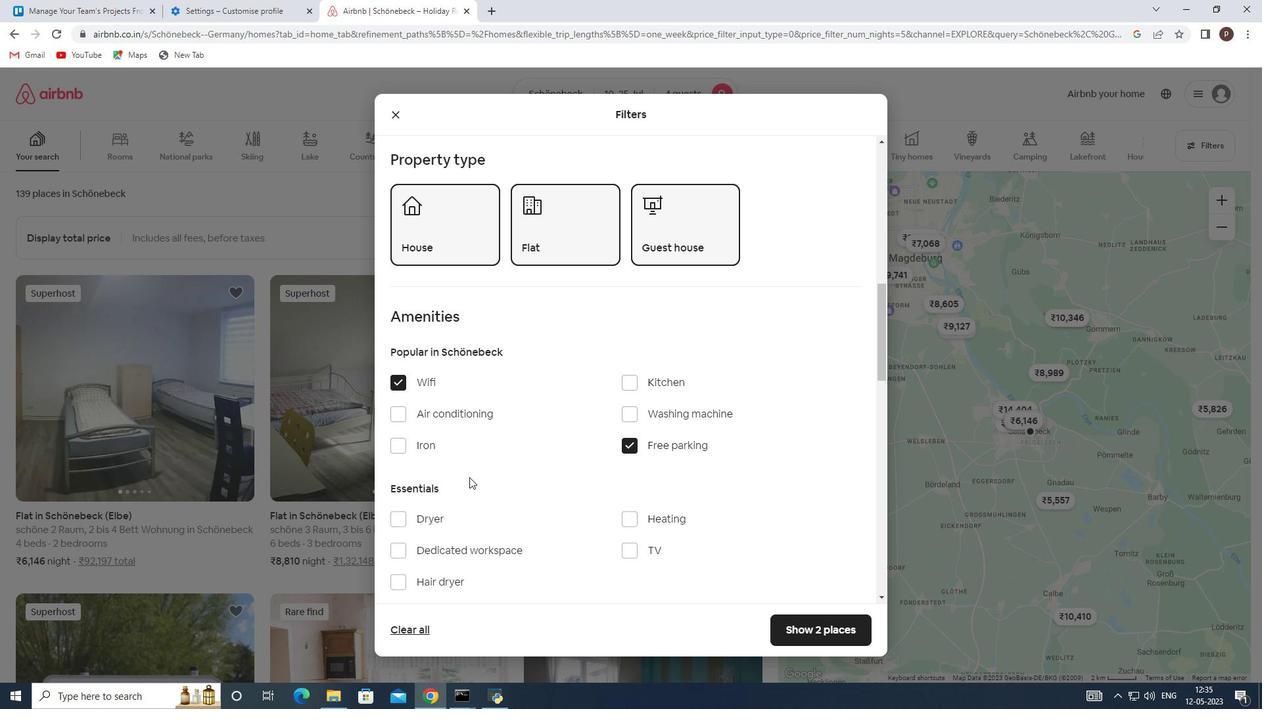 
Action: Mouse moved to (631, 422)
Screenshot: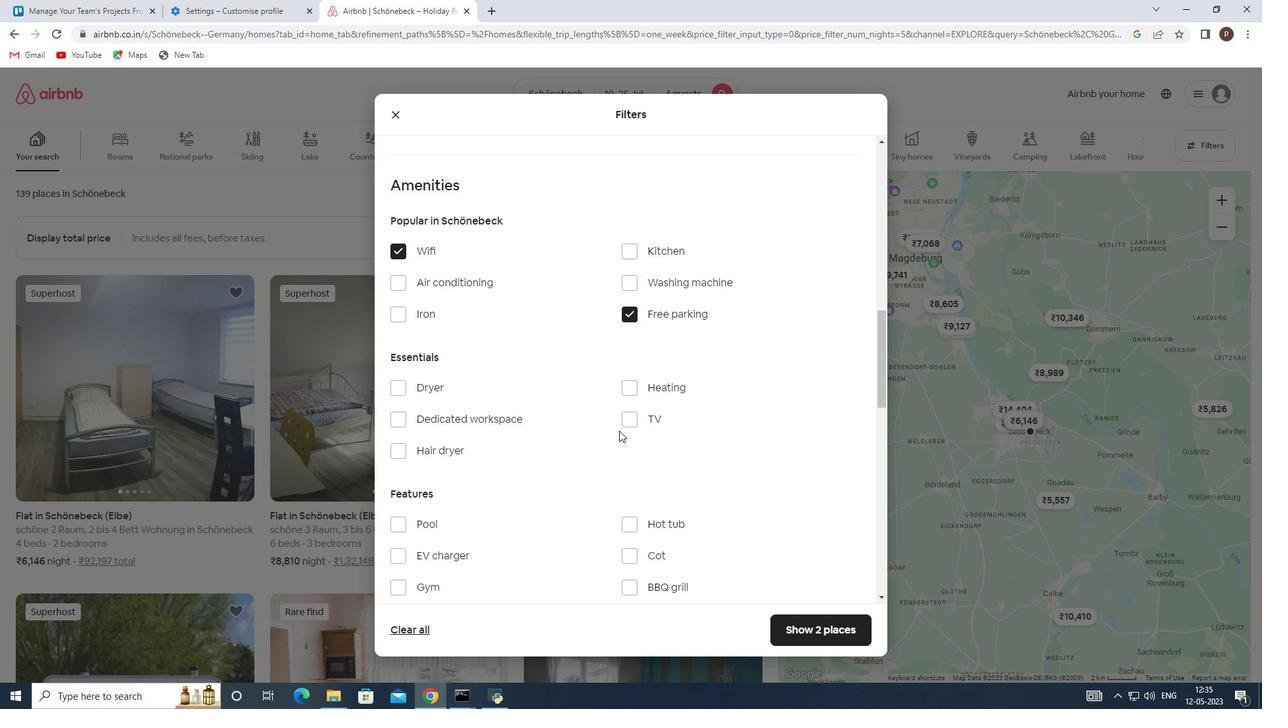 
Action: Mouse pressed left at (631, 422)
Screenshot: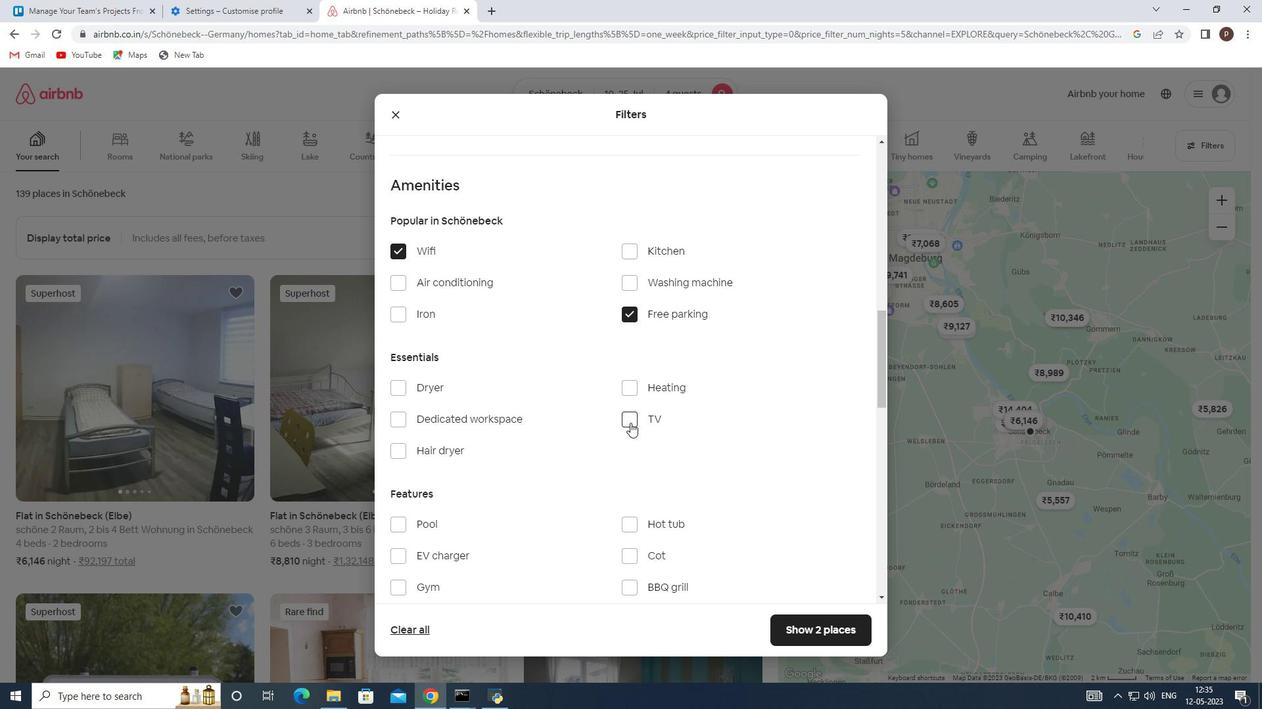 
Action: Mouse moved to (568, 468)
Screenshot: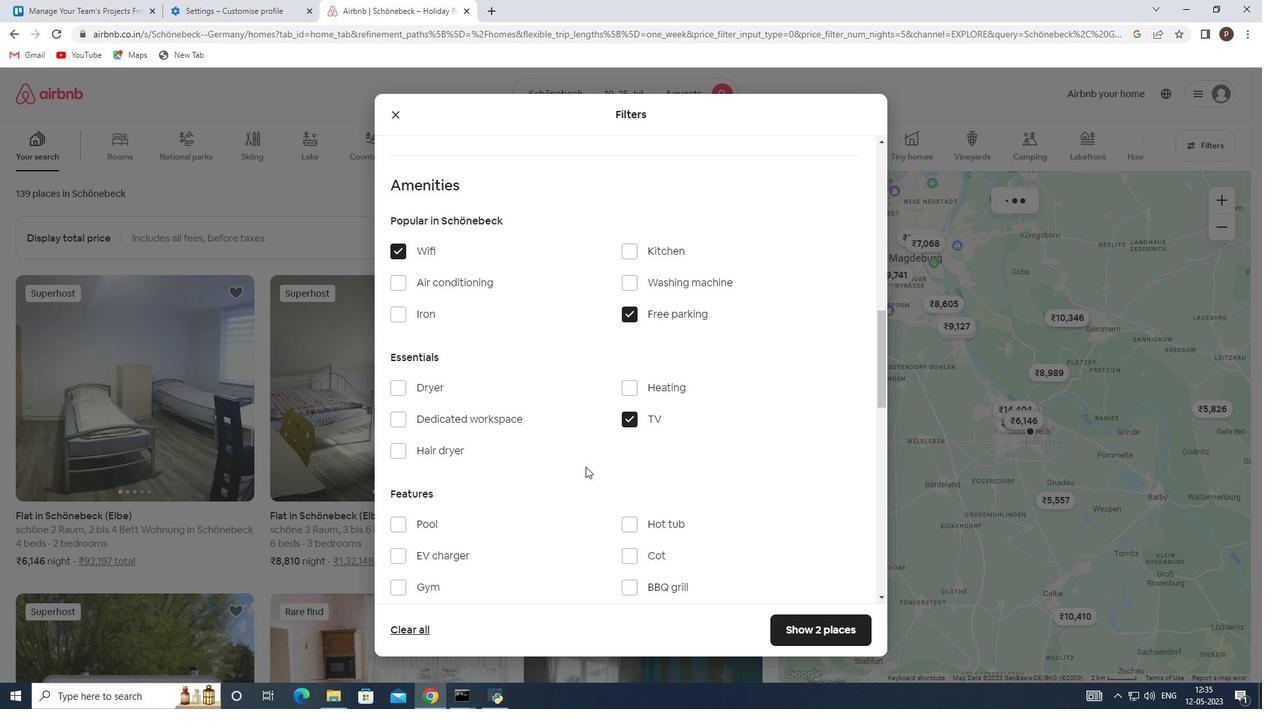 
Action: Mouse scrolled (568, 468) with delta (0, 0)
Screenshot: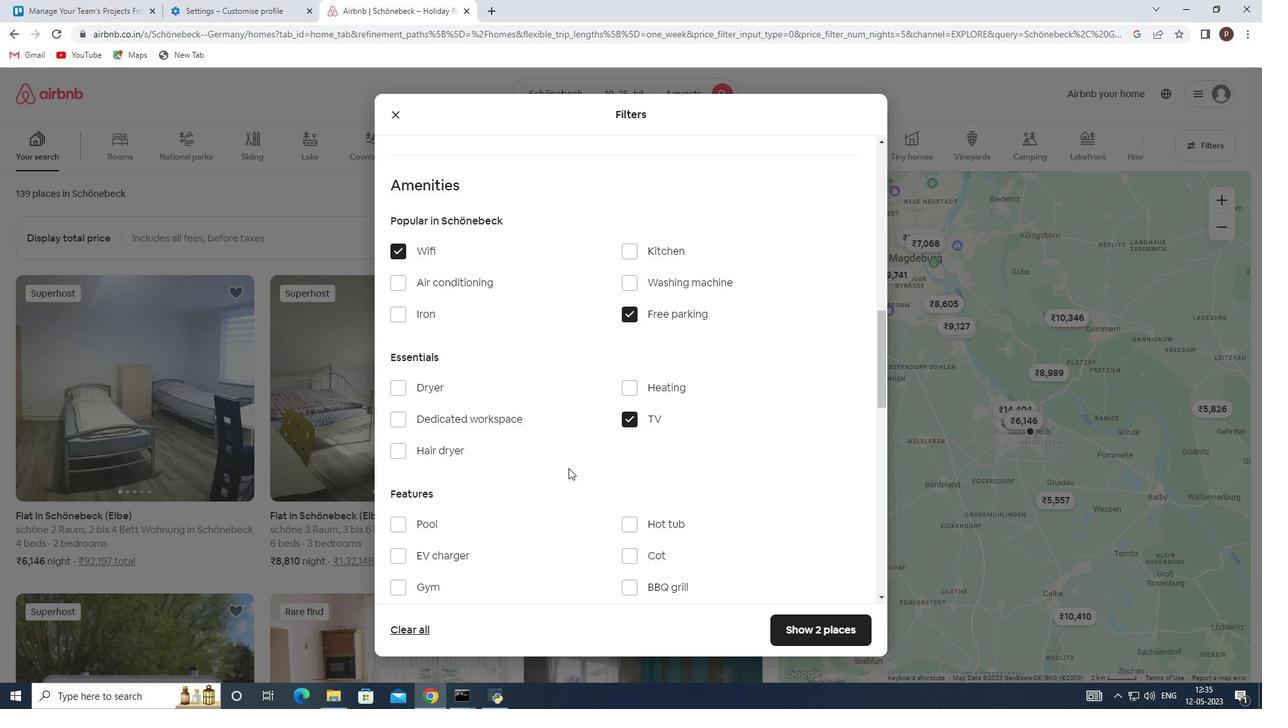 
Action: Mouse moved to (565, 458)
Screenshot: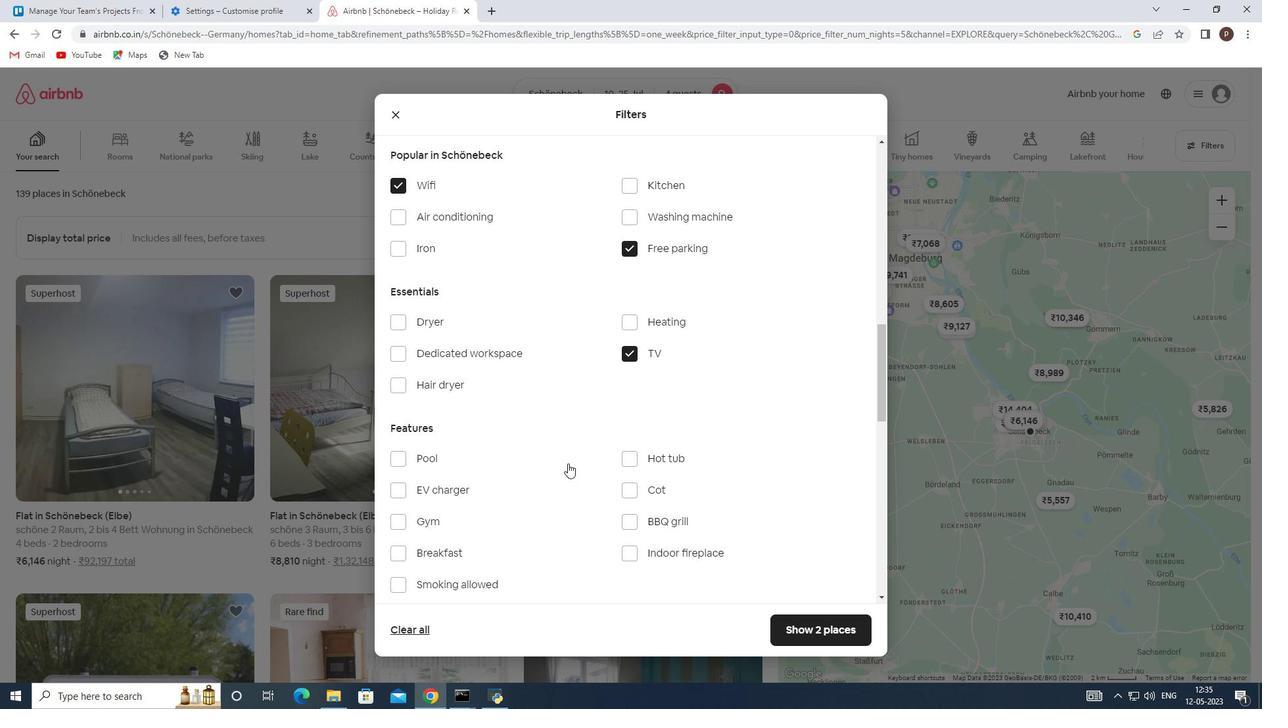 
Action: Mouse scrolled (565, 457) with delta (0, 0)
Screenshot: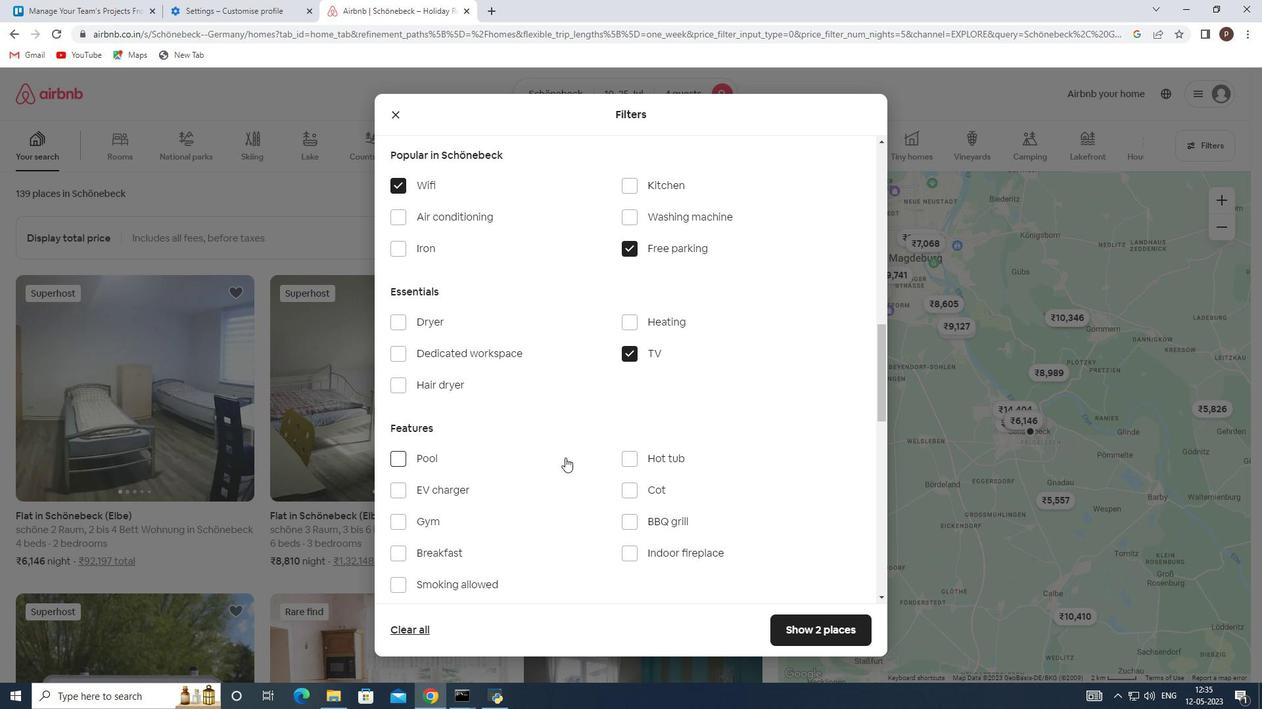 
Action: Mouse moved to (395, 458)
Screenshot: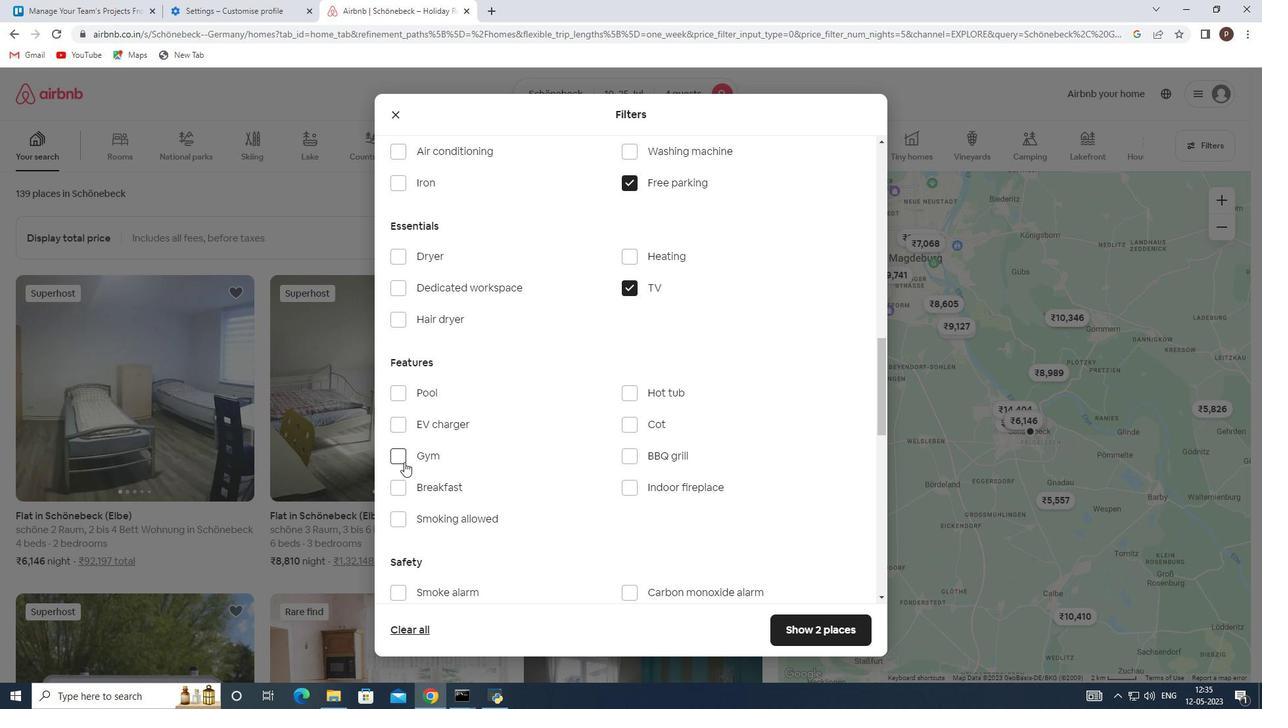 
Action: Mouse pressed left at (395, 458)
Screenshot: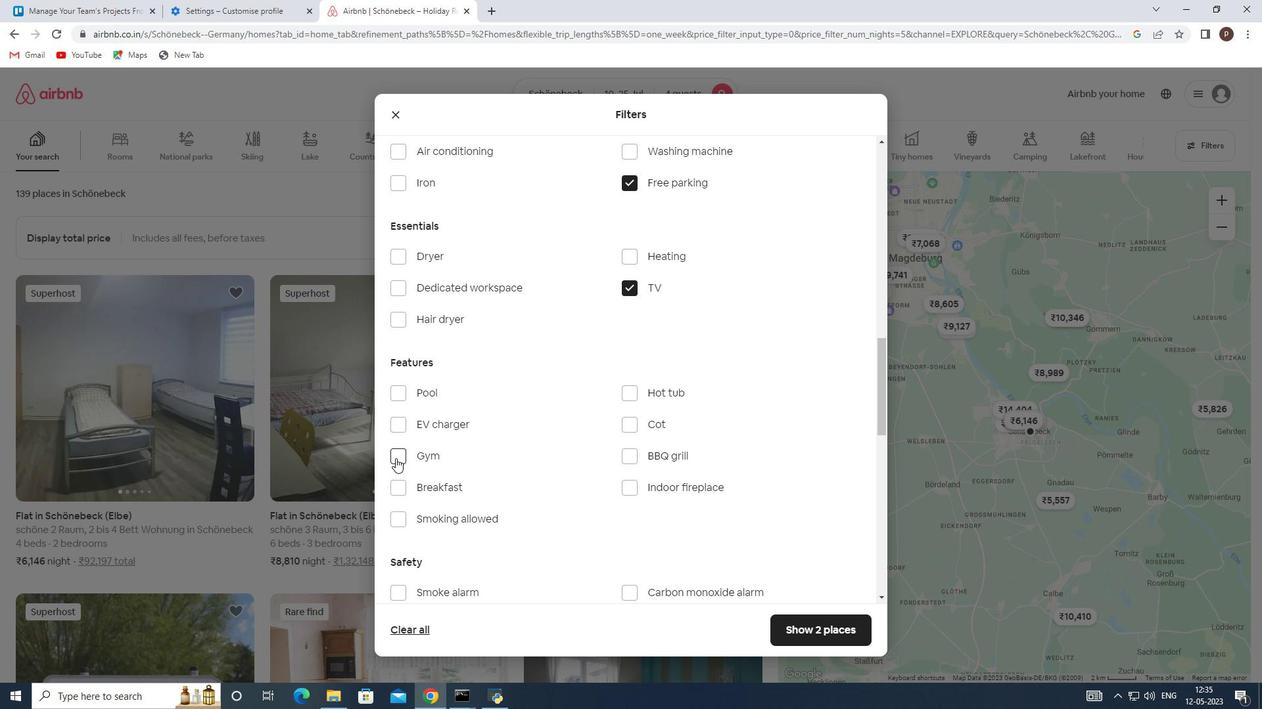 
Action: Mouse moved to (398, 497)
Screenshot: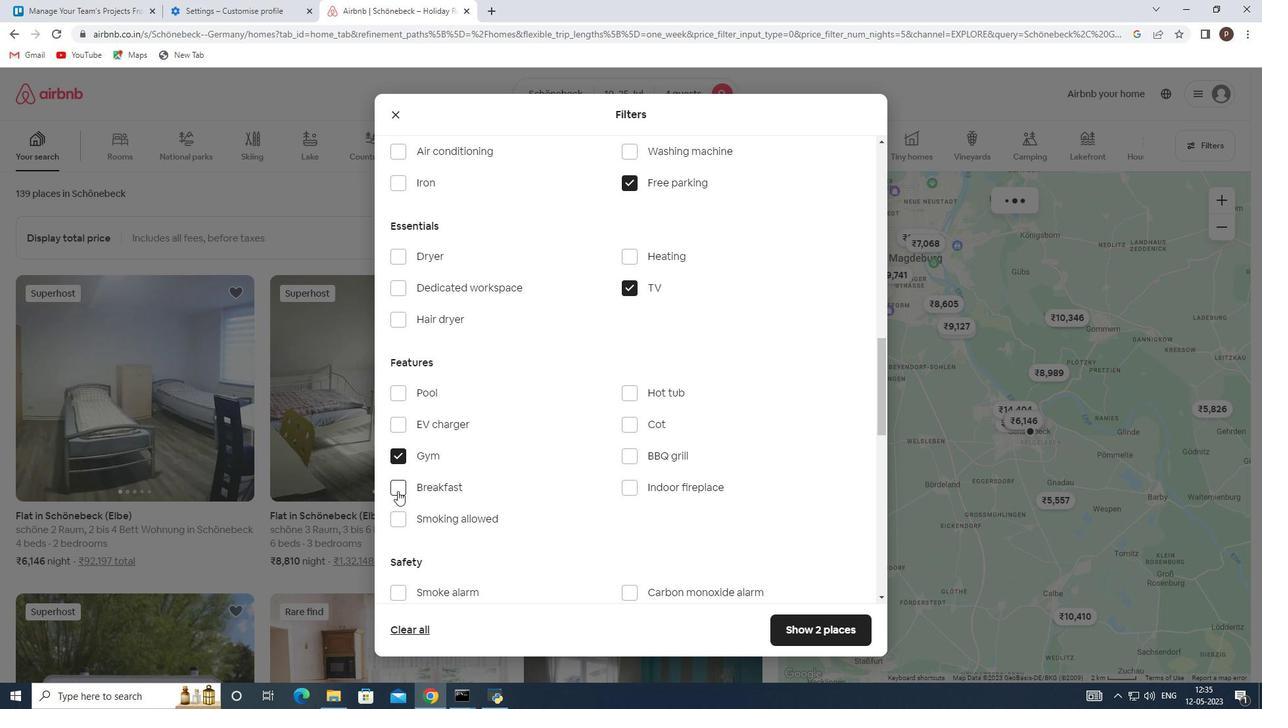 
Action: Mouse pressed left at (398, 497)
Screenshot: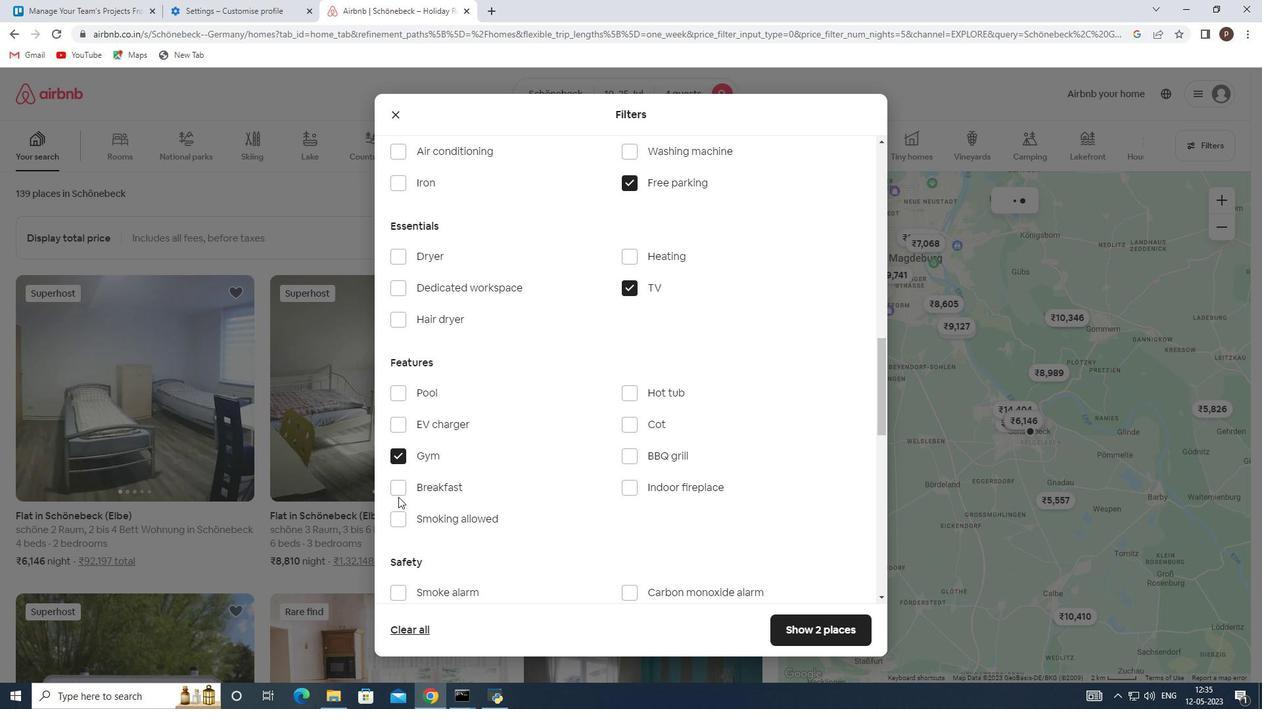 
Action: Mouse moved to (397, 489)
Screenshot: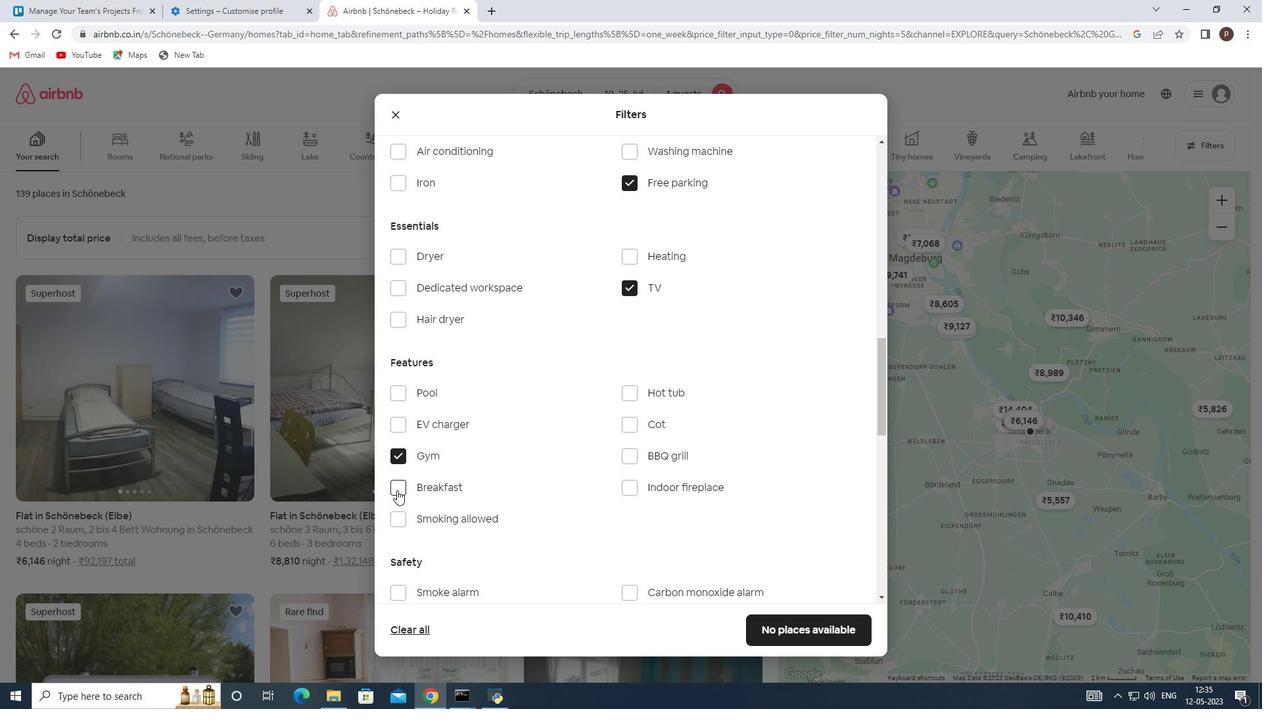
Action: Mouse pressed left at (397, 489)
Screenshot: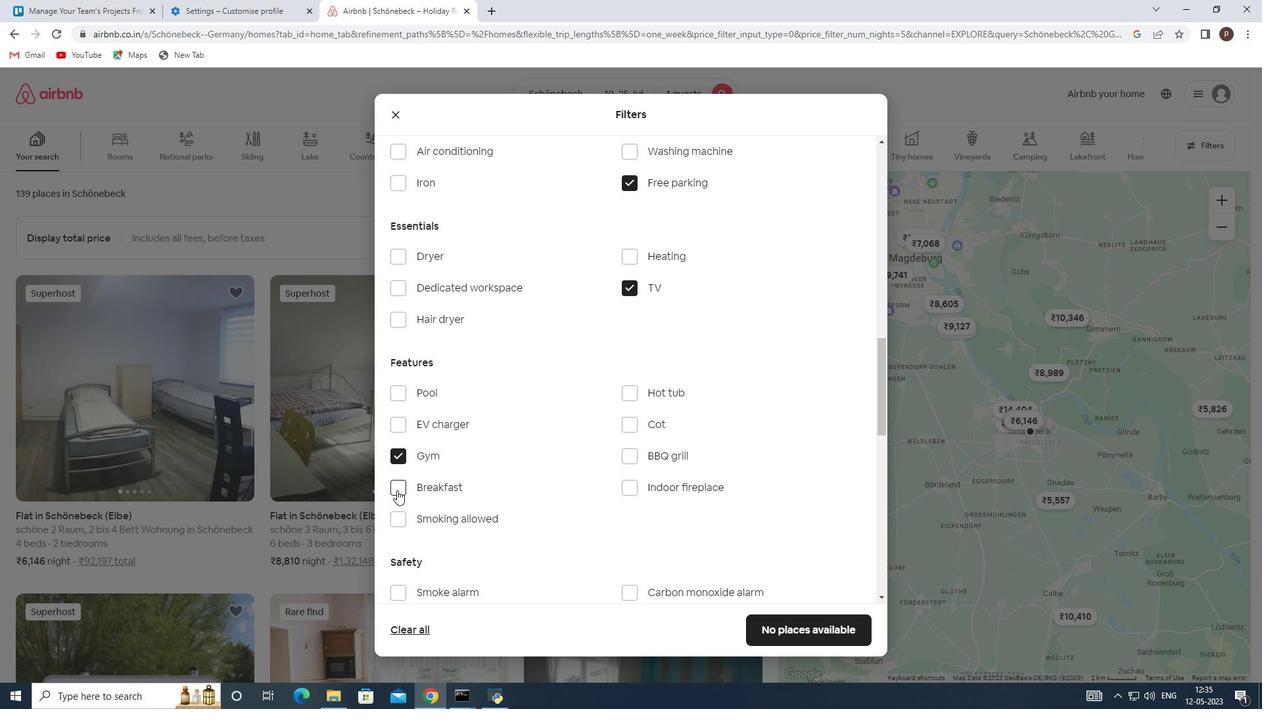 
Action: Mouse moved to (500, 490)
Screenshot: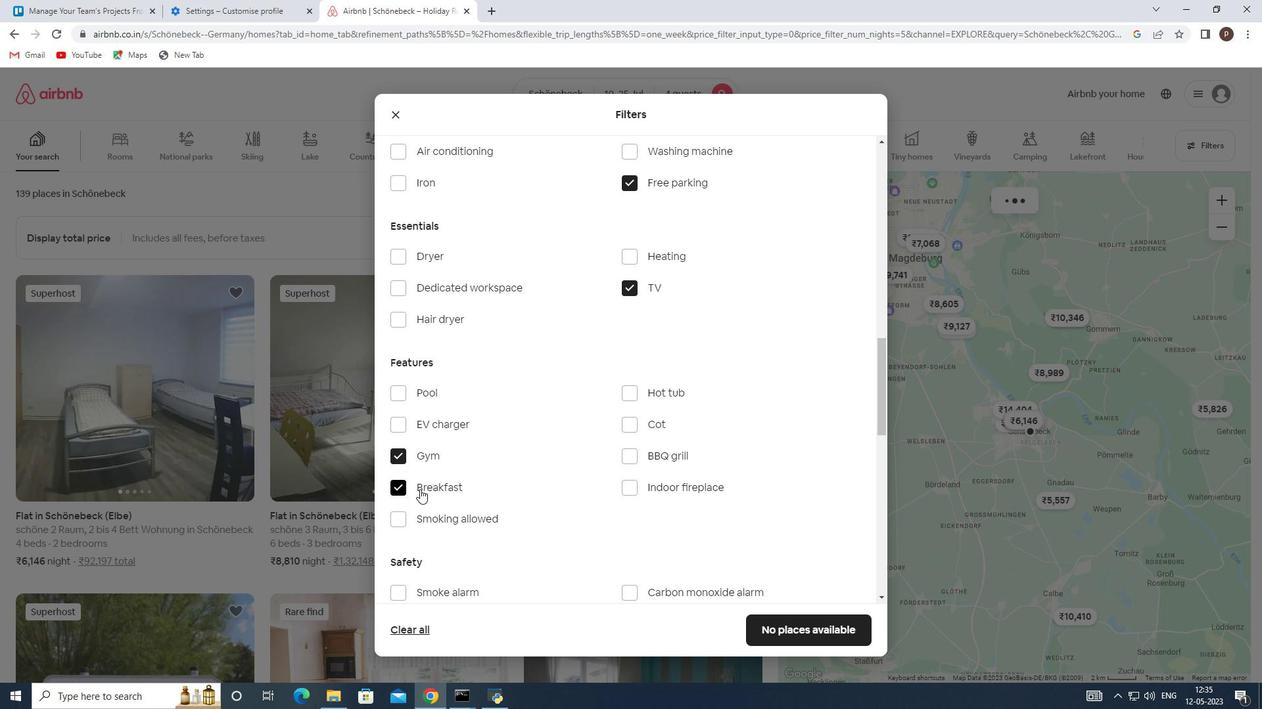 
Action: Mouse scrolled (500, 489) with delta (0, 0)
Screenshot: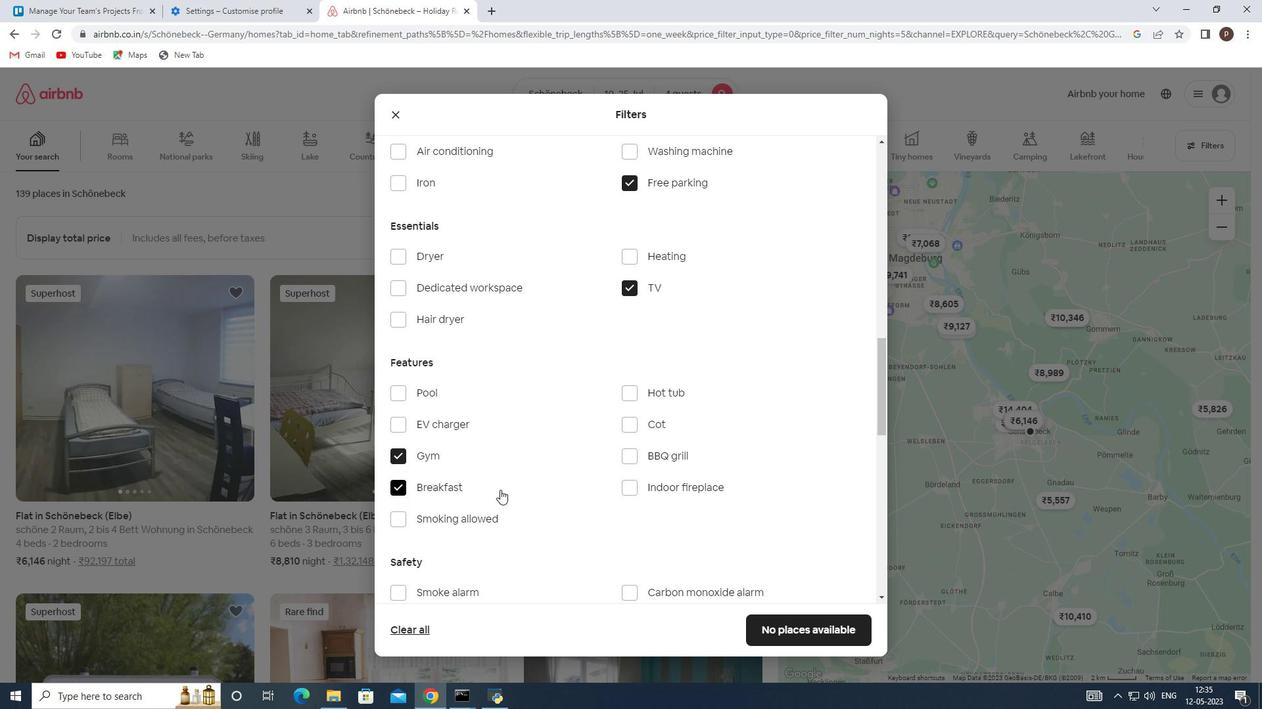 
Action: Mouse scrolled (500, 489) with delta (0, 0)
Screenshot: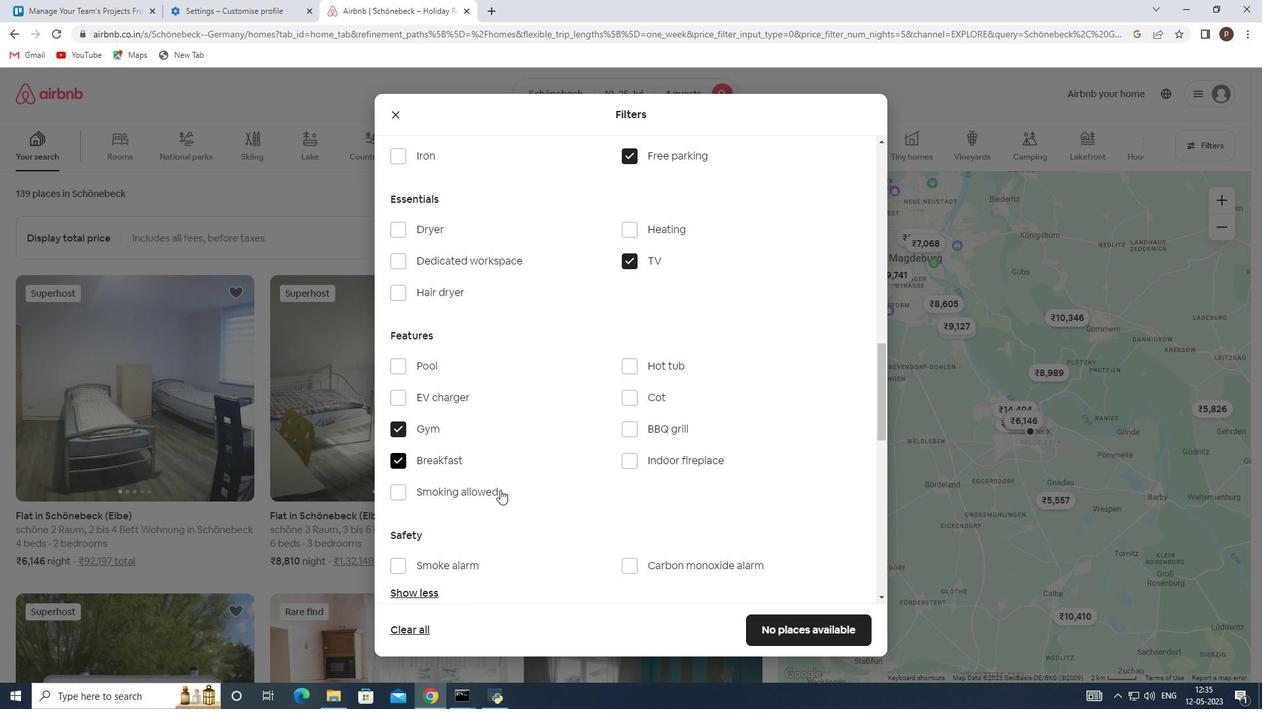 
Action: Mouse scrolled (500, 489) with delta (0, 0)
Screenshot: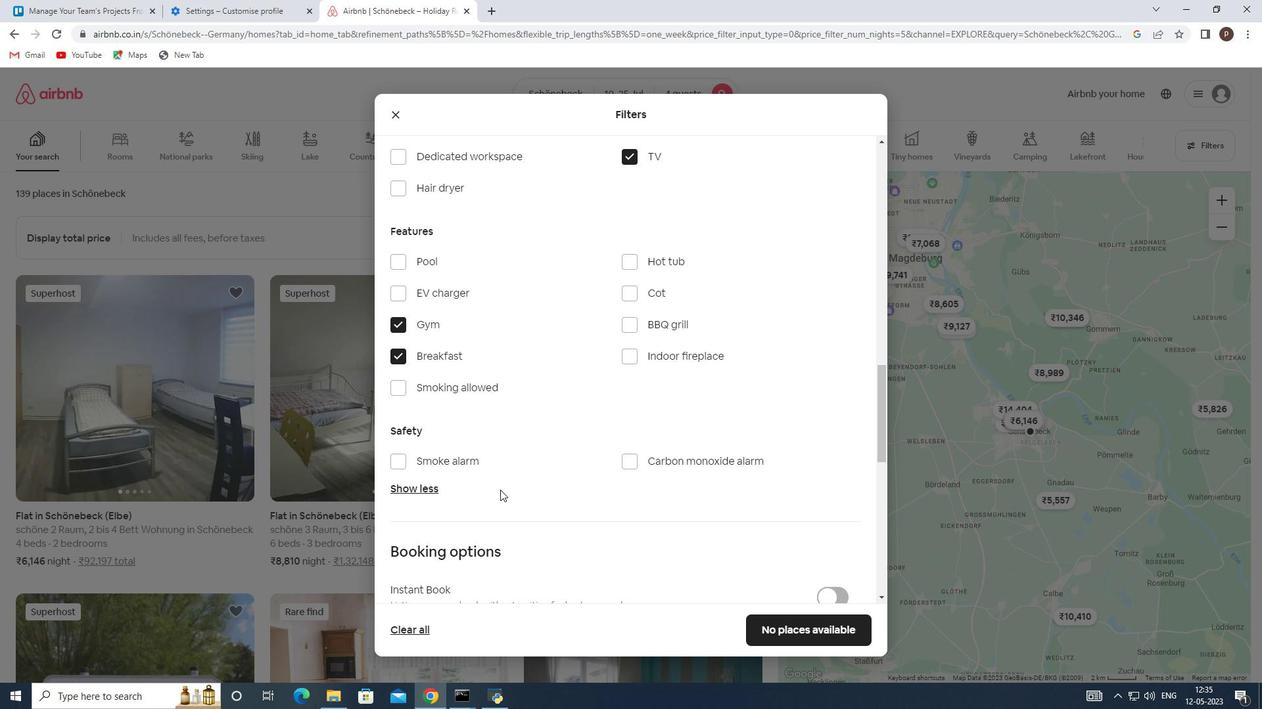 
Action: Mouse scrolled (500, 489) with delta (0, 0)
Screenshot: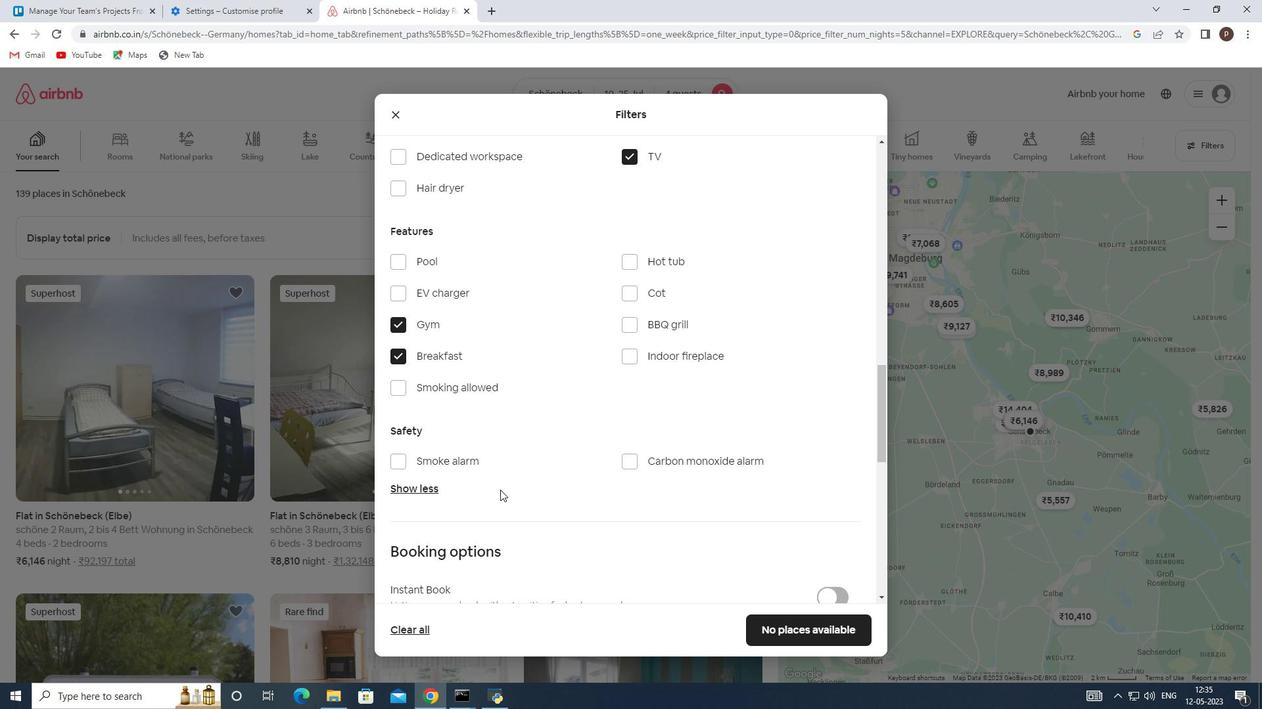 
Action: Mouse scrolled (500, 489) with delta (0, 0)
Screenshot: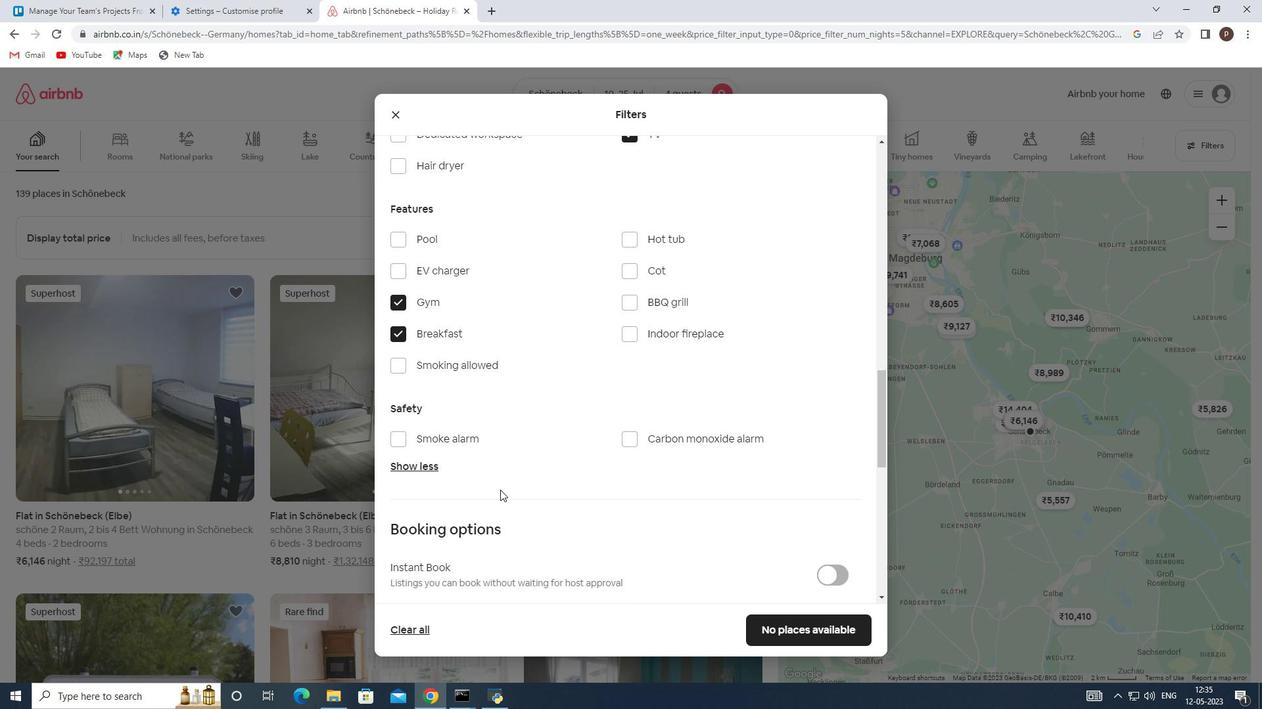 
Action: Mouse moved to (830, 444)
Screenshot: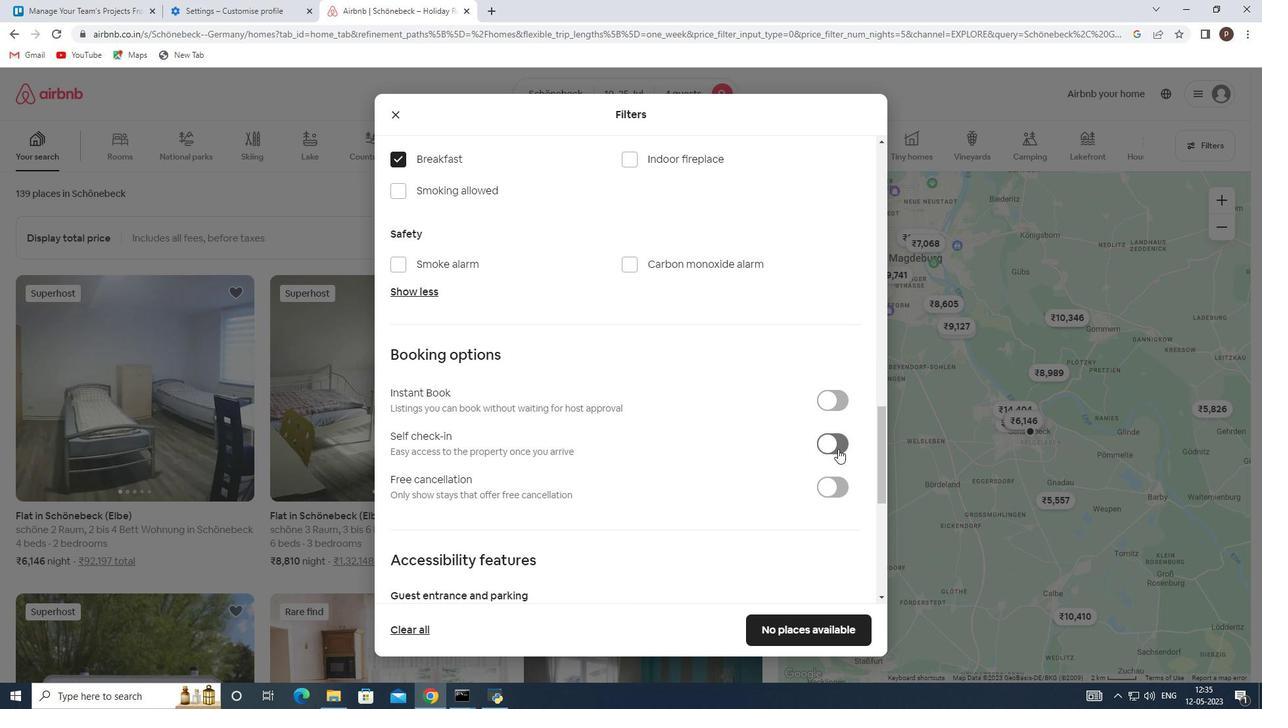 
Action: Mouse pressed left at (830, 444)
Screenshot: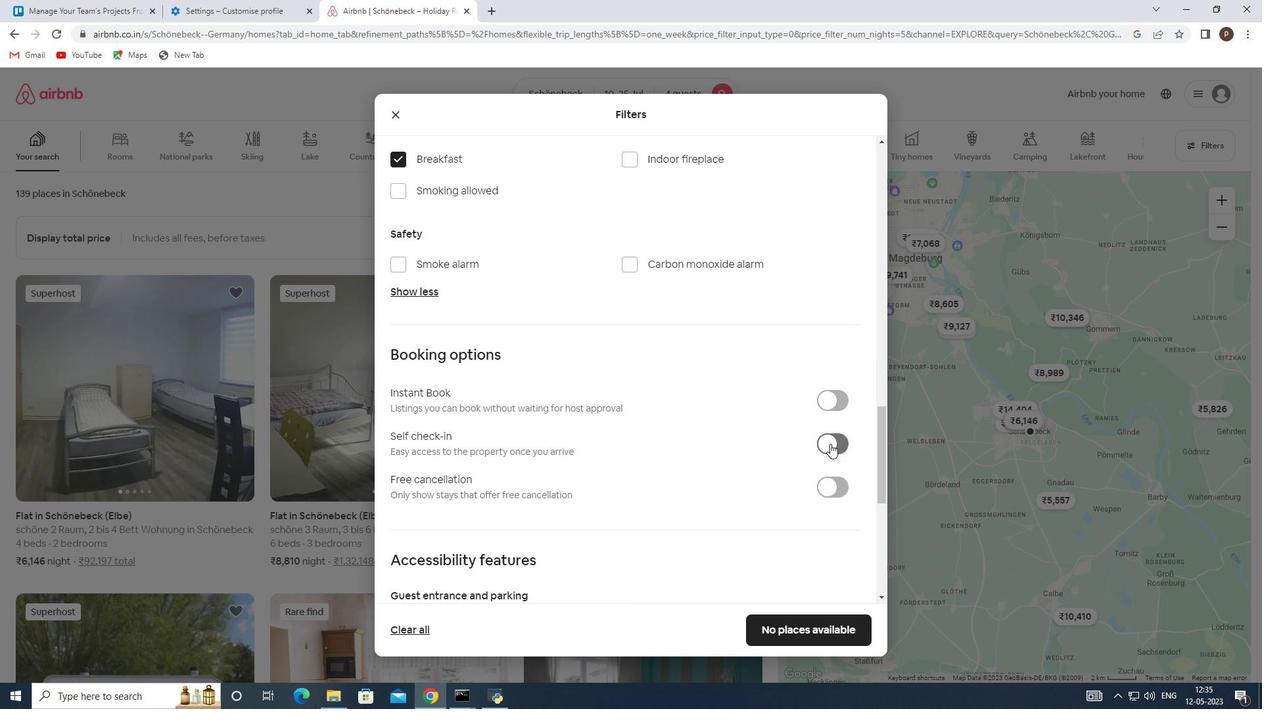 
Action: Mouse moved to (721, 469)
Screenshot: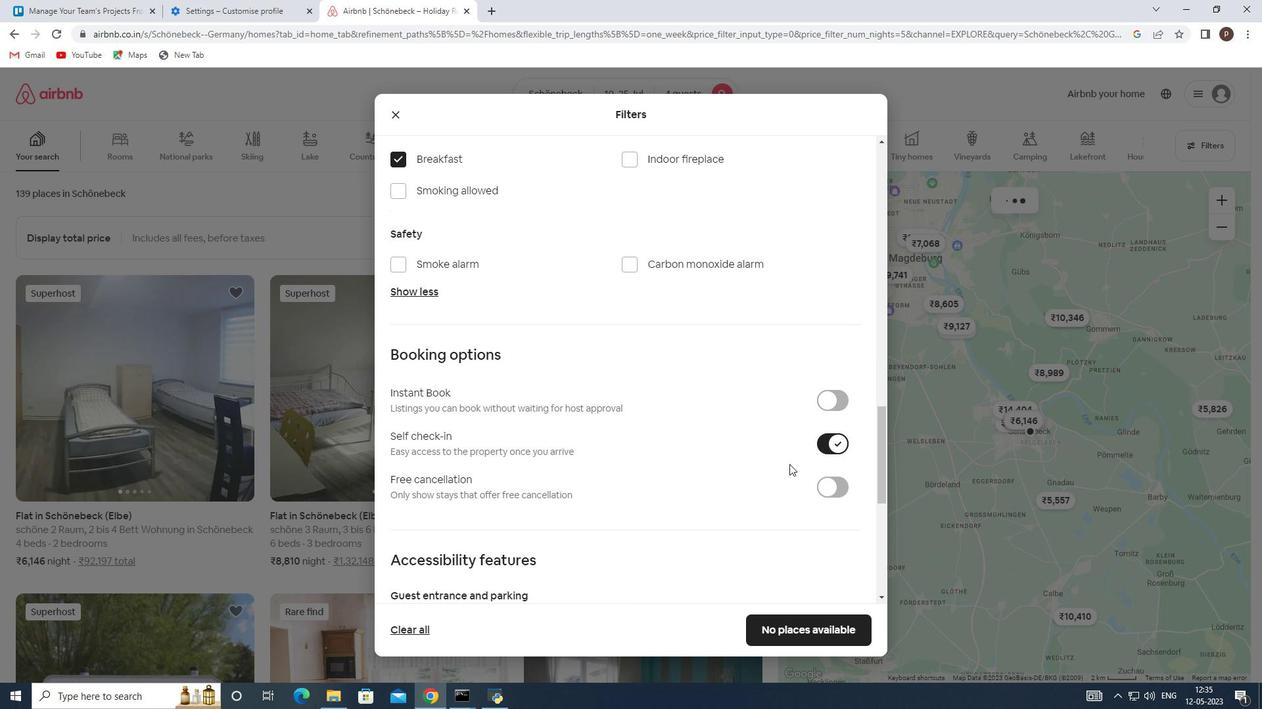 
Action: Mouse scrolled (721, 468) with delta (0, 0)
Screenshot: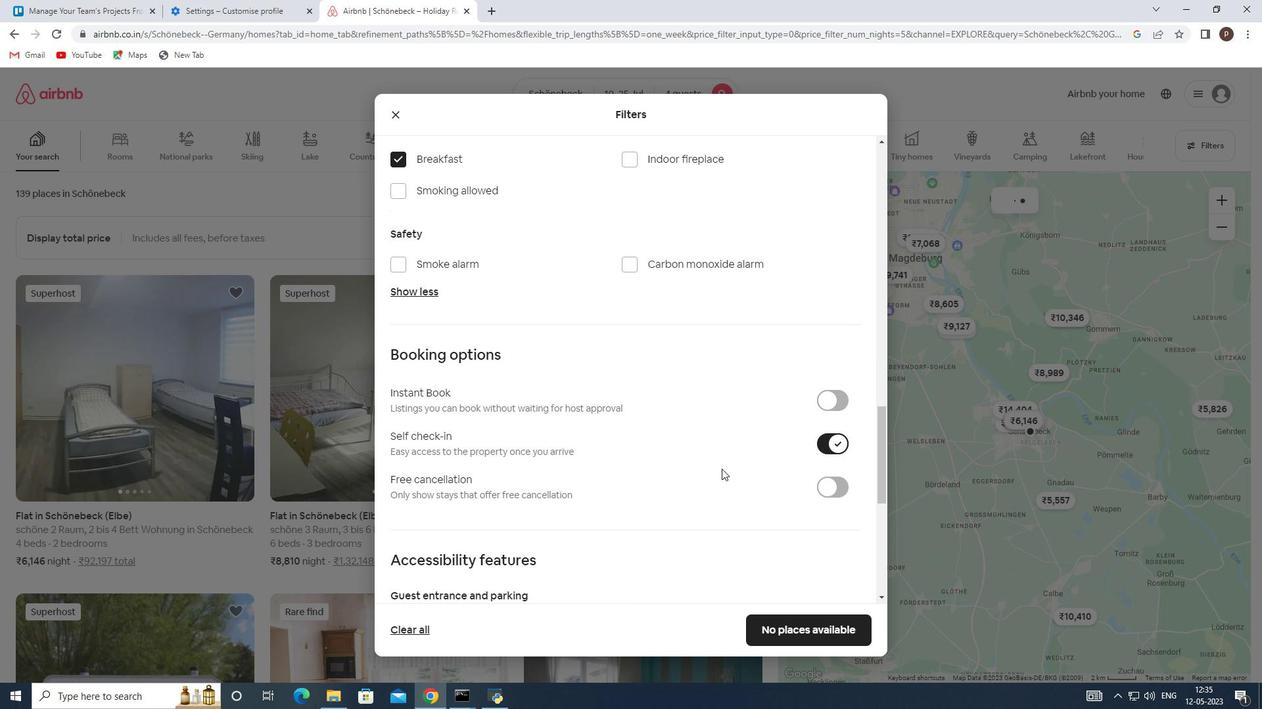 
Action: Mouse moved to (721, 470)
Screenshot: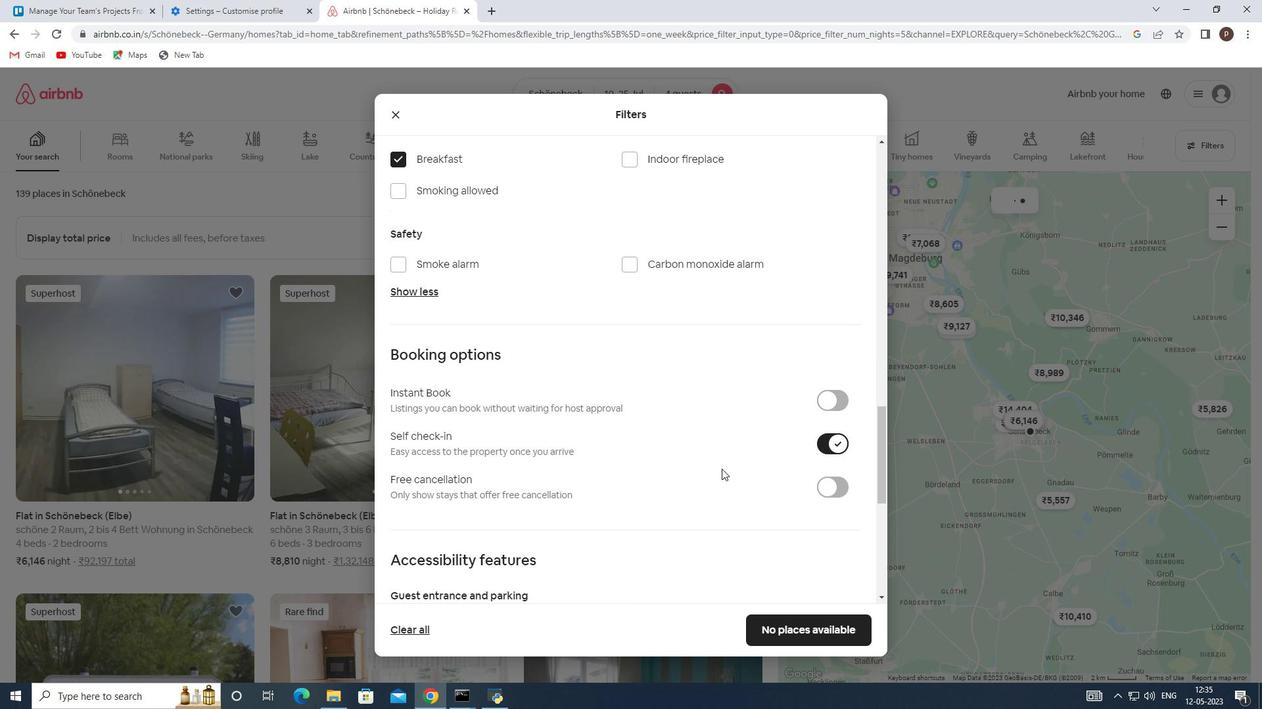 
Action: Mouse scrolled (721, 469) with delta (0, 0)
Screenshot: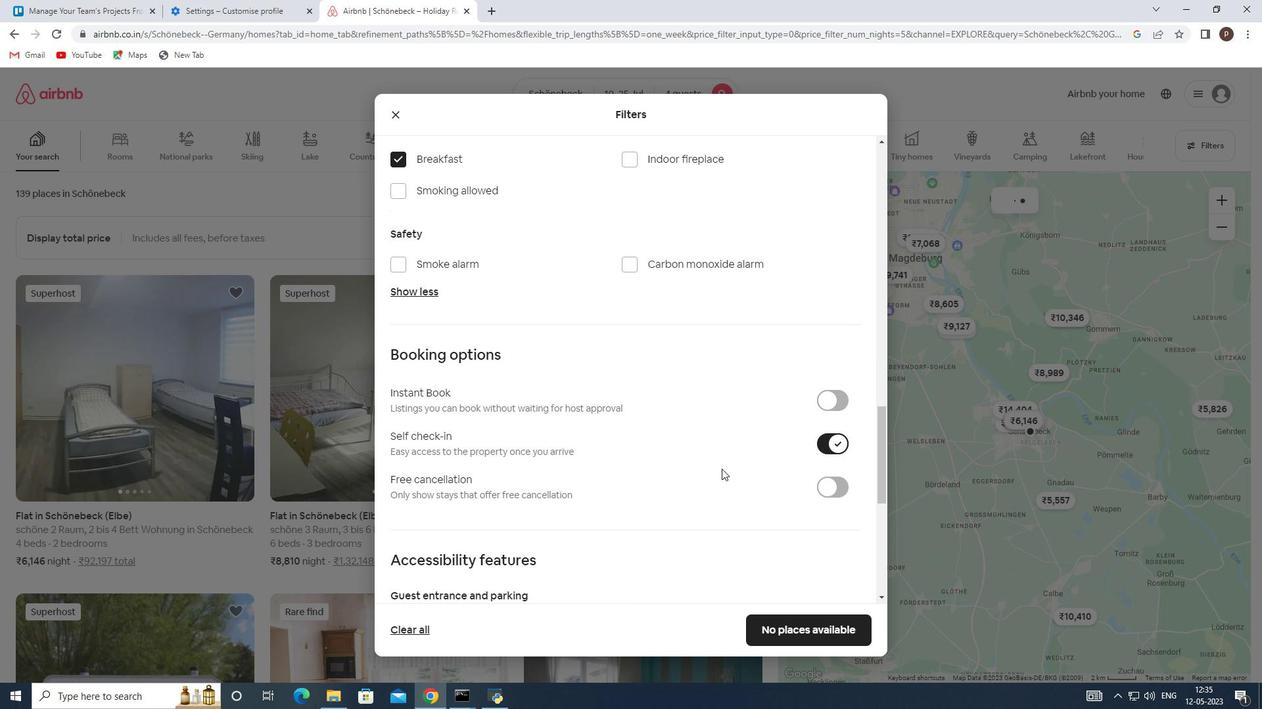 
Action: Mouse moved to (719, 470)
Screenshot: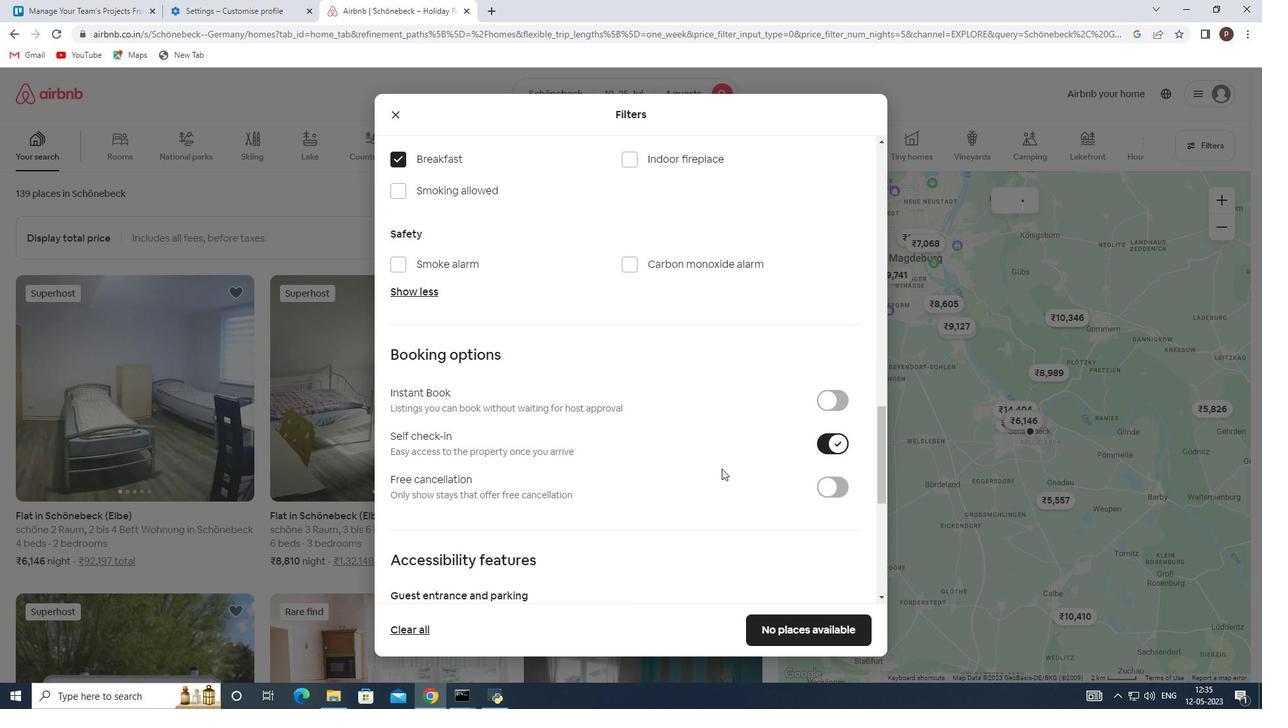 
Action: Mouse scrolled (719, 470) with delta (0, 0)
Screenshot: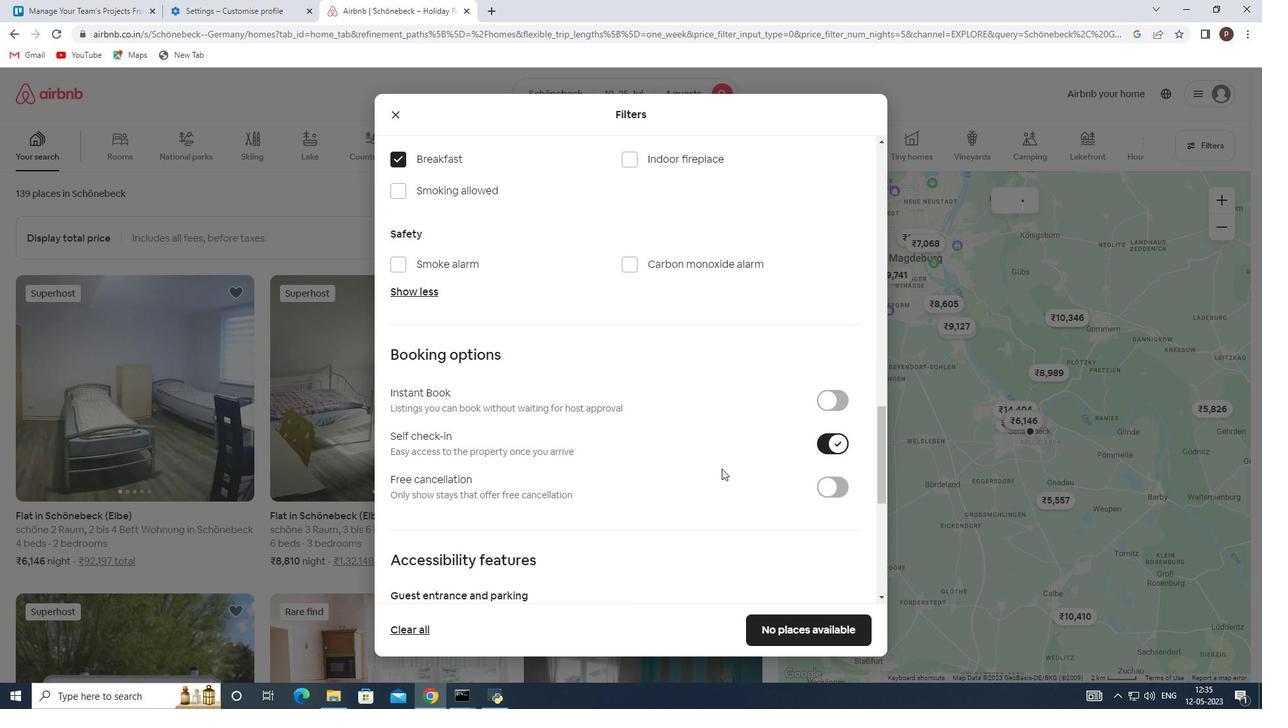 
Action: Mouse moved to (717, 470)
Screenshot: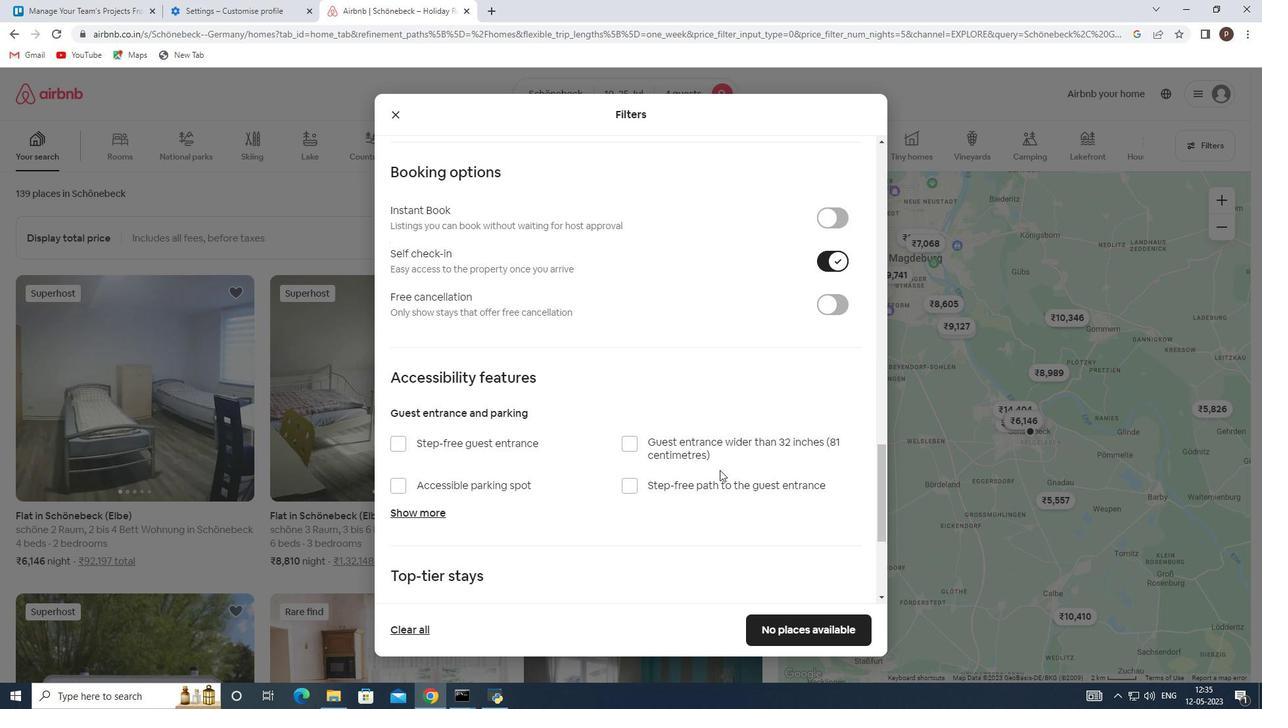 
Action: Mouse scrolled (717, 470) with delta (0, 0)
Screenshot: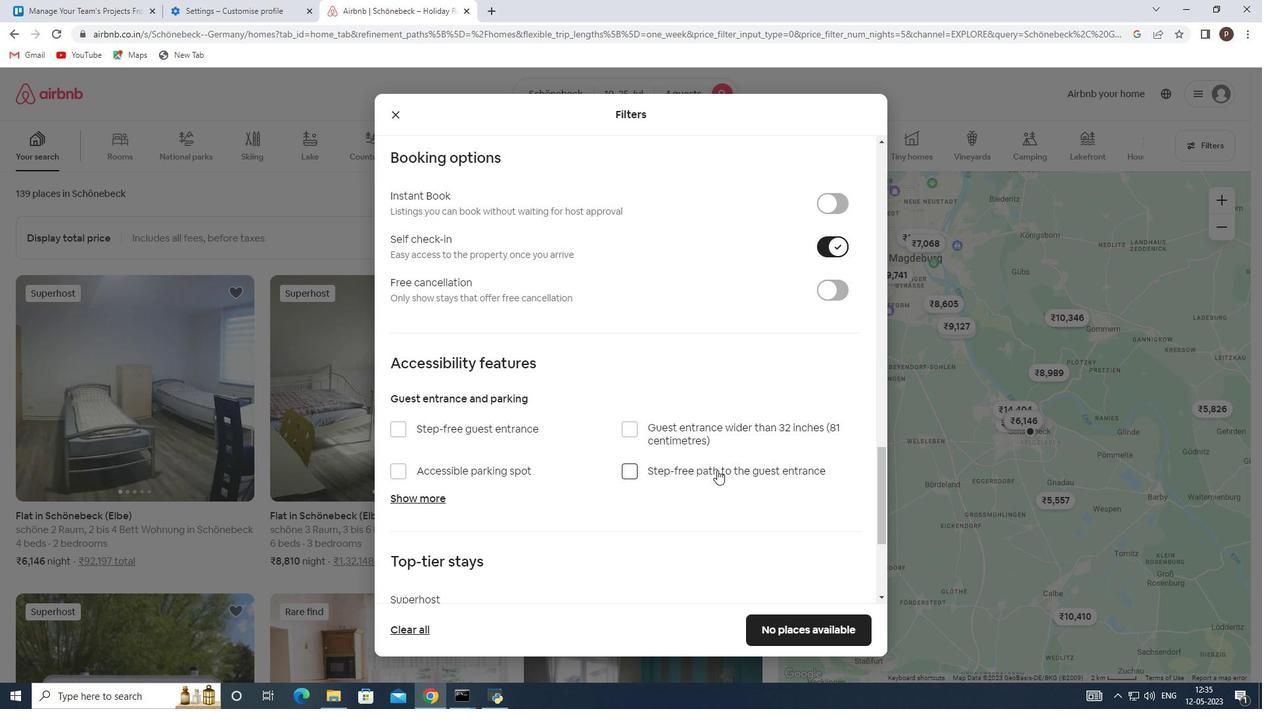 
Action: Mouse scrolled (717, 470) with delta (0, 0)
Screenshot: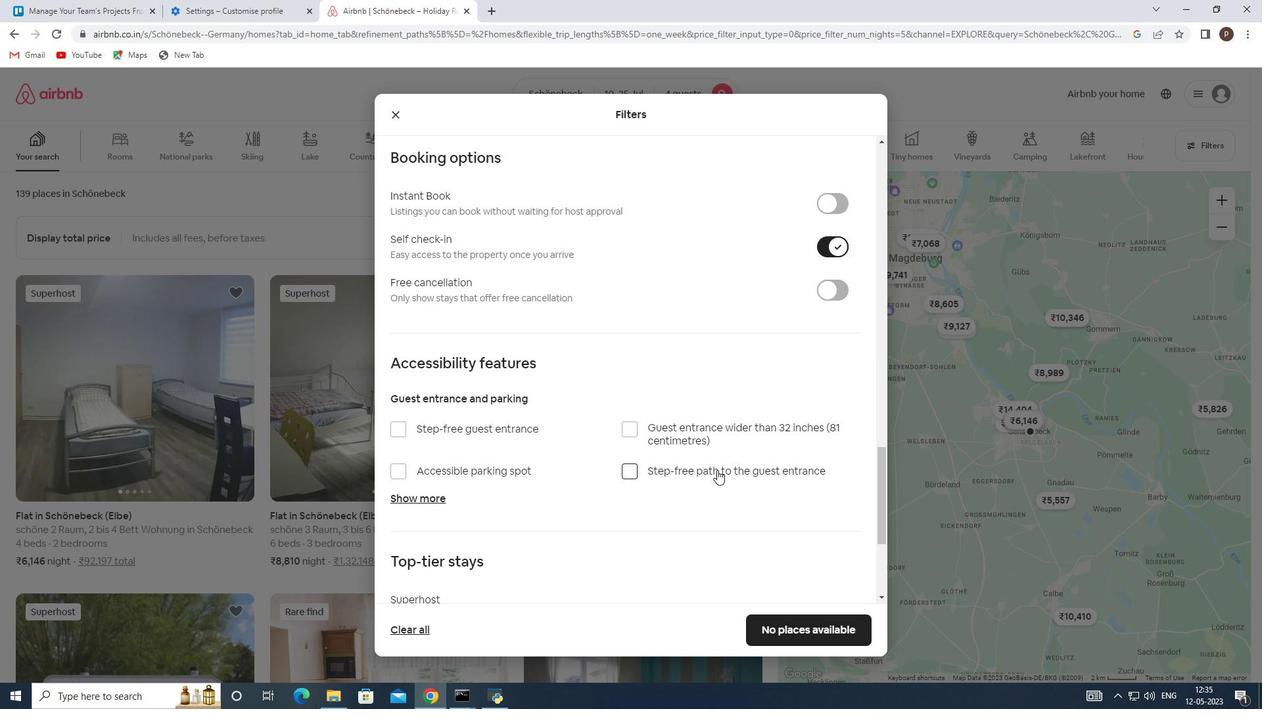 
Action: Mouse scrolled (717, 470) with delta (0, 0)
Screenshot: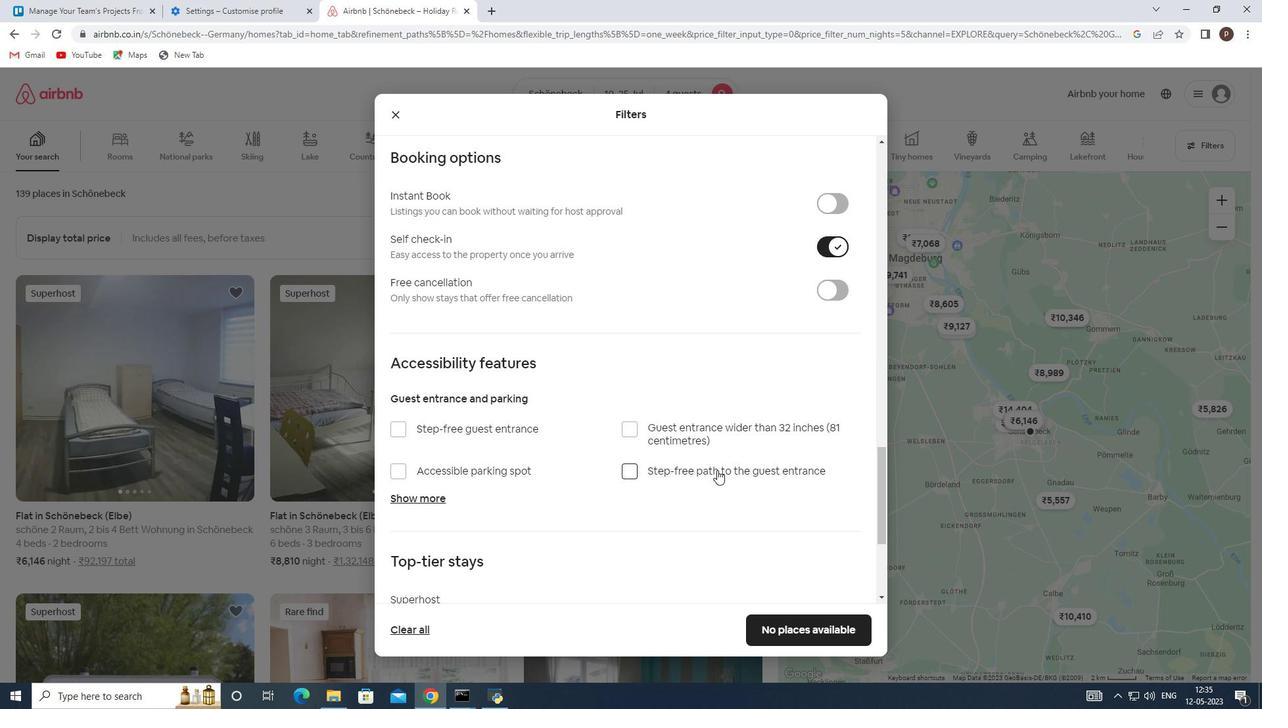 
Action: Mouse scrolled (717, 470) with delta (0, 0)
Screenshot: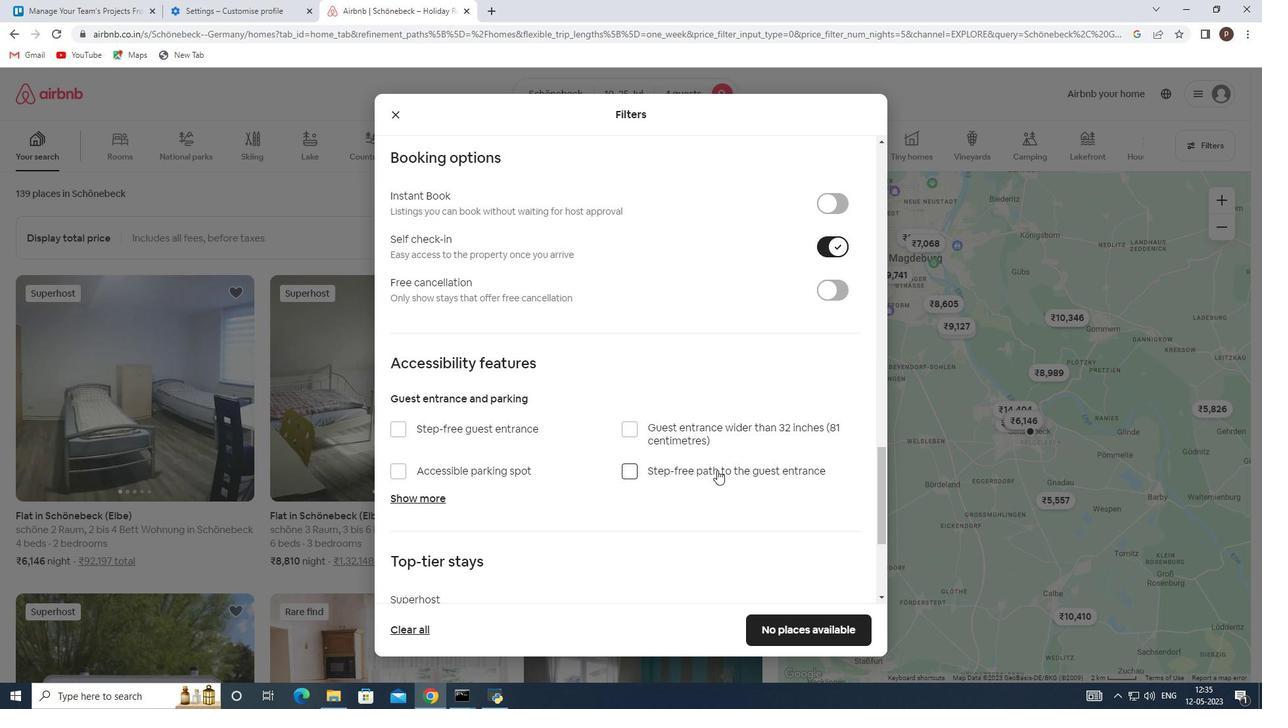 
Action: Mouse moved to (716, 471)
Screenshot: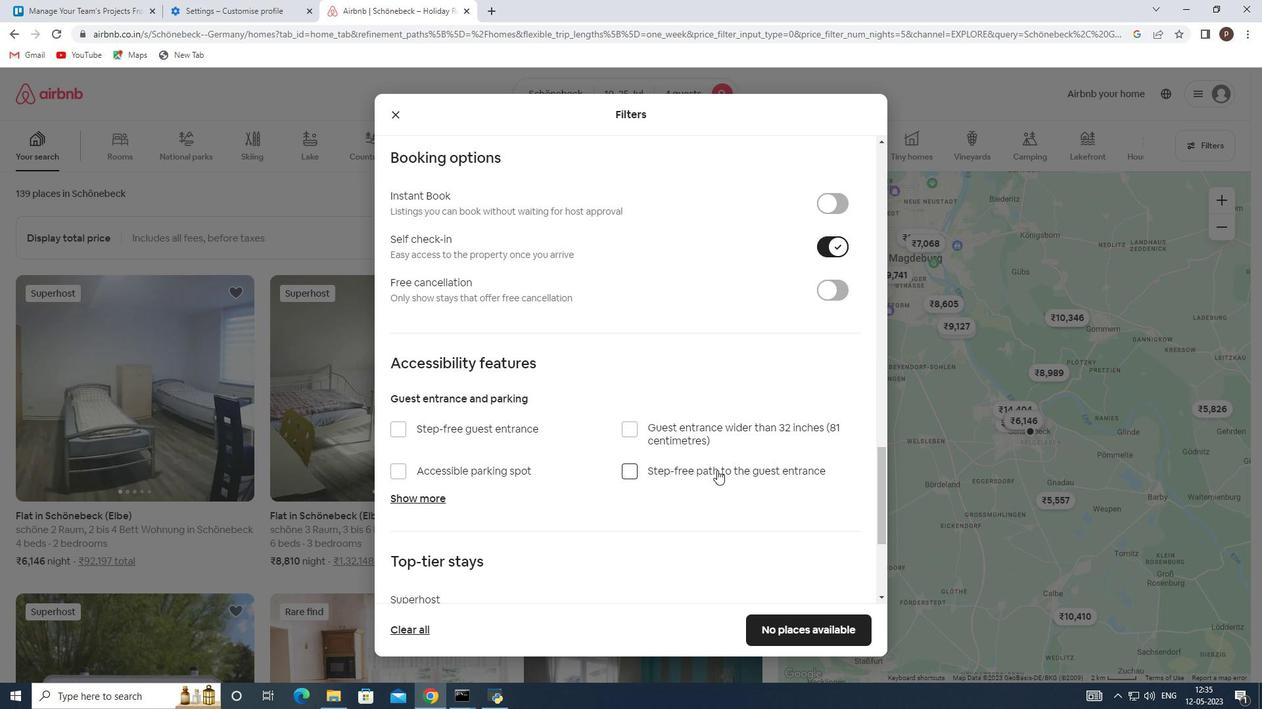 
Action: Mouse scrolled (716, 470) with delta (0, 0)
Screenshot: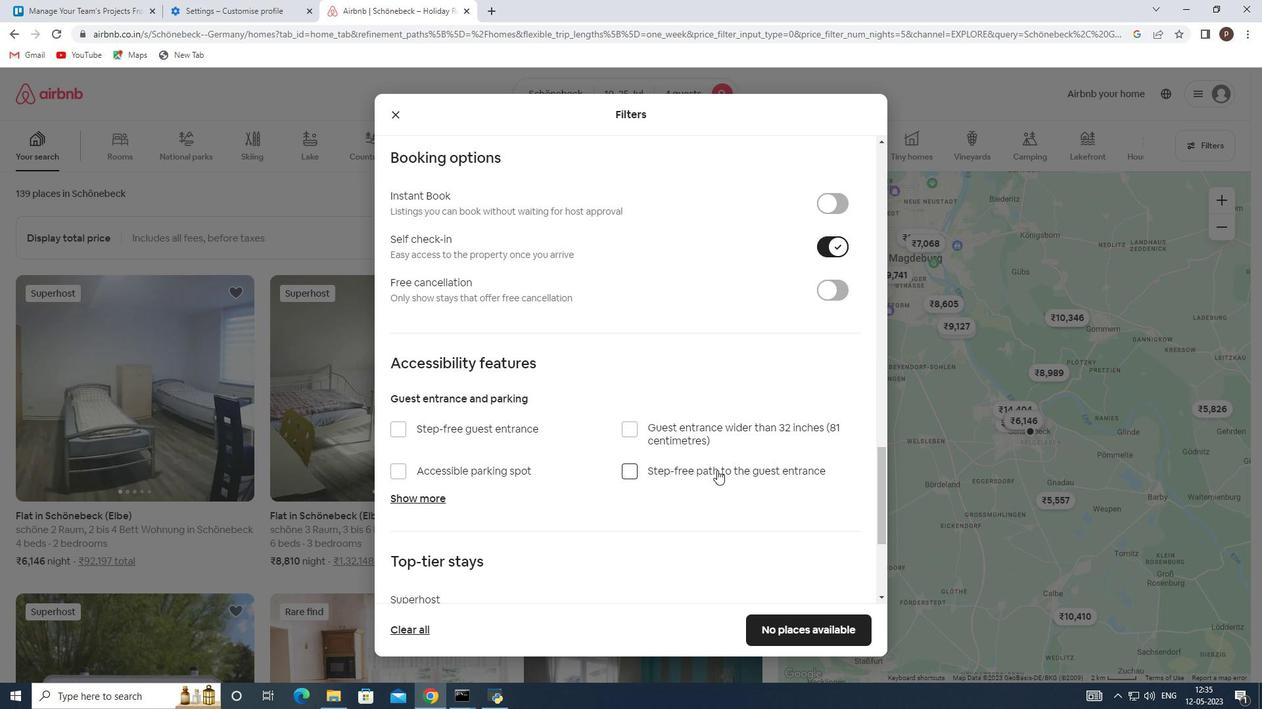 
Action: Mouse moved to (401, 511)
Screenshot: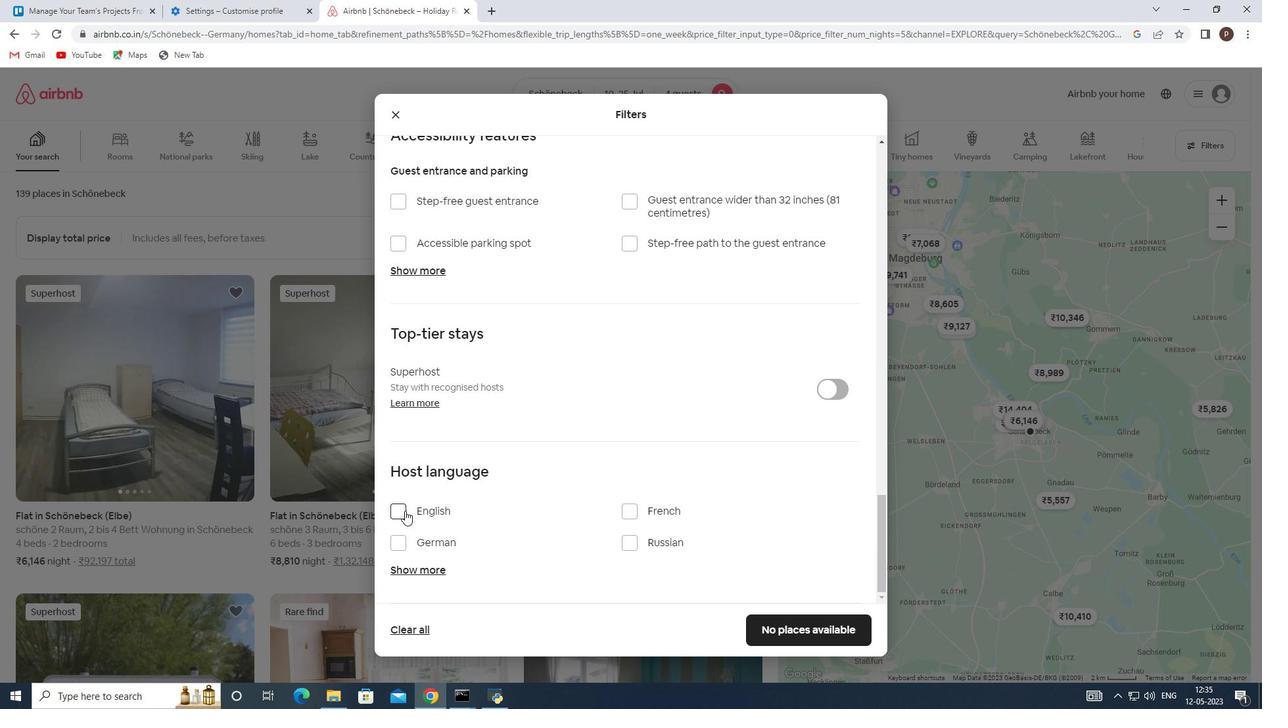 
Action: Mouse pressed left at (401, 511)
Screenshot: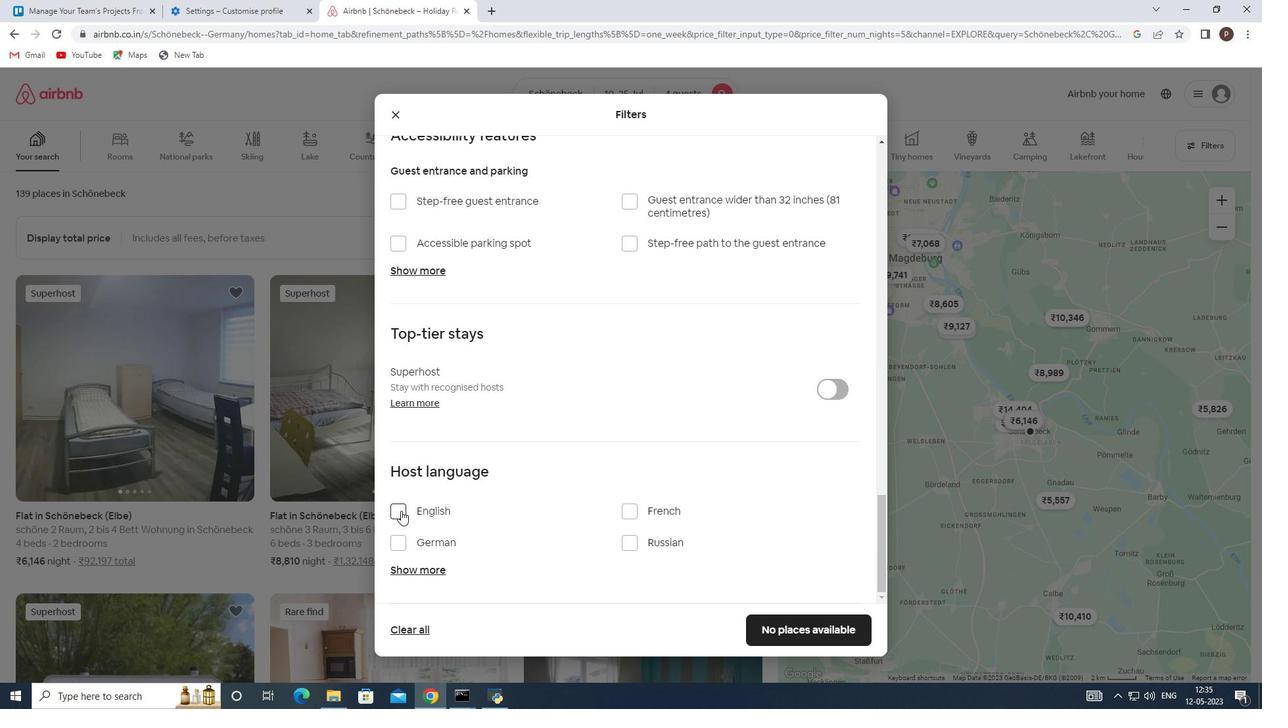 
Action: Mouse moved to (815, 620)
Screenshot: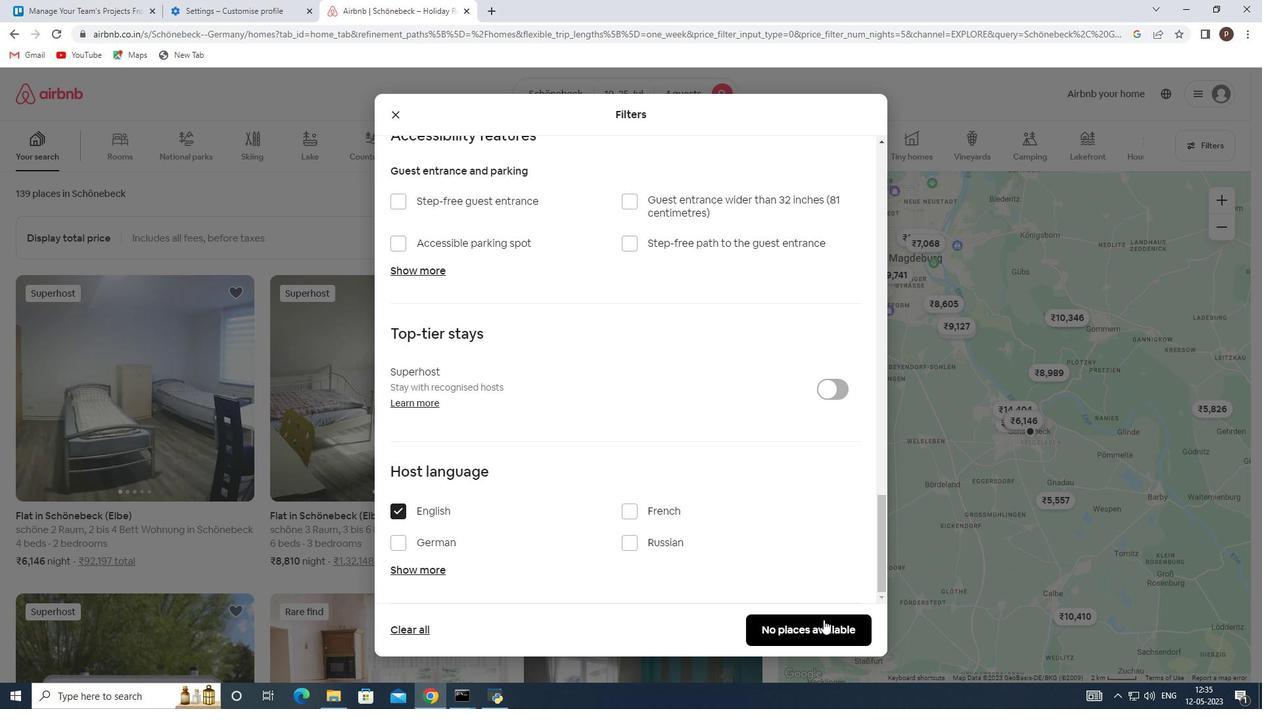 
Action: Mouse pressed left at (815, 620)
Screenshot: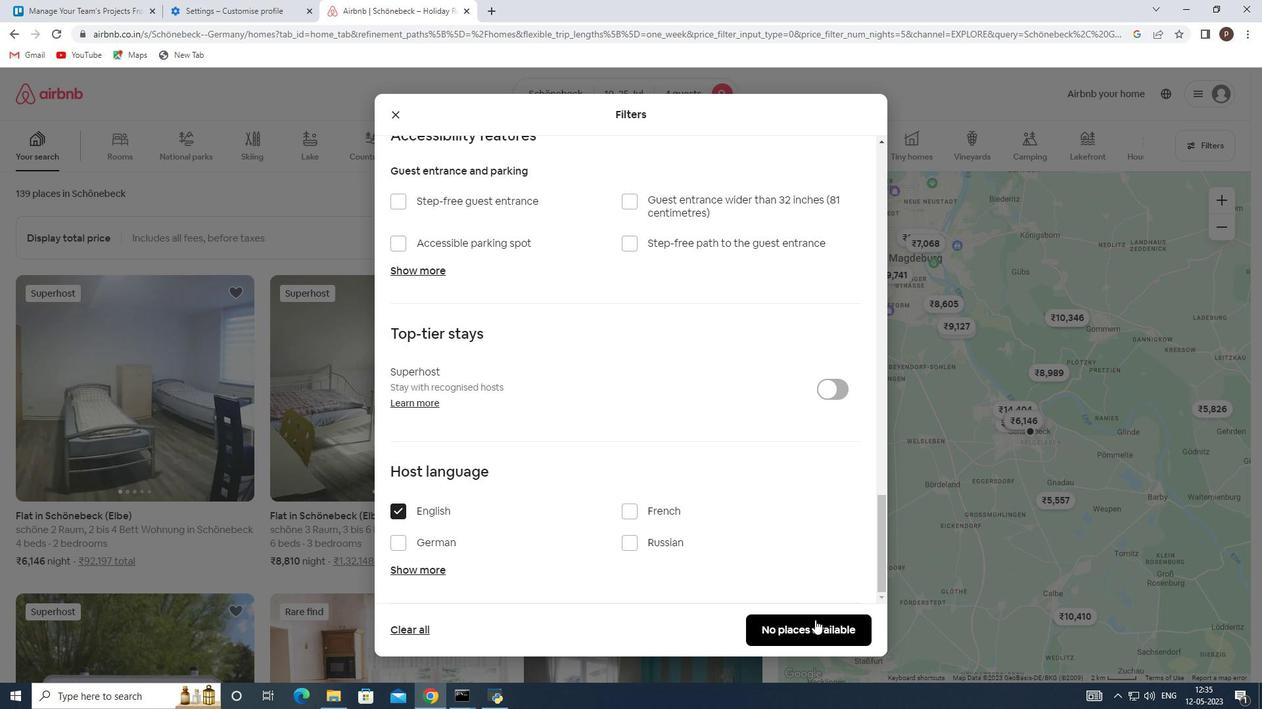 
